 Task: Look for space in Burhaniye, Turkey from 12th August, 2023 to 16th August, 2023 for 8 adults in price range Rs.10000 to Rs.16000. Place can be private room with 8 bedrooms having 8 beds and 8 bathrooms. Property type can be house, flat, guest house, hotel. Amenities needed are: wifi, TV, free parkinig on premises, gym, breakfast. Booking option can be shelf check-in. Required host language is English.
Action: Mouse moved to (487, 131)
Screenshot: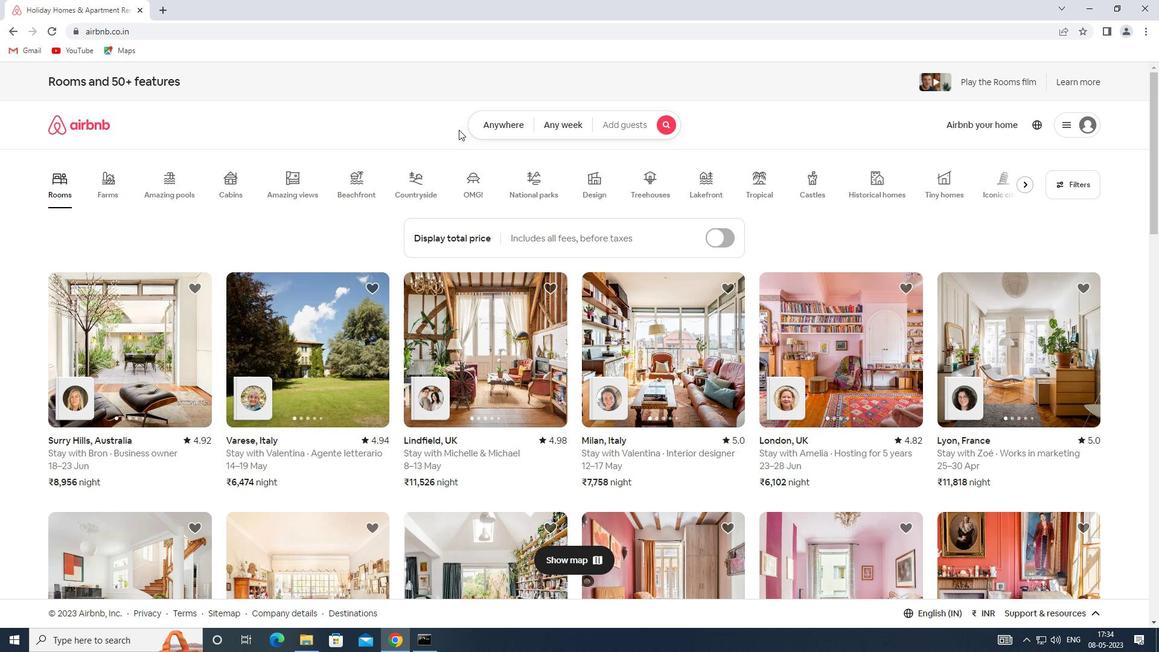 
Action: Mouse pressed left at (487, 131)
Screenshot: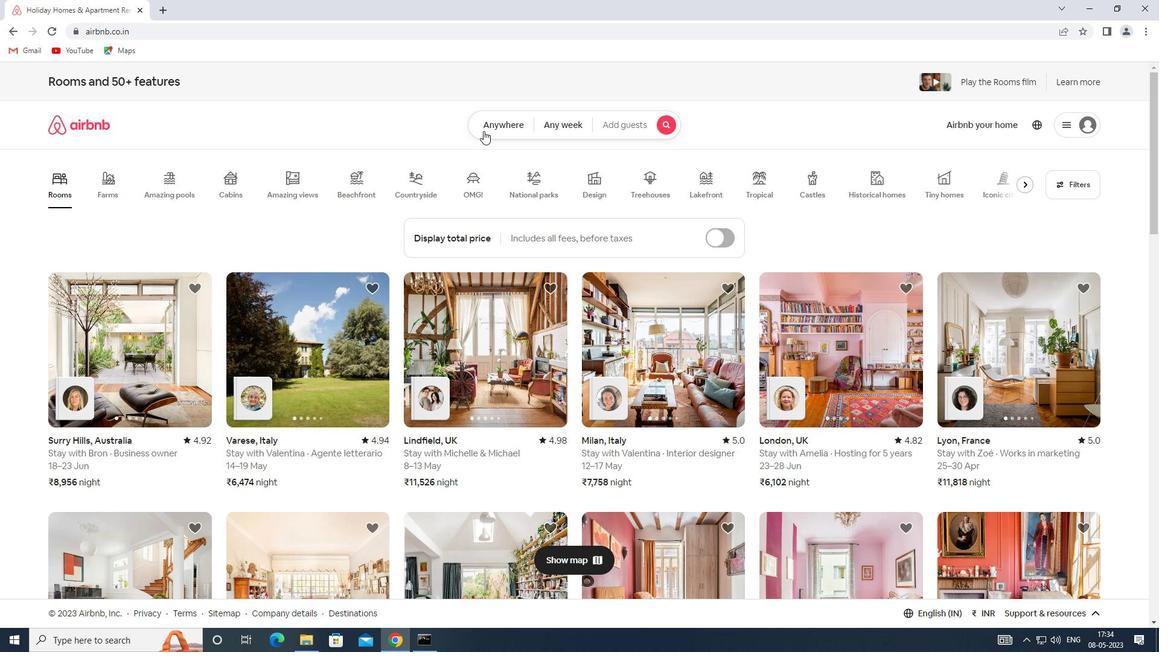 
Action: Mouse moved to (372, 170)
Screenshot: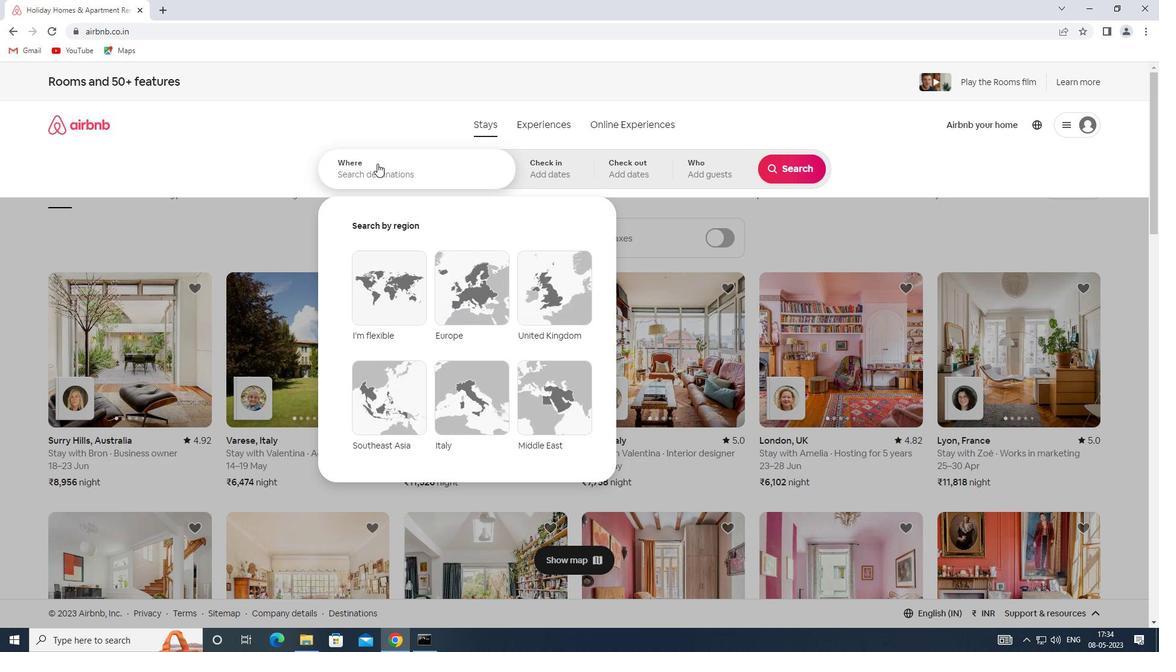 
Action: Mouse pressed left at (372, 170)
Screenshot: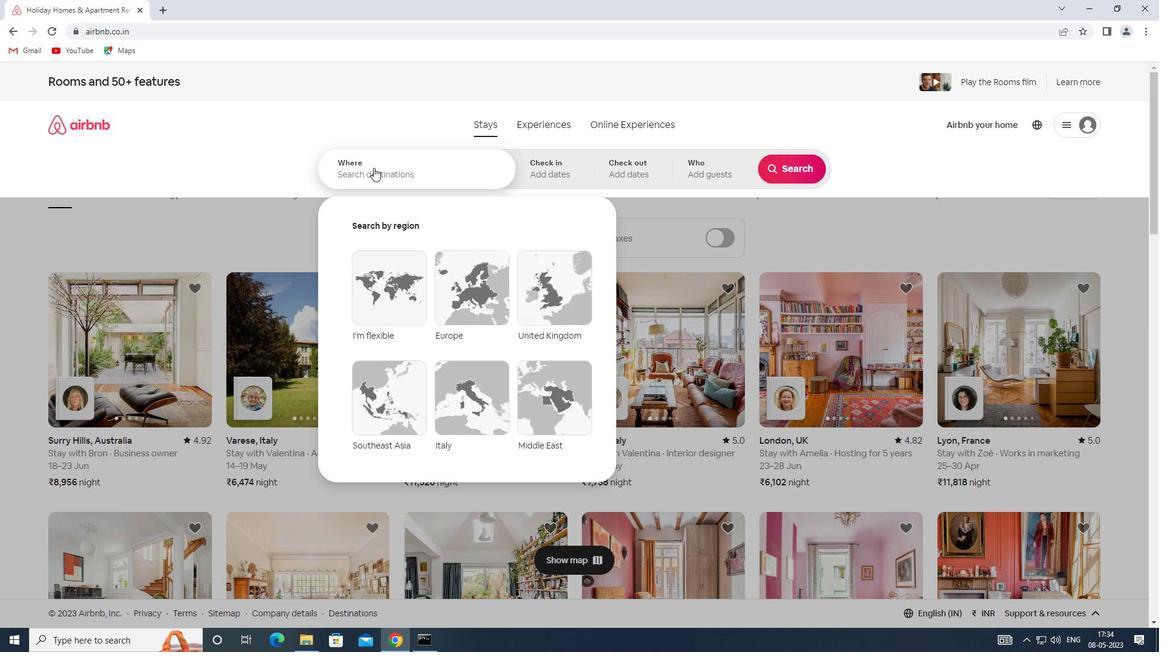 
Action: Key pressed <Key.shift><Key.shift><Key.shift><Key.shift><Key.shift><Key.shift><Key.shift><Key.shift><Key.shift><Key.shift><Key.shift><Key.shift>SPACE<Key.space>IN<Key.space><Key.shift>BURHANIYE,<Key.shift><Key.shift>TURKEY
Screenshot: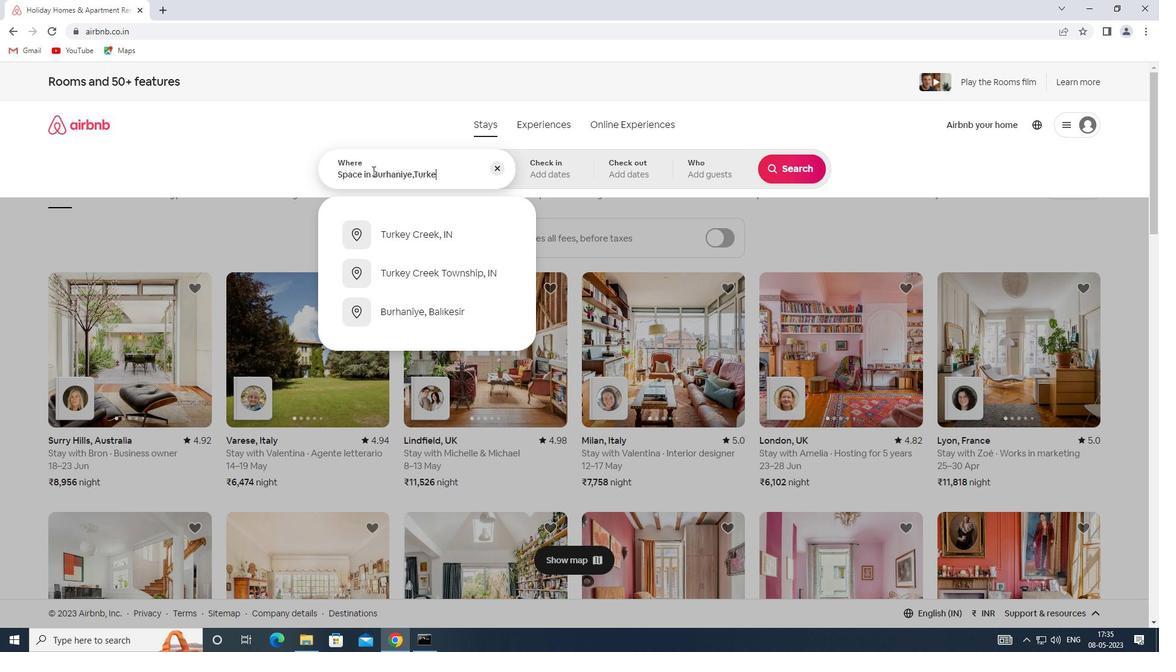 
Action: Mouse moved to (563, 175)
Screenshot: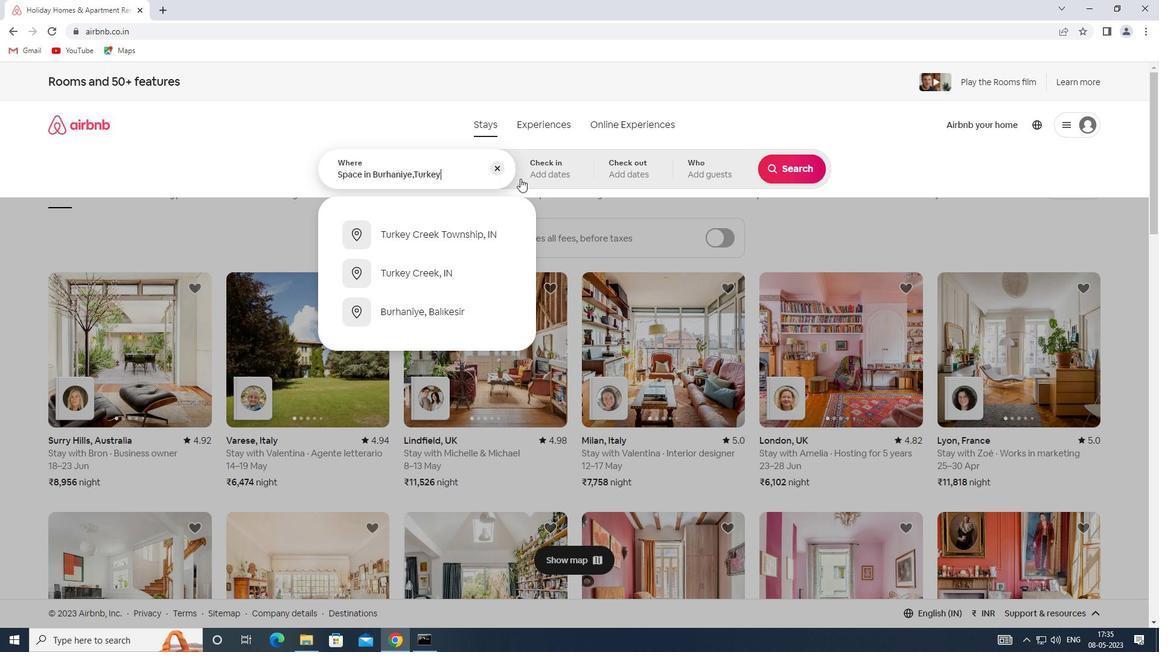 
Action: Mouse pressed left at (563, 175)
Screenshot: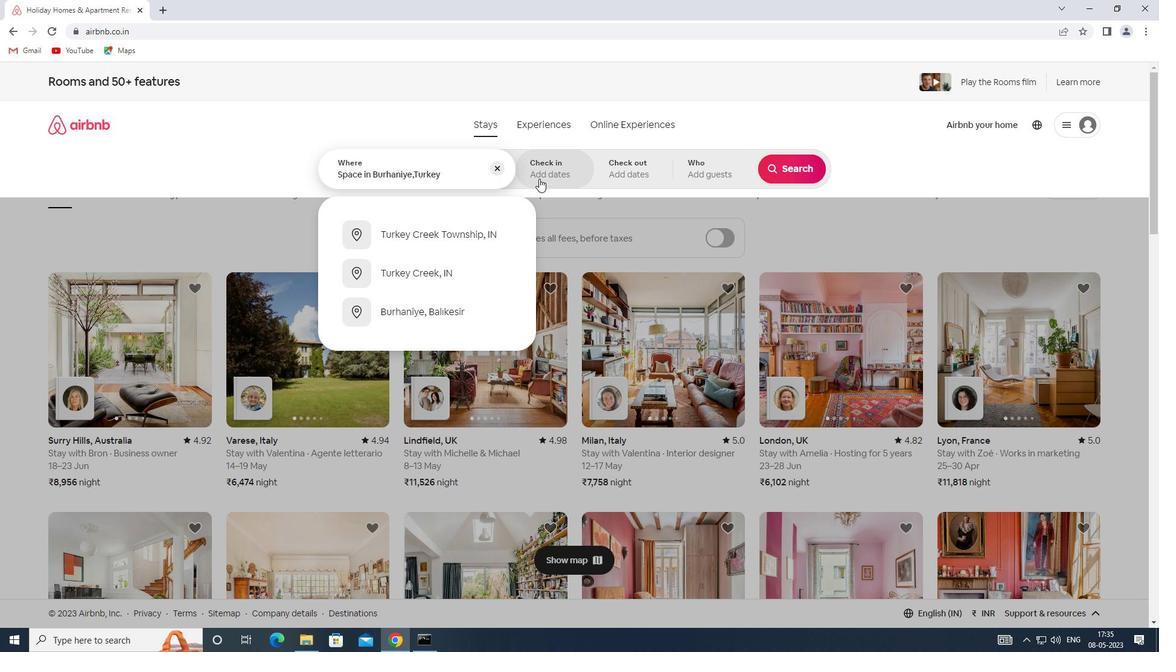 
Action: Mouse moved to (783, 262)
Screenshot: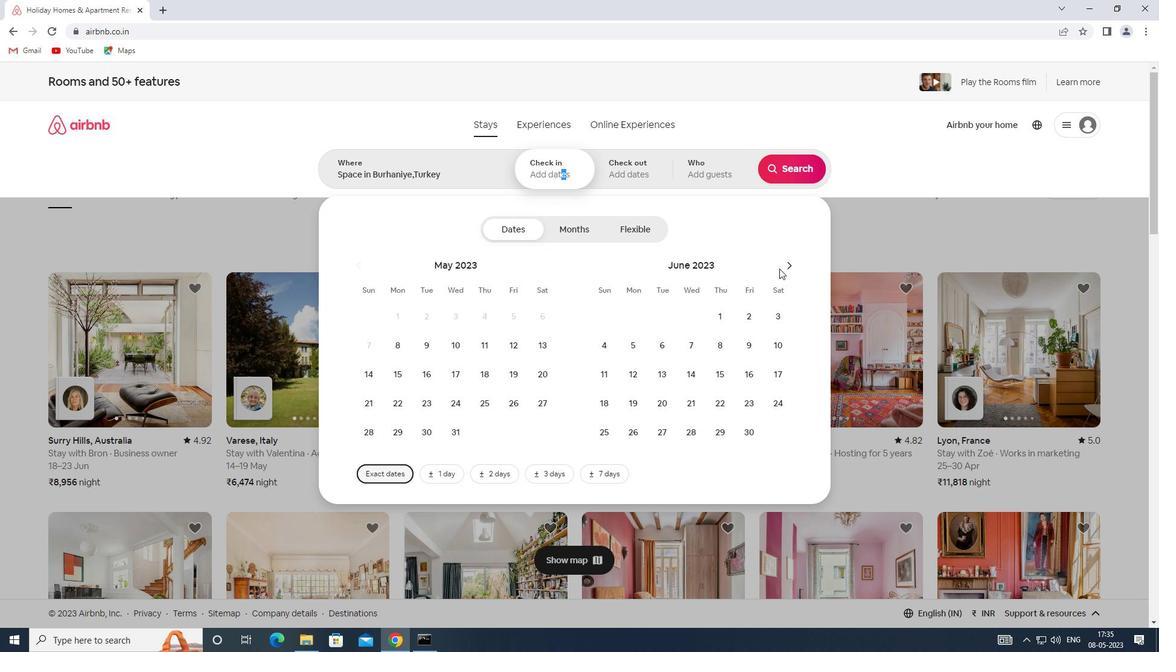 
Action: Mouse pressed left at (783, 262)
Screenshot: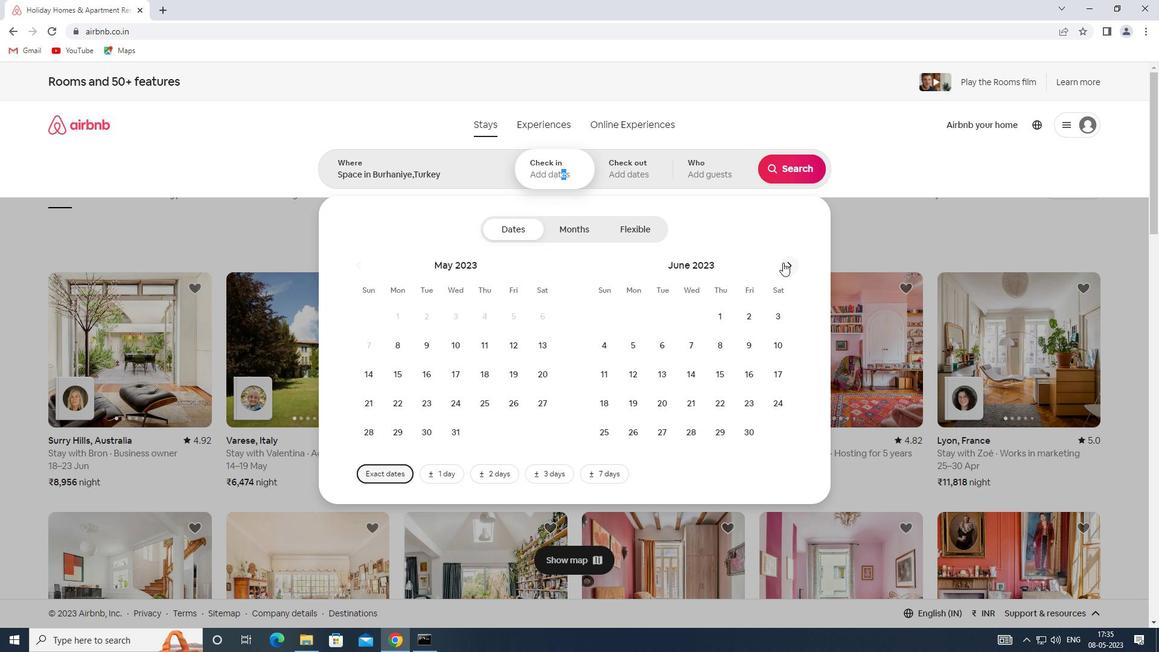 
Action: Mouse pressed left at (783, 262)
Screenshot: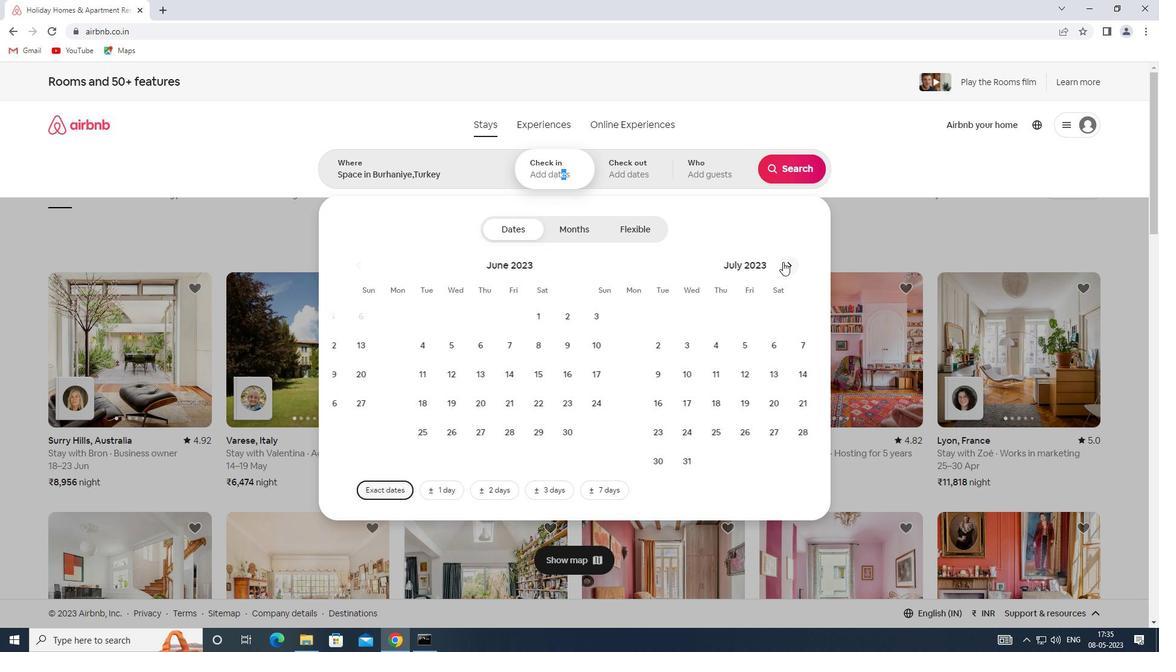 
Action: Mouse moved to (775, 339)
Screenshot: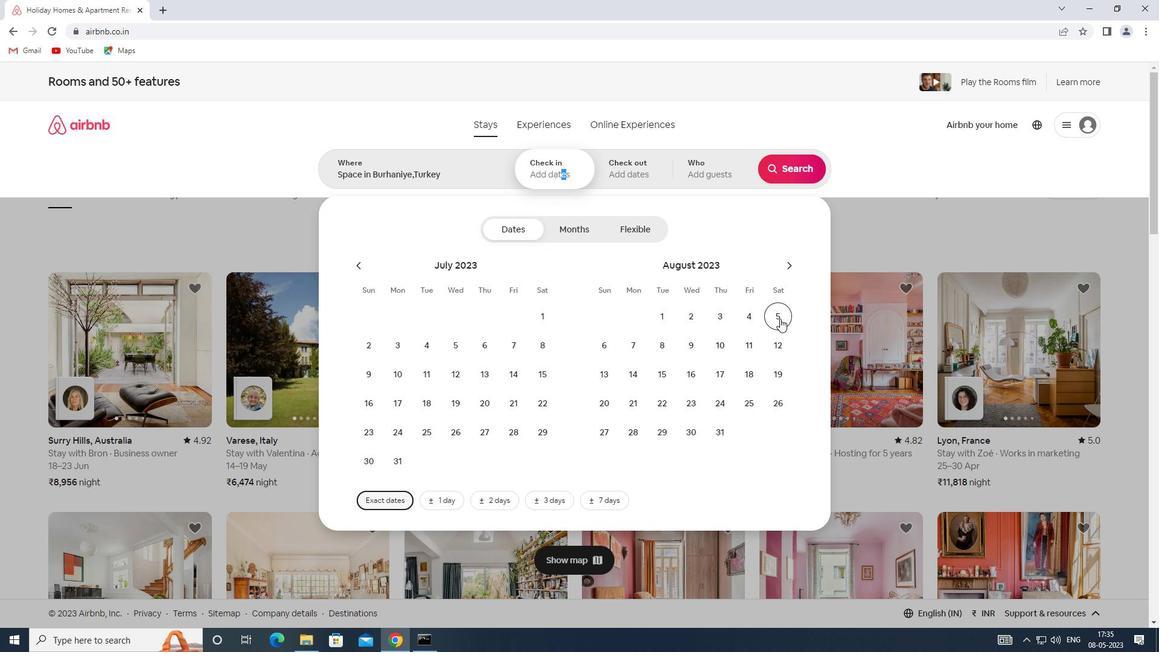
Action: Mouse pressed left at (775, 339)
Screenshot: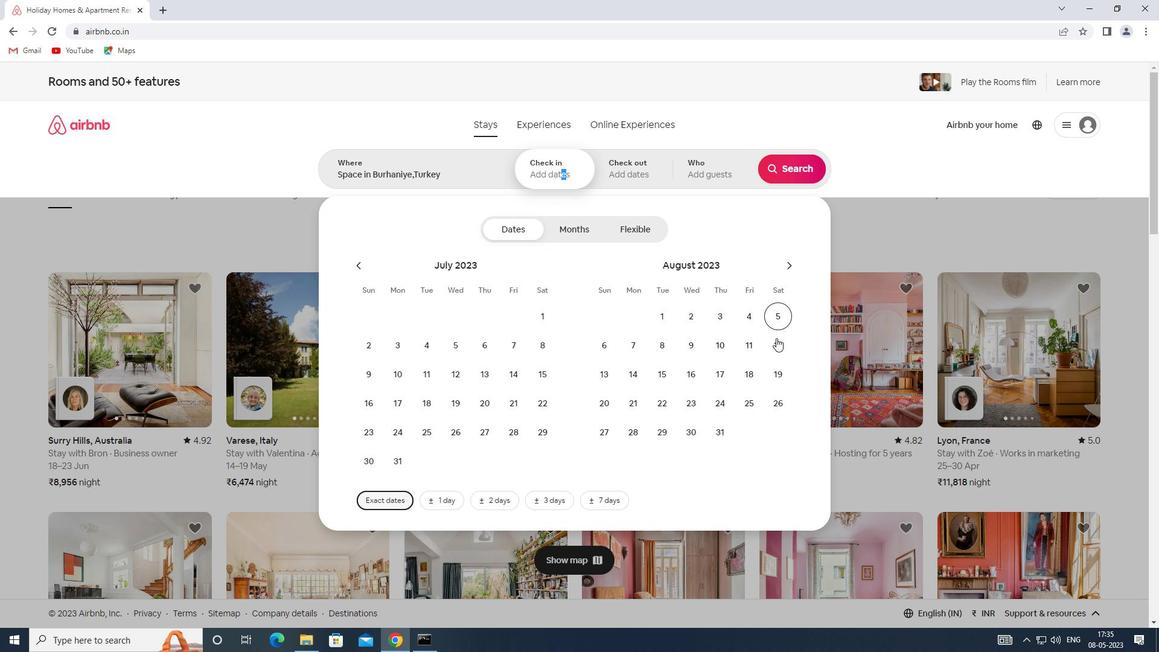
Action: Mouse moved to (693, 373)
Screenshot: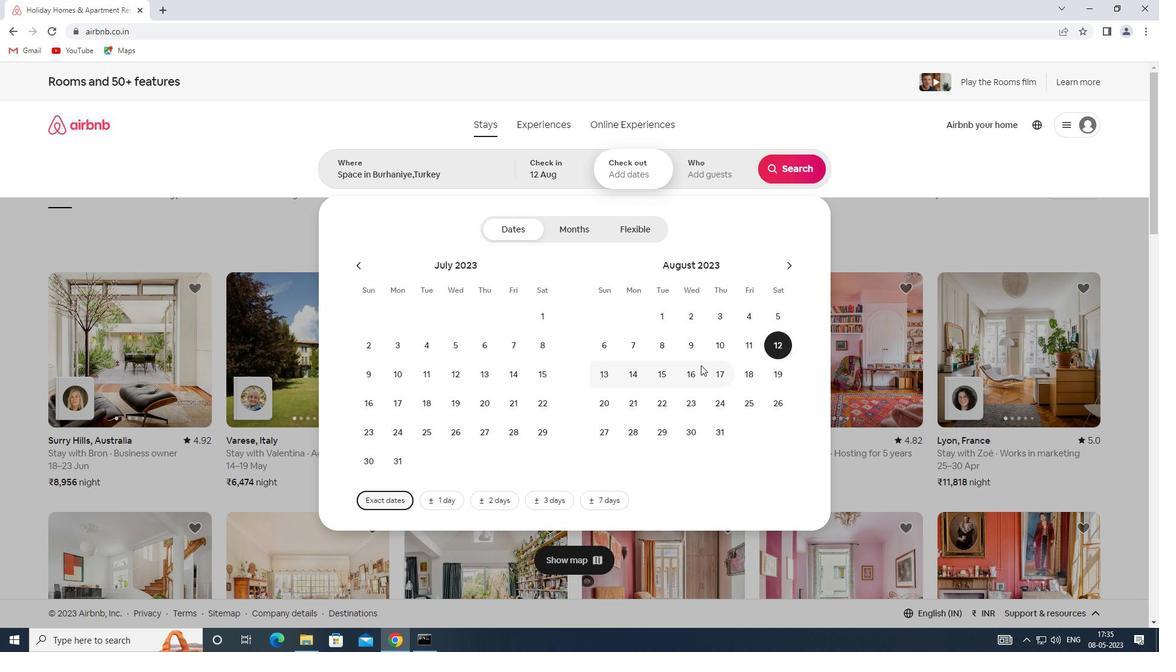 
Action: Mouse pressed left at (693, 373)
Screenshot: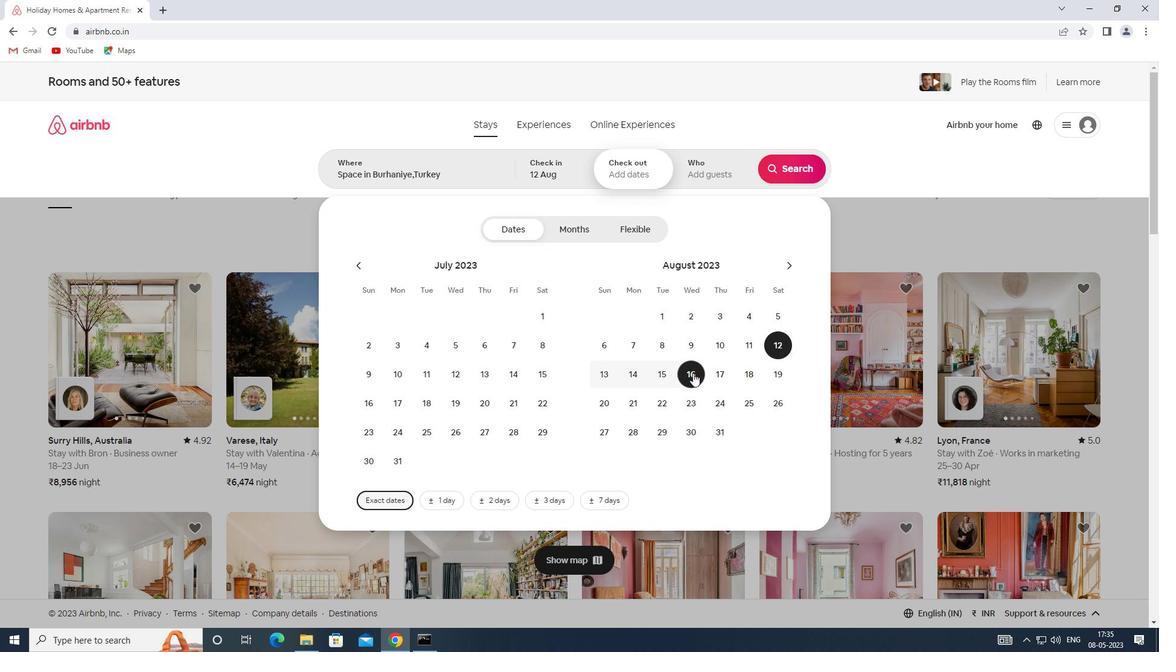 
Action: Mouse moved to (715, 173)
Screenshot: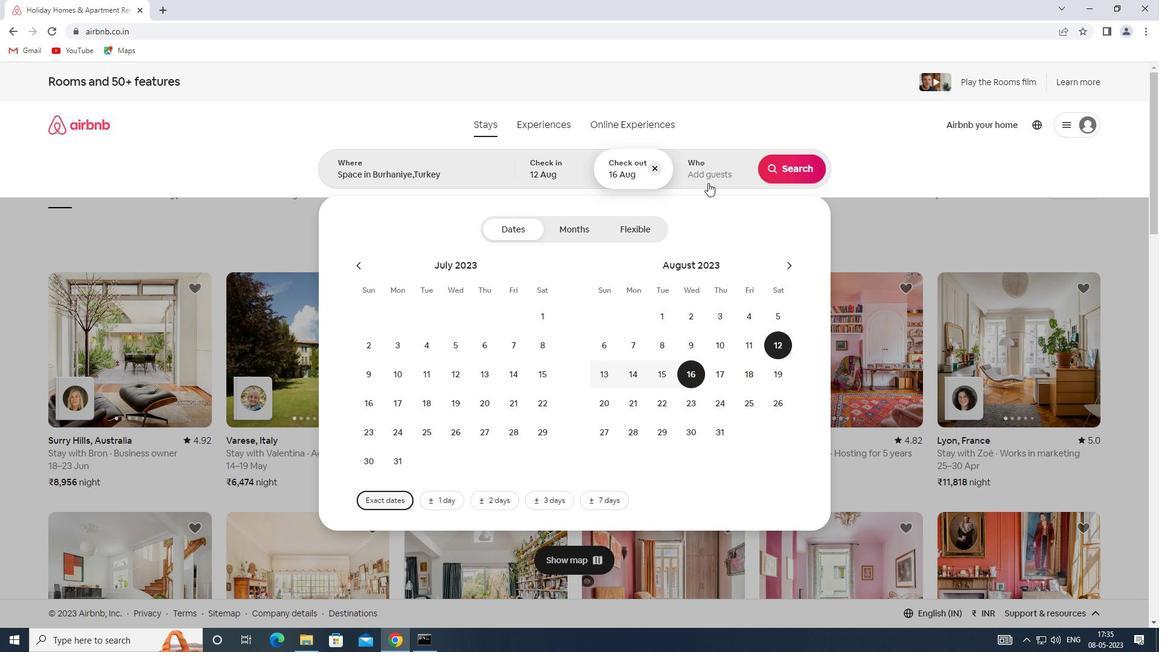 
Action: Mouse pressed left at (715, 173)
Screenshot: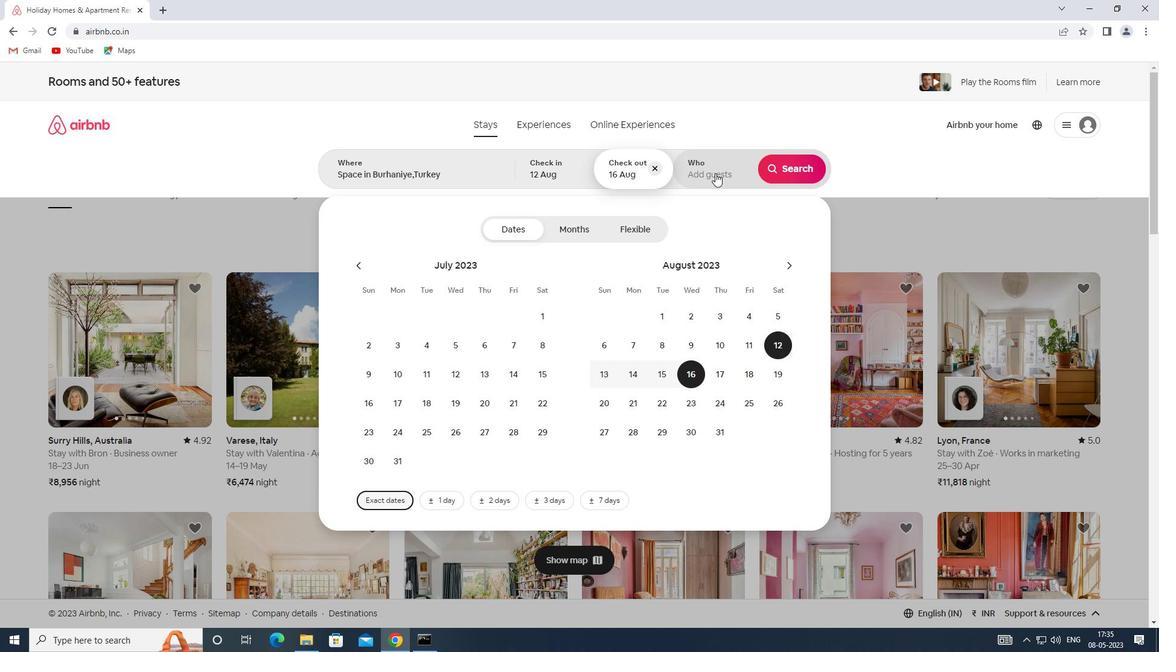 
Action: Mouse moved to (794, 234)
Screenshot: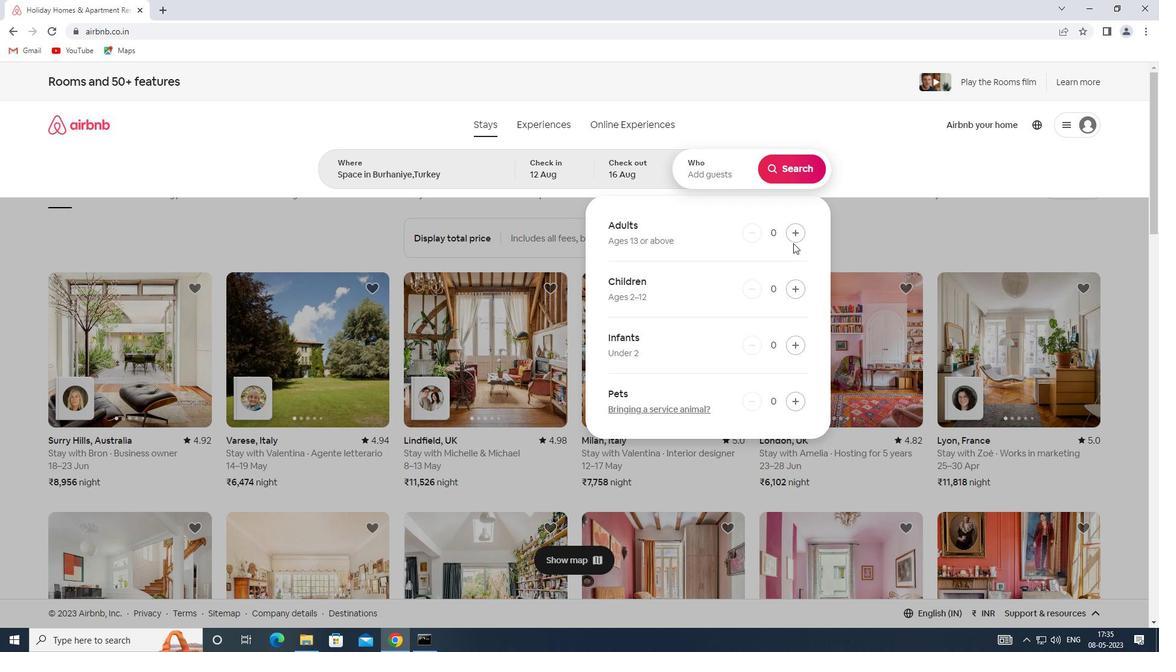 
Action: Mouse pressed left at (794, 234)
Screenshot: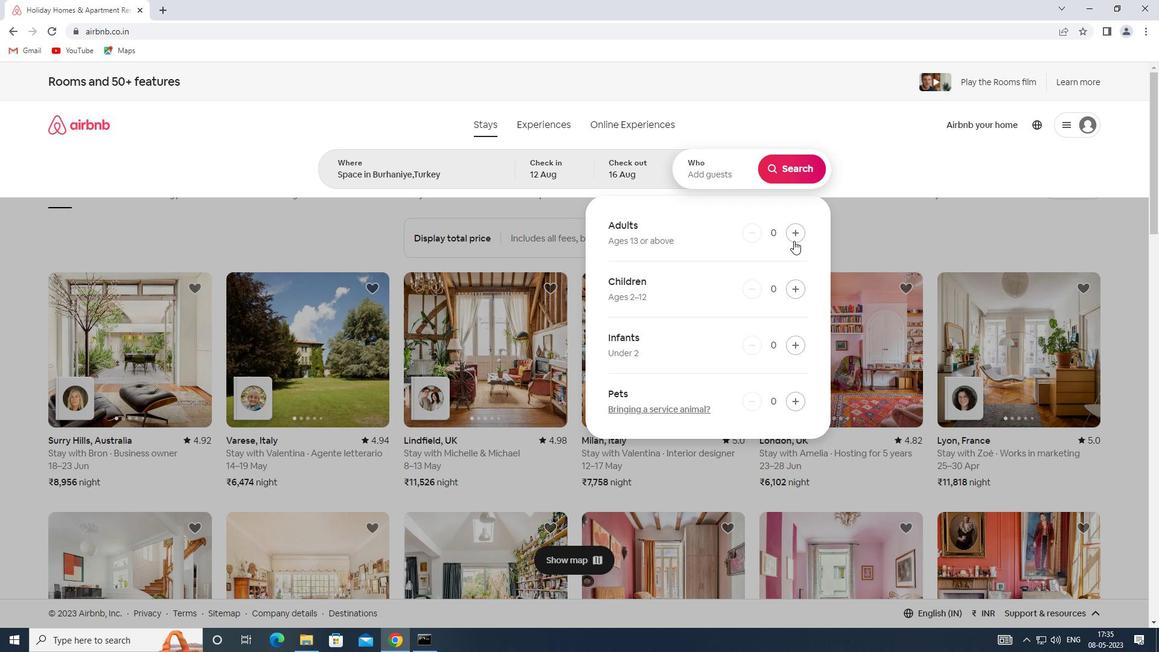
Action: Mouse pressed left at (794, 234)
Screenshot: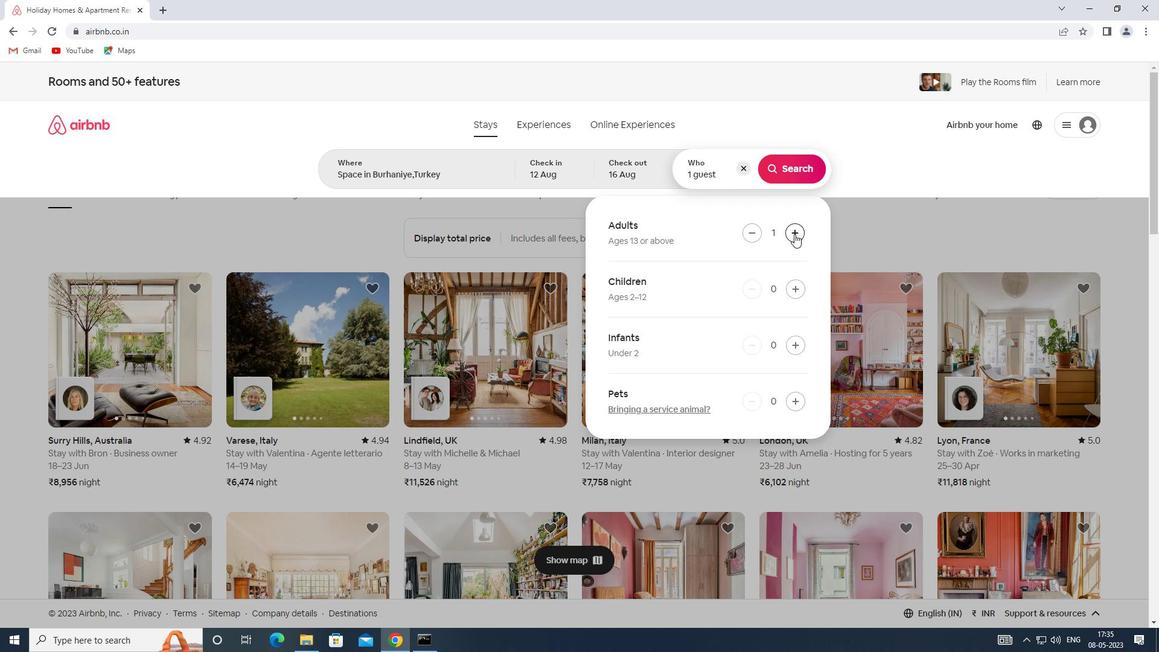 
Action: Mouse pressed left at (794, 234)
Screenshot: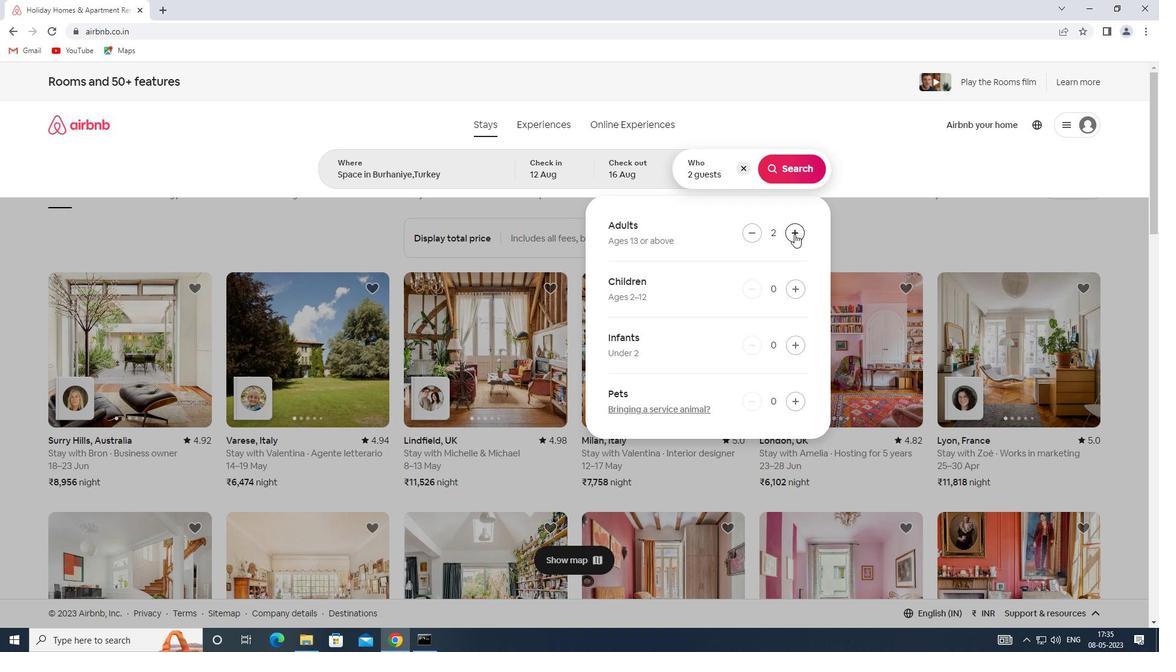 
Action: Mouse pressed left at (794, 234)
Screenshot: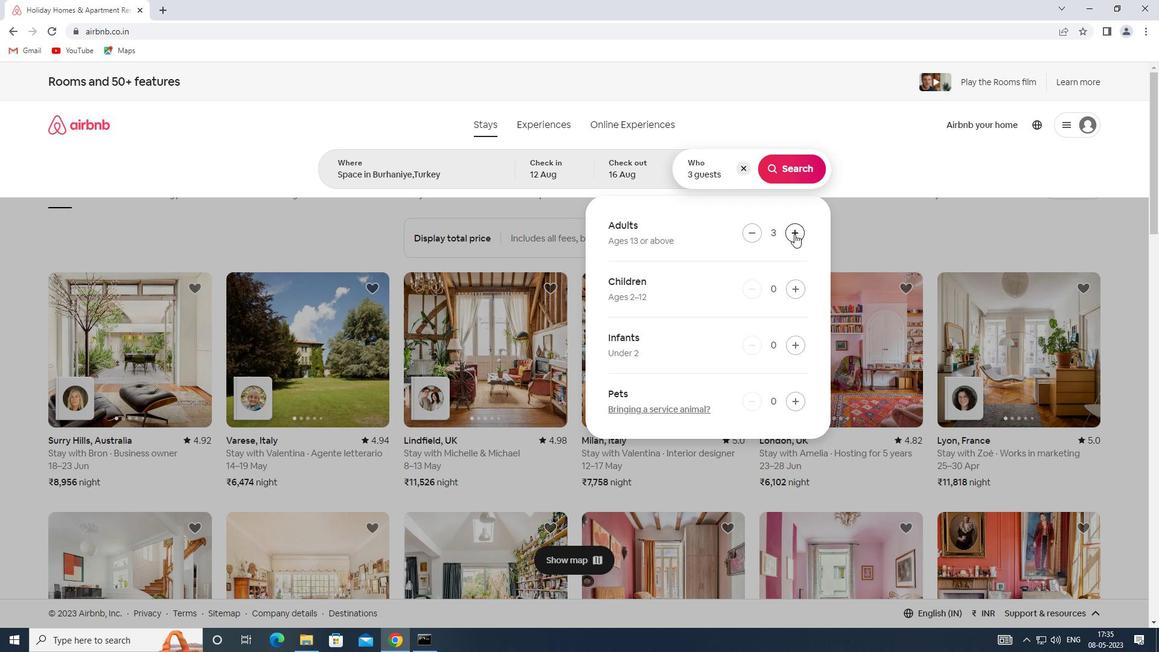 
Action: Mouse pressed left at (794, 234)
Screenshot: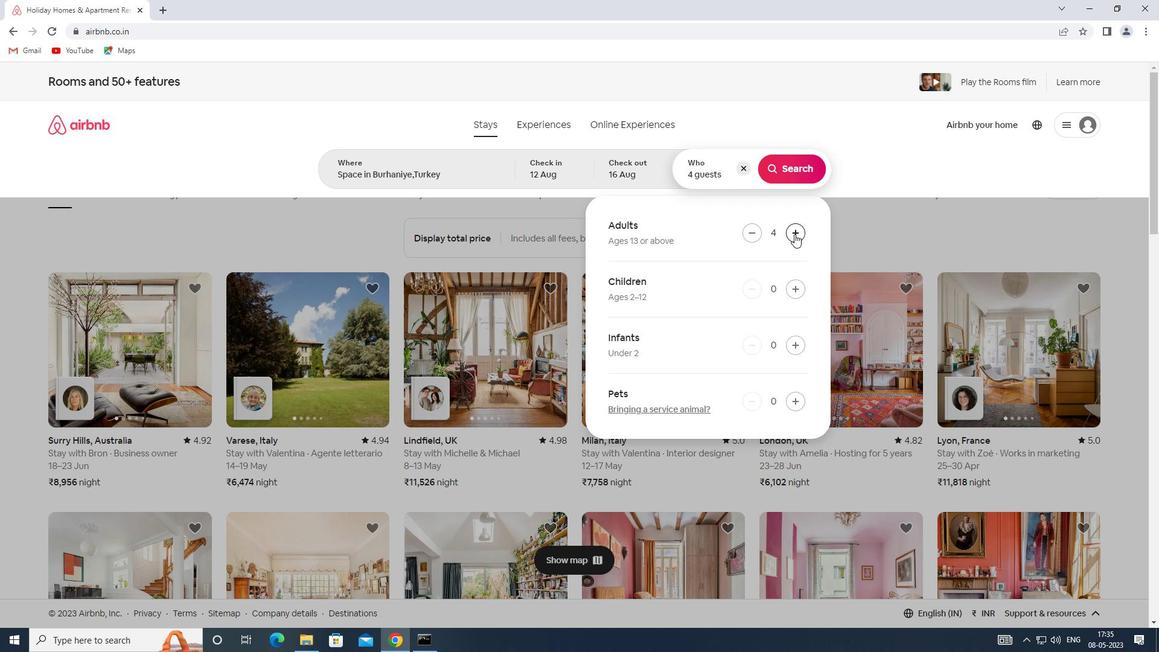 
Action: Mouse pressed left at (794, 234)
Screenshot: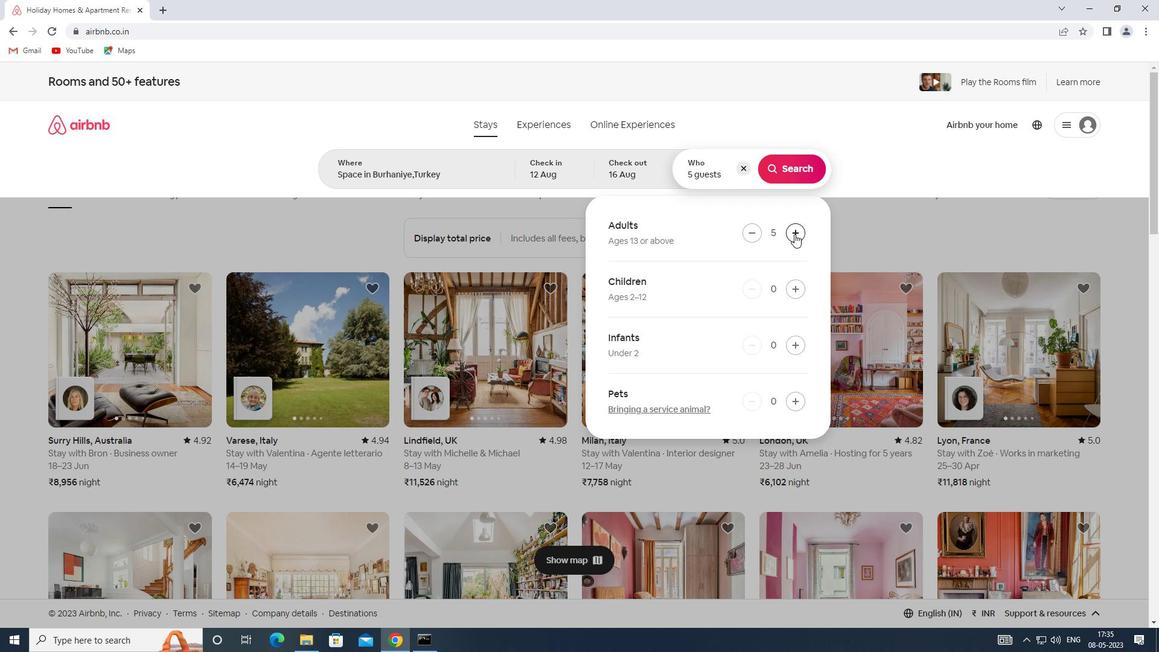 
Action: Mouse pressed left at (794, 234)
Screenshot: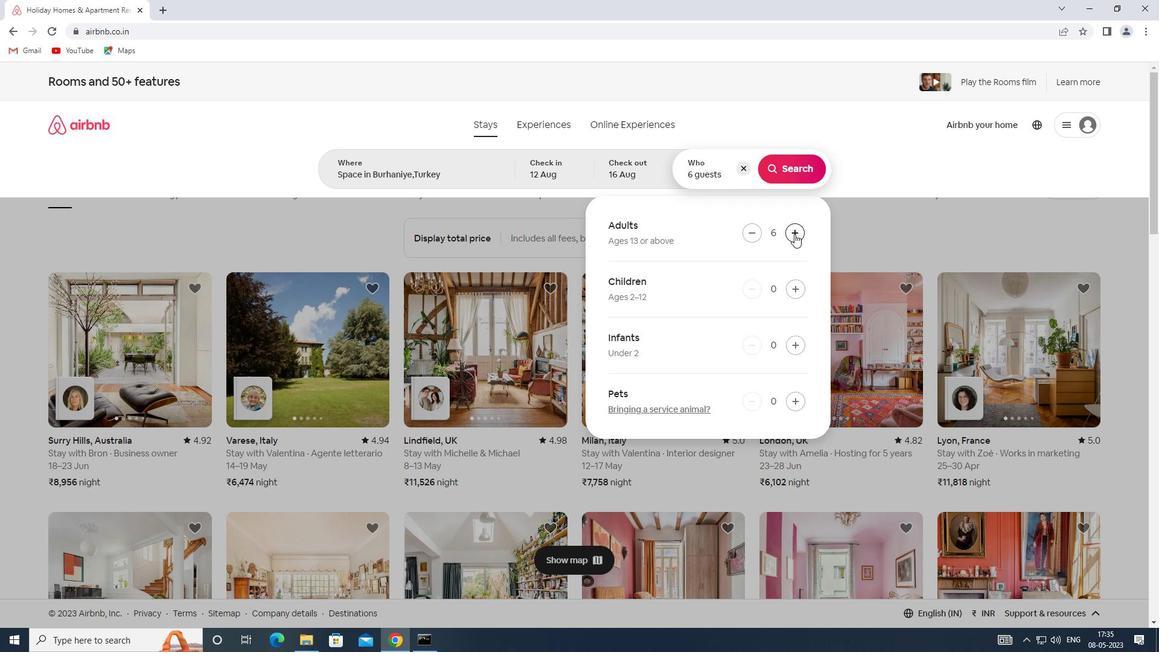 
Action: Mouse pressed left at (794, 234)
Screenshot: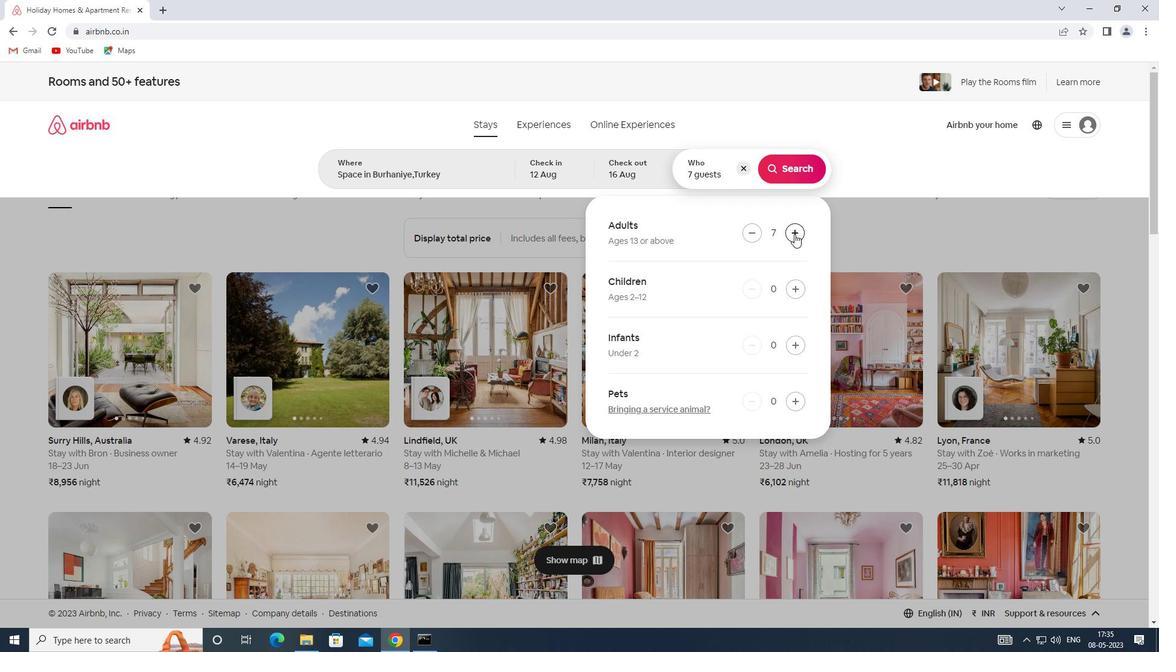 
Action: Mouse moved to (778, 165)
Screenshot: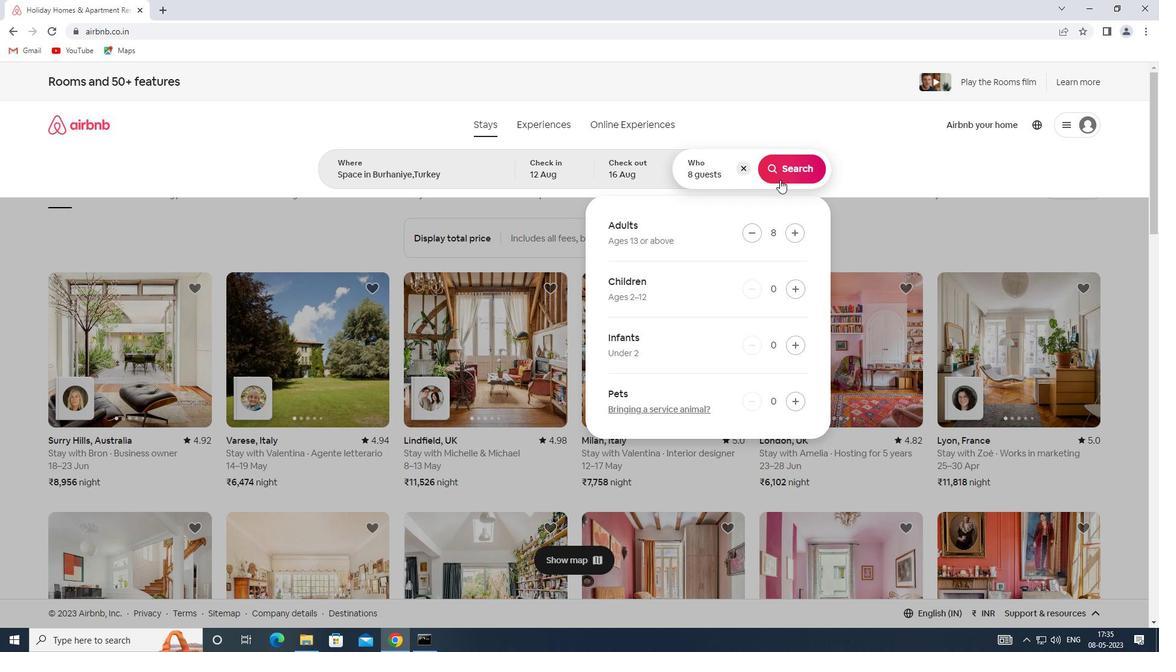 
Action: Mouse pressed left at (778, 165)
Screenshot: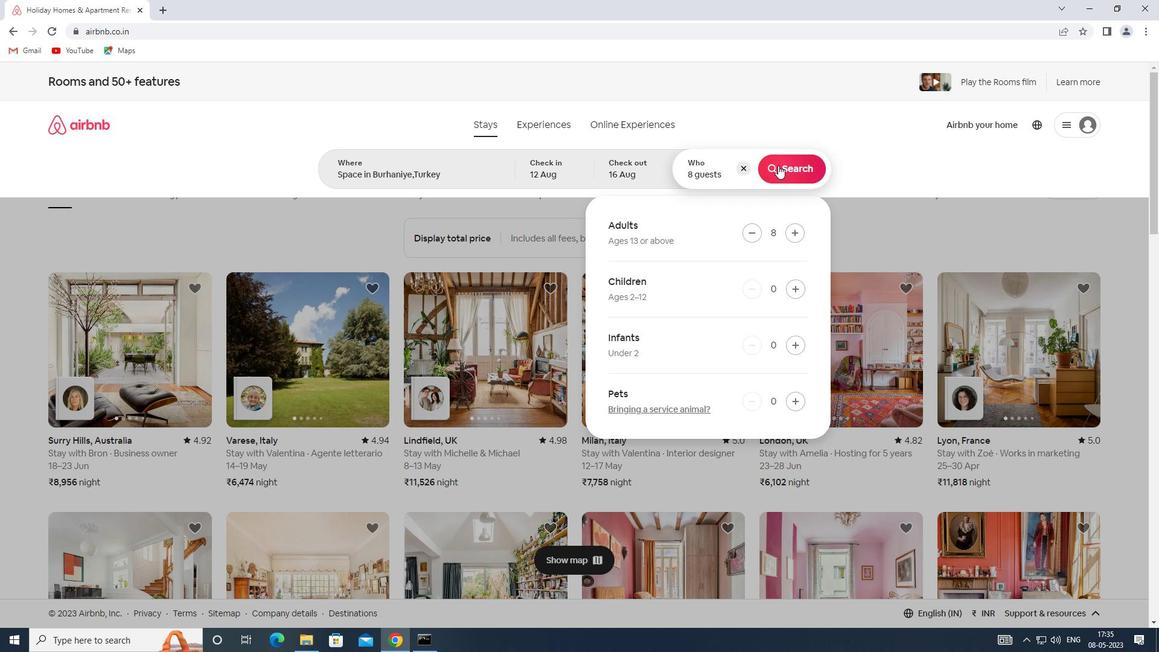 
Action: Mouse moved to (1092, 132)
Screenshot: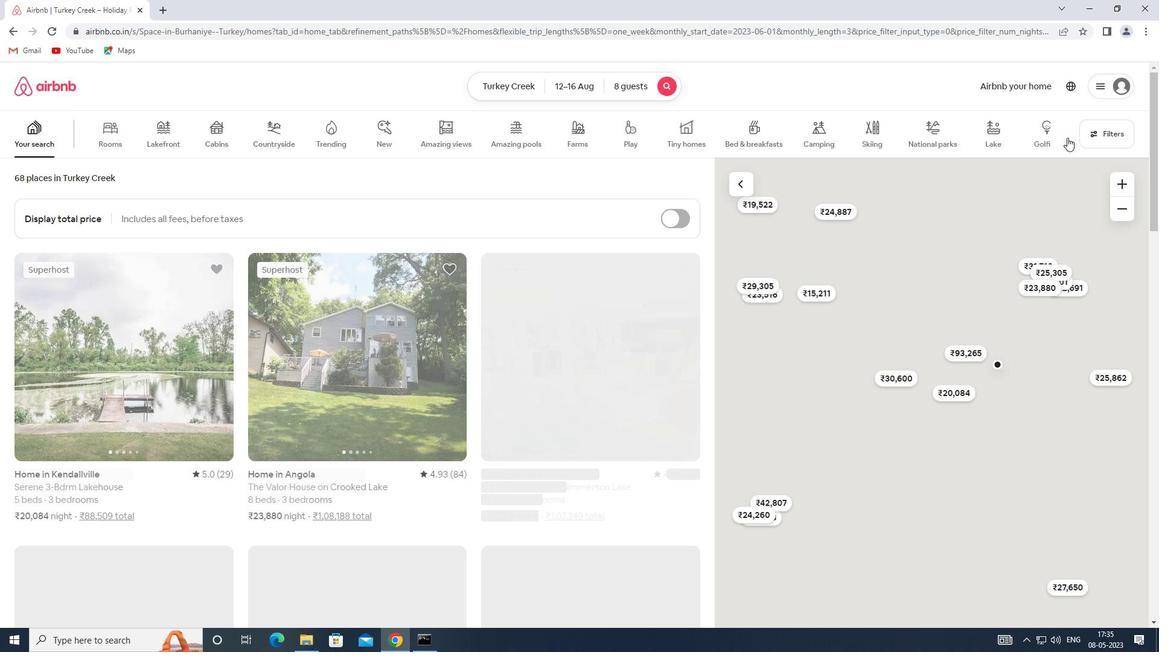 
Action: Mouse pressed left at (1092, 132)
Screenshot: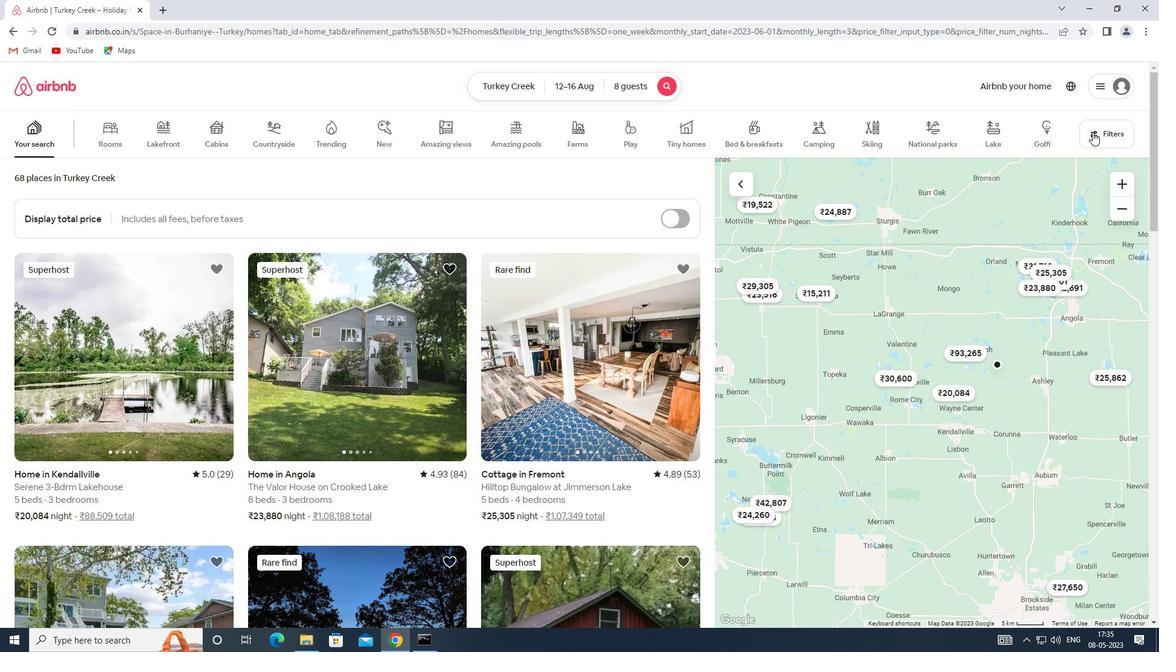 
Action: Mouse moved to (419, 434)
Screenshot: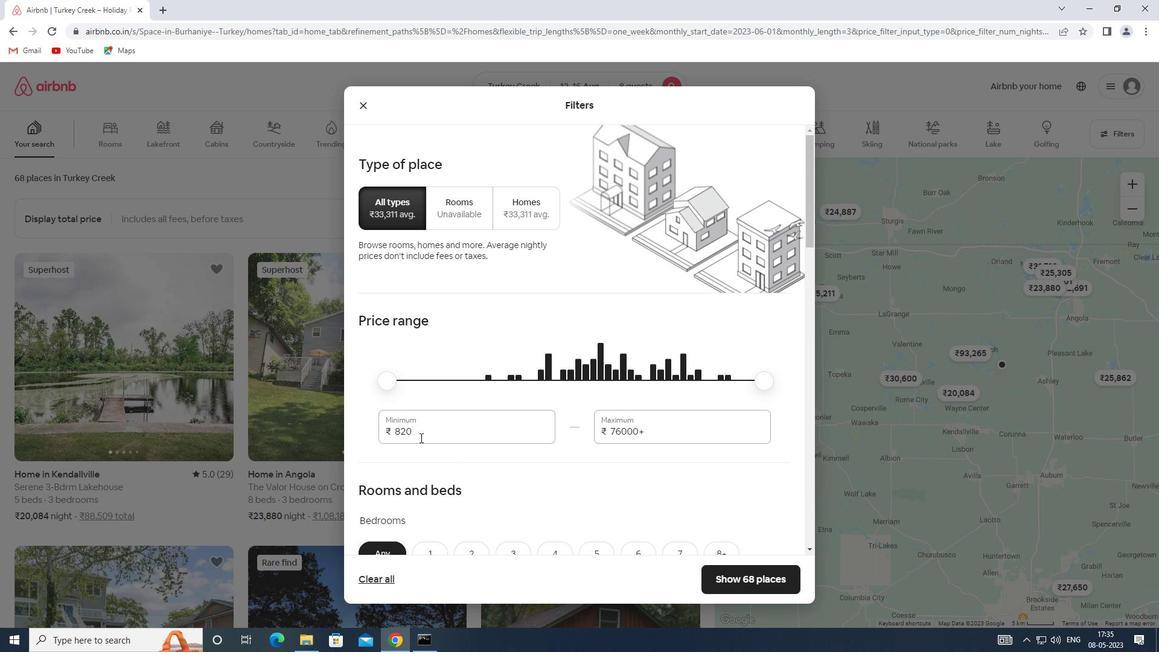 
Action: Mouse pressed left at (419, 434)
Screenshot: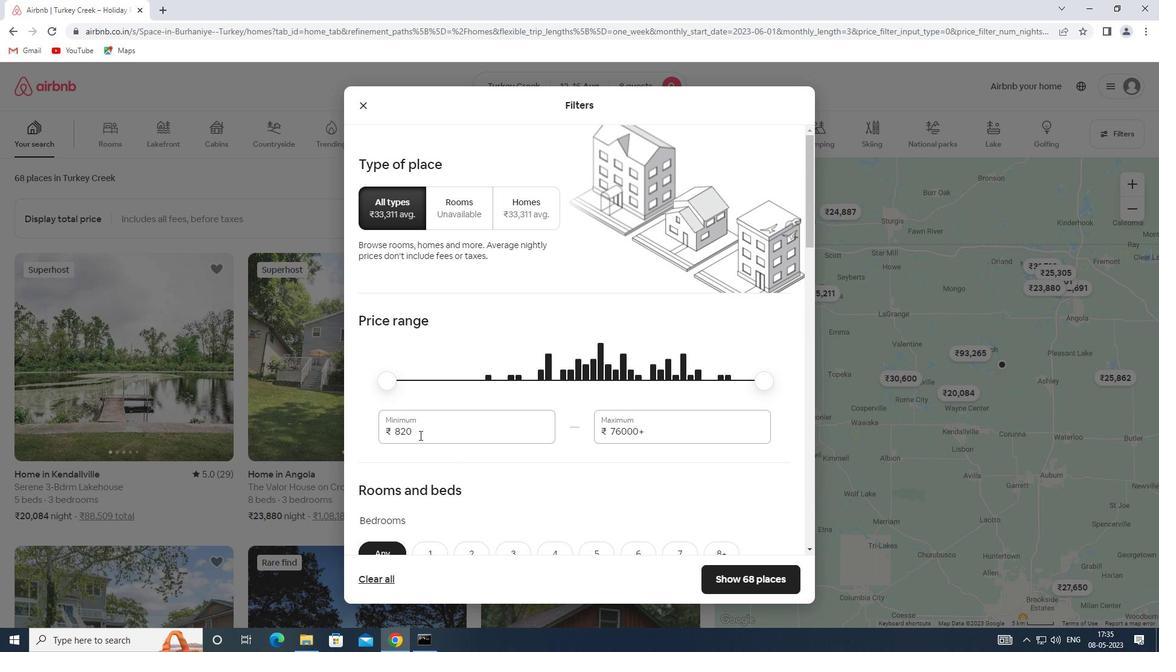 
Action: Mouse moved to (371, 433)
Screenshot: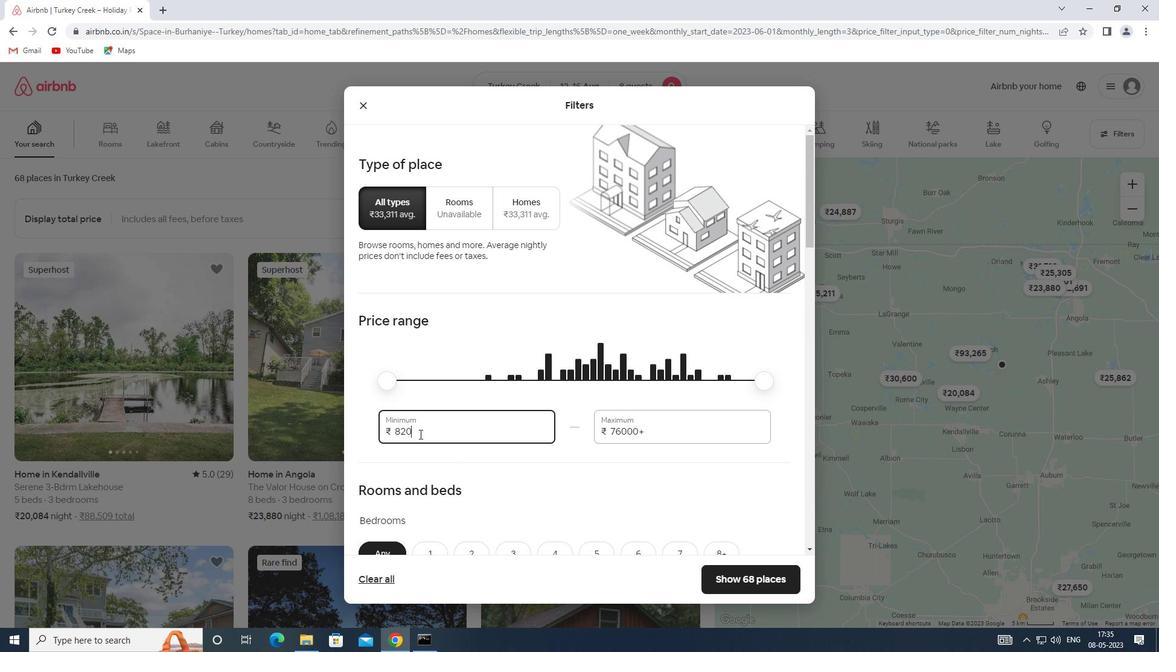 
Action: Key pressed 10000
Screenshot: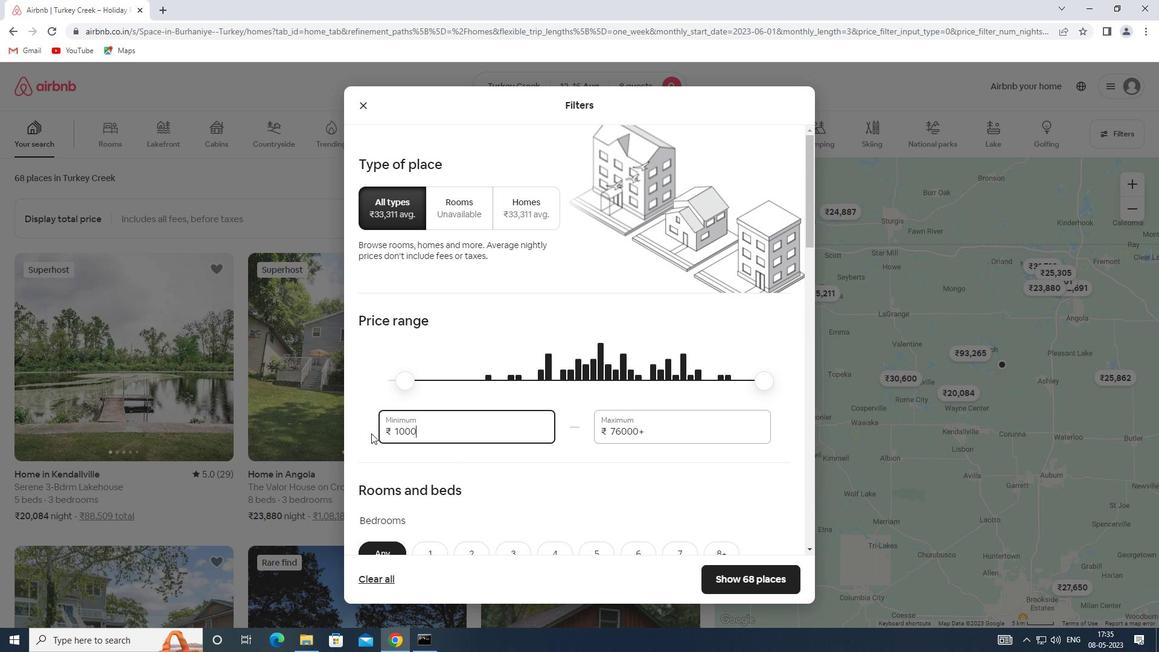 
Action: Mouse moved to (652, 437)
Screenshot: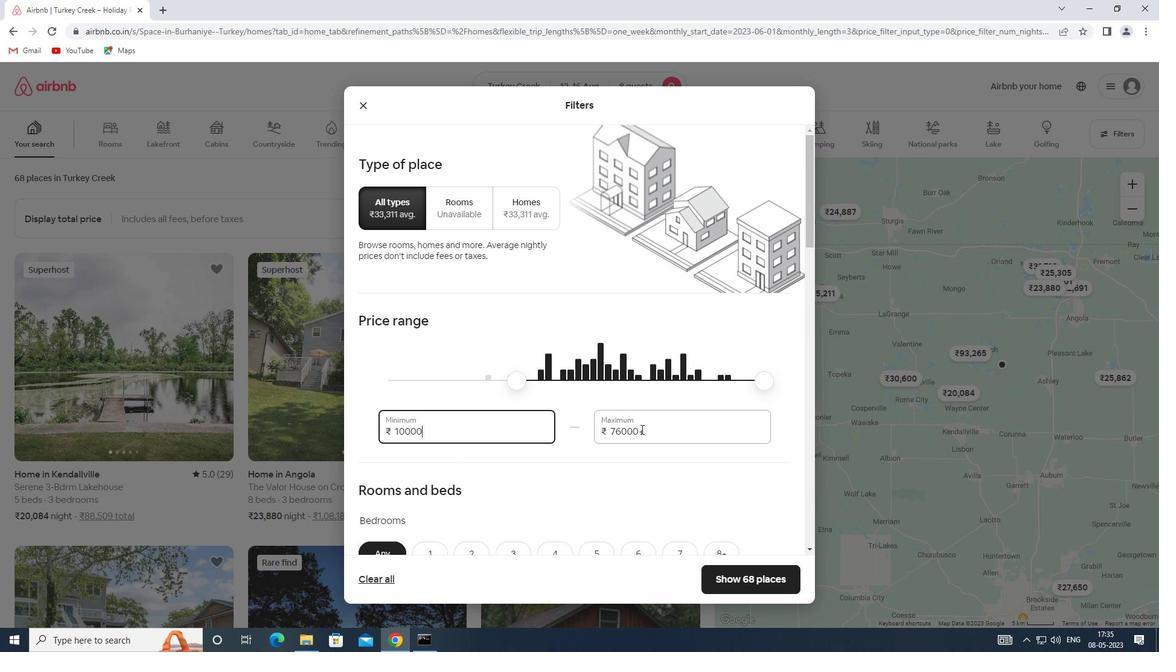 
Action: Mouse pressed left at (652, 437)
Screenshot: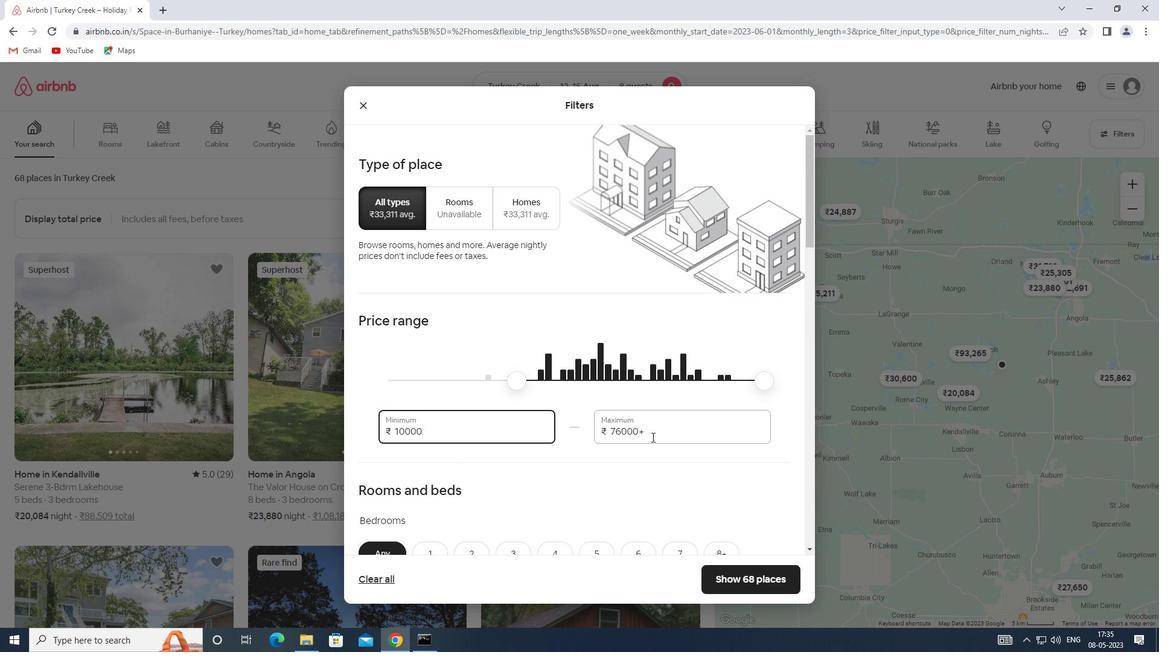 
Action: Mouse moved to (584, 437)
Screenshot: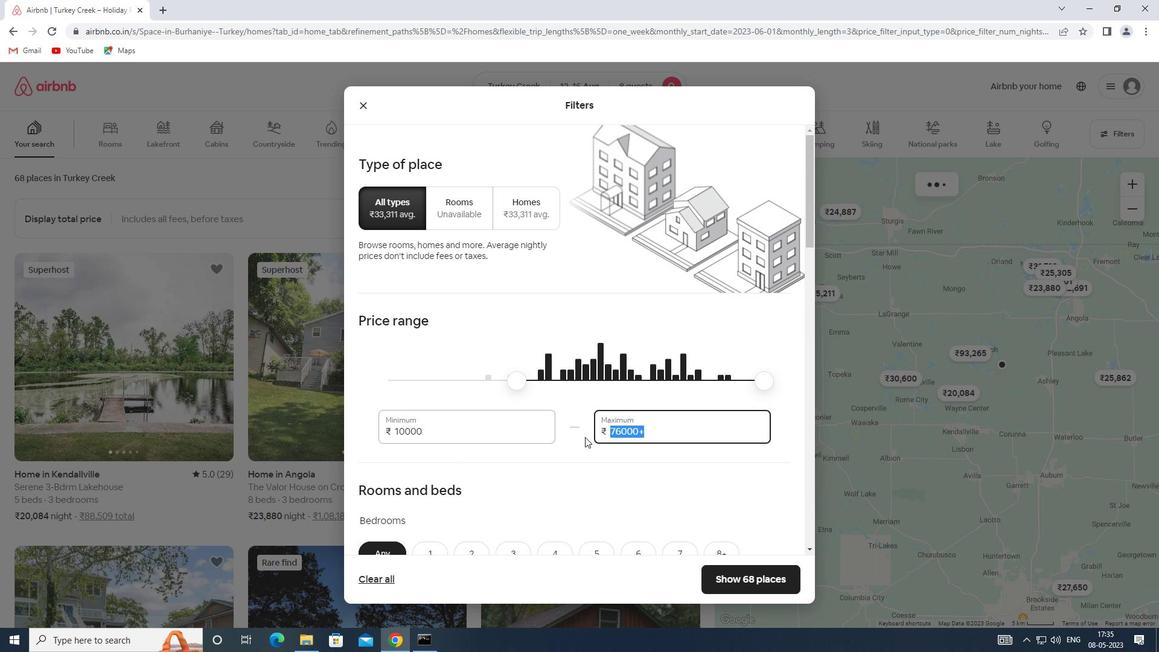 
Action: Key pressed 16000
Screenshot: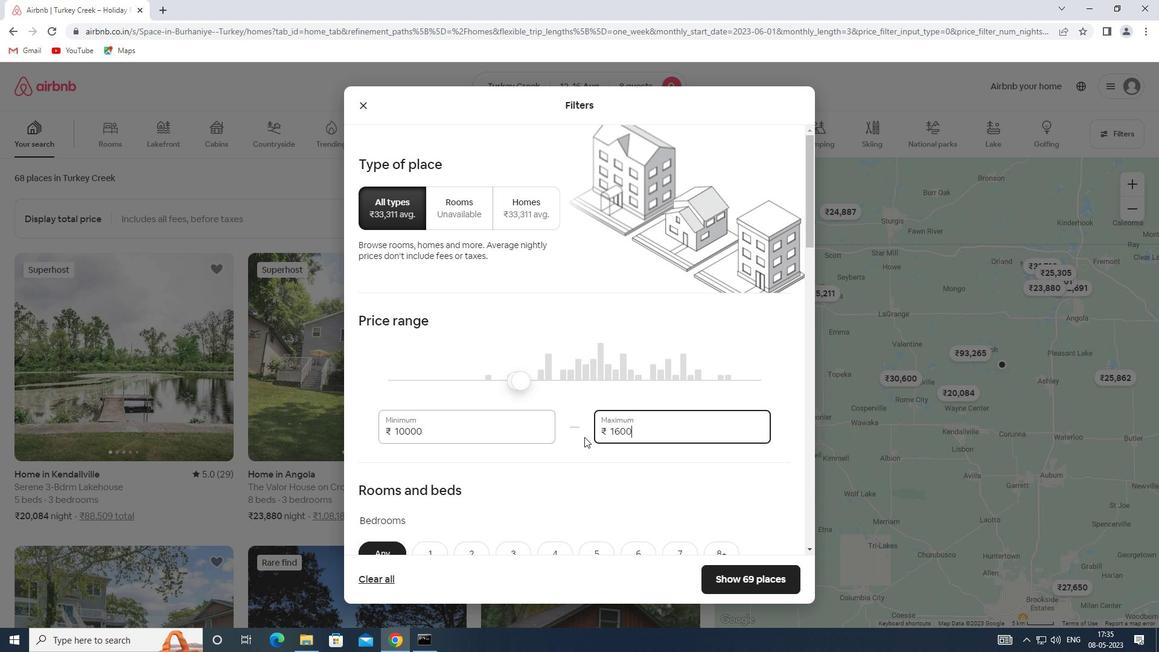
Action: Mouse scrolled (584, 436) with delta (0, 0)
Screenshot: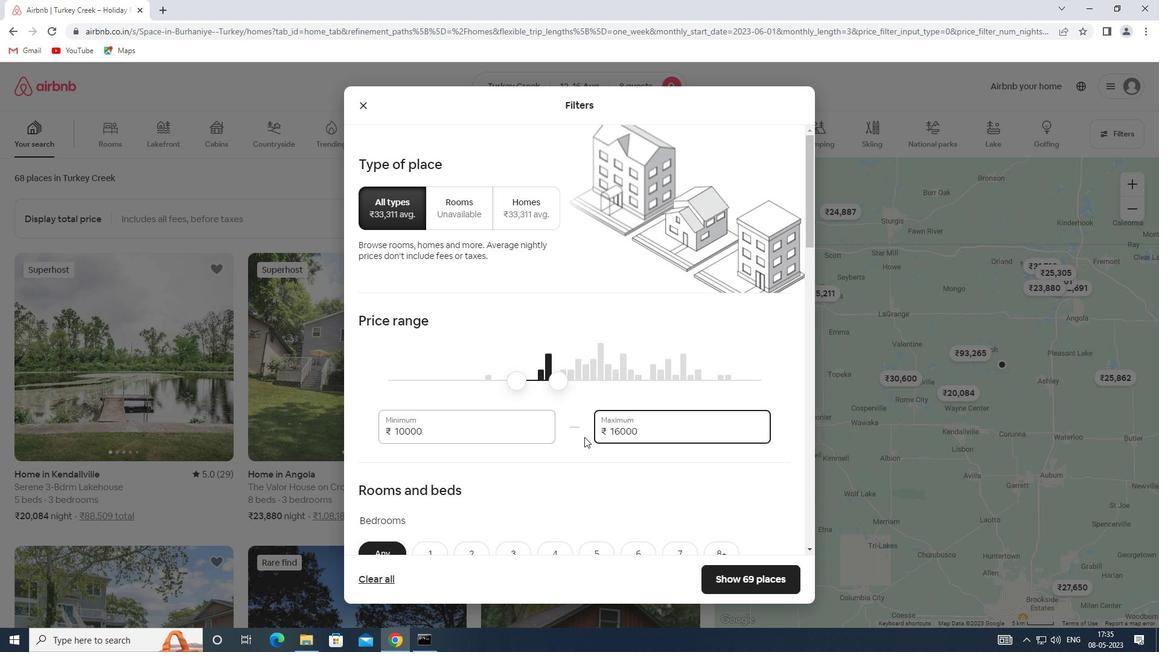 
Action: Mouse scrolled (584, 436) with delta (0, 0)
Screenshot: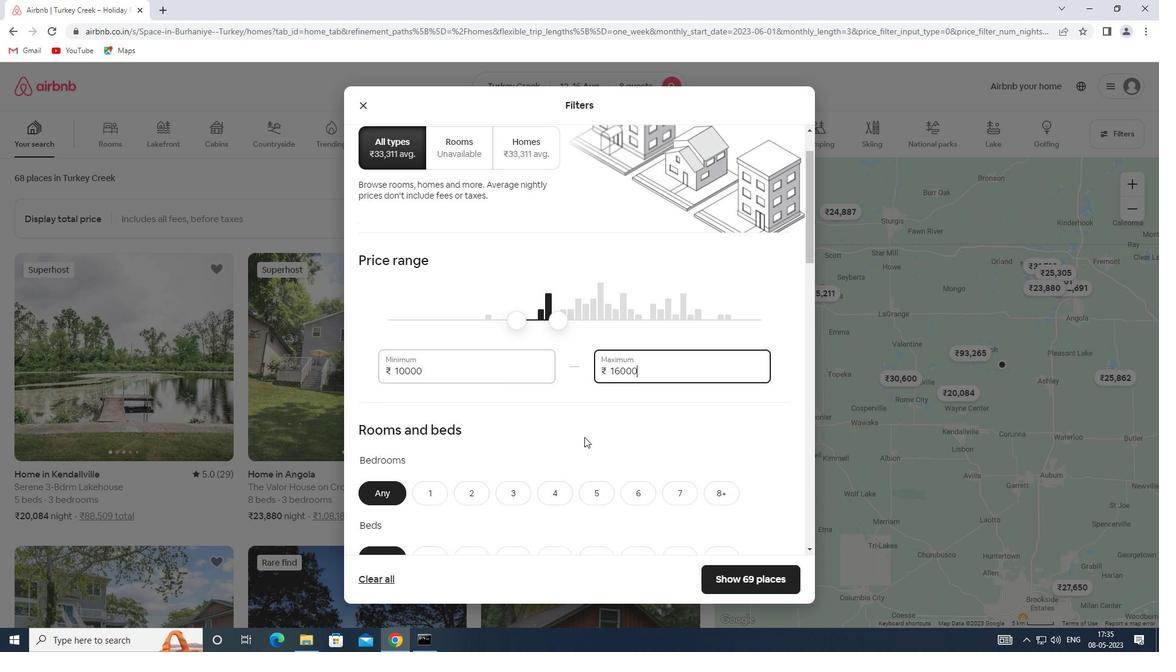 
Action: Mouse scrolled (584, 436) with delta (0, 0)
Screenshot: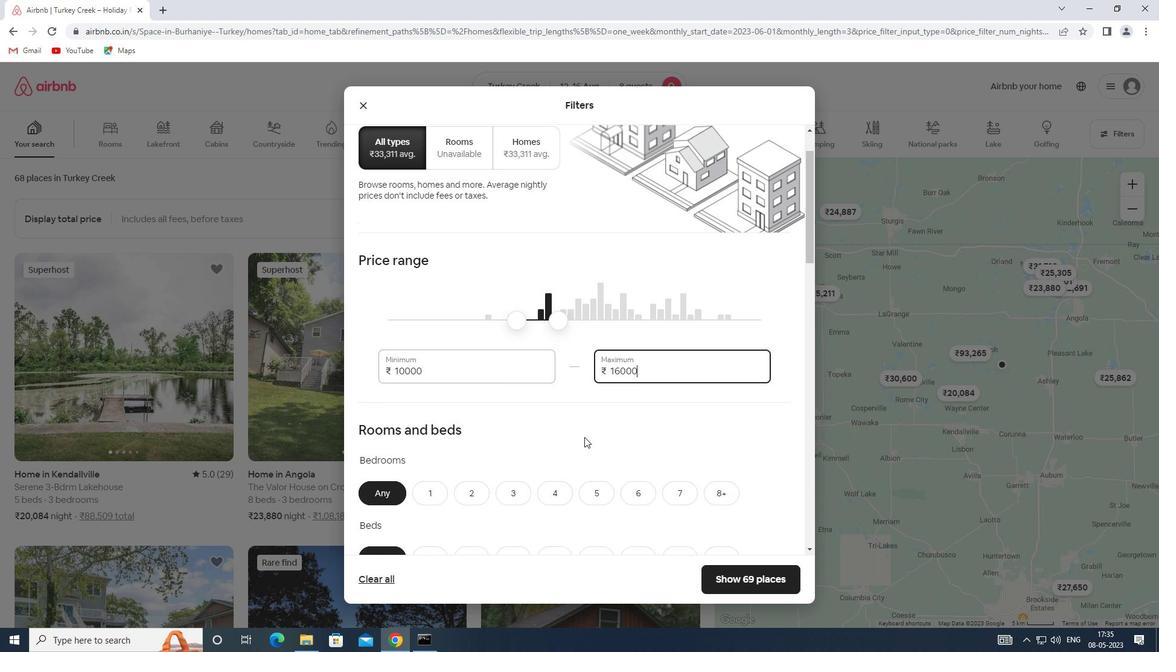 
Action: Mouse moved to (705, 379)
Screenshot: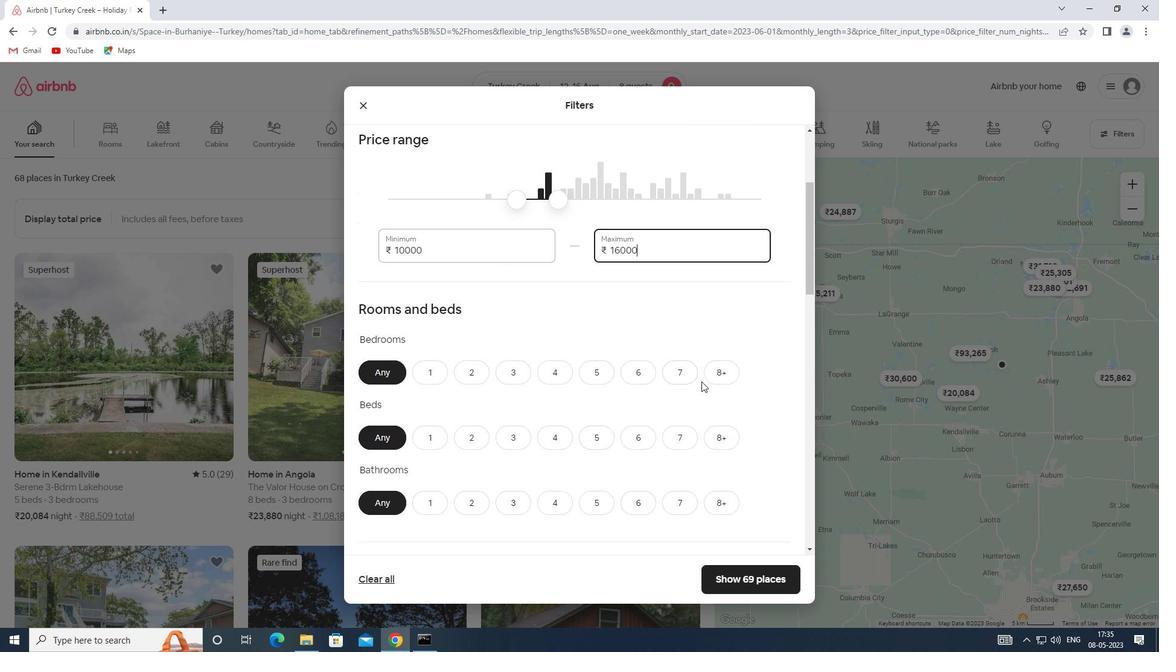 
Action: Mouse pressed left at (705, 379)
Screenshot: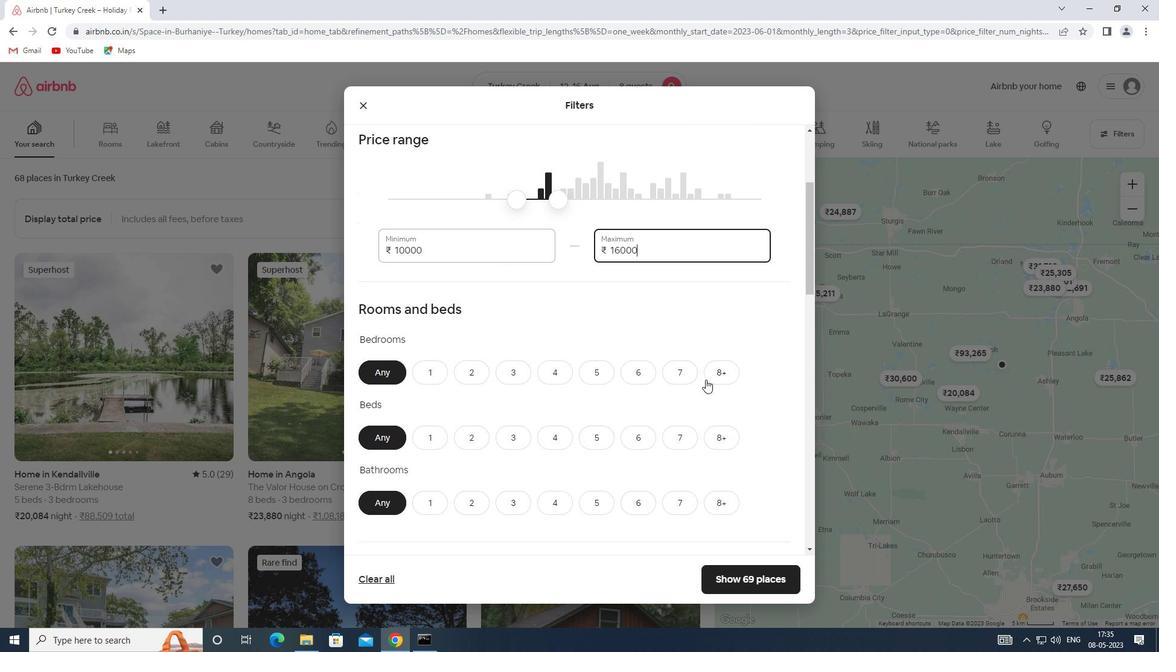 
Action: Mouse moved to (719, 429)
Screenshot: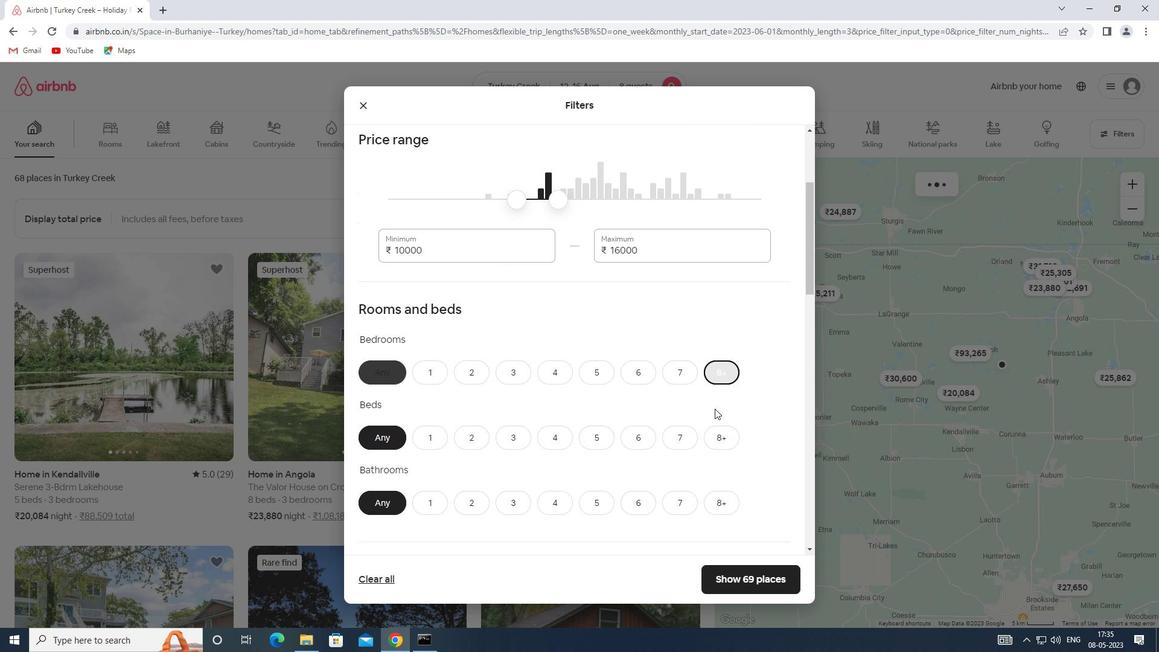 
Action: Mouse pressed left at (719, 429)
Screenshot: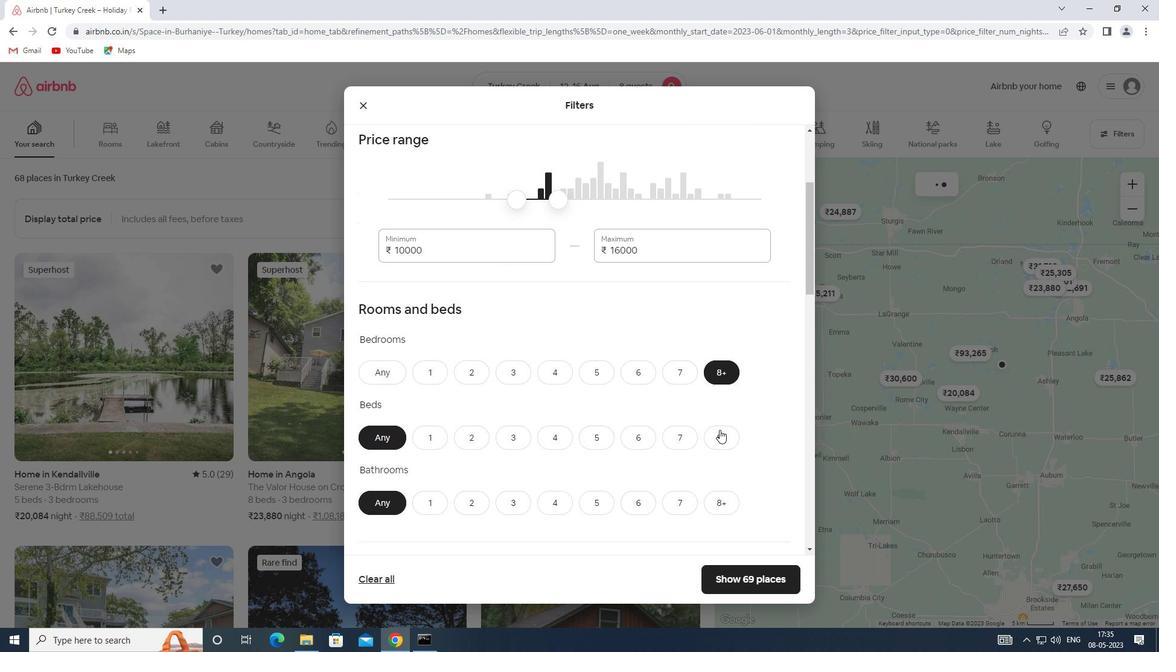 
Action: Mouse moved to (719, 497)
Screenshot: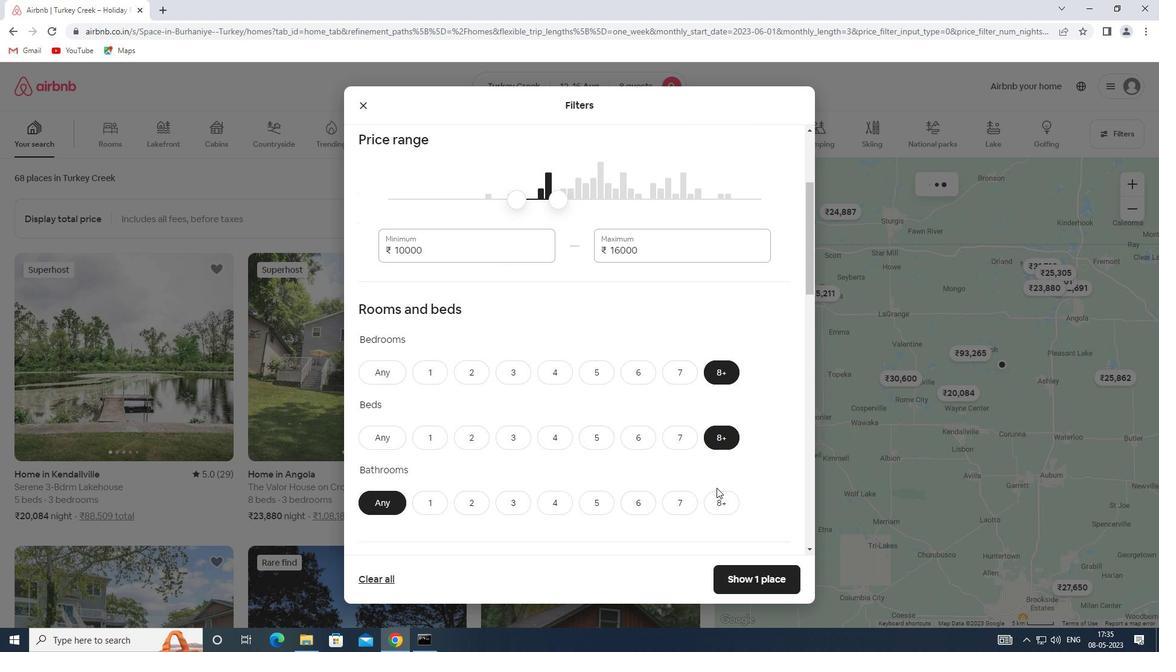 
Action: Mouse pressed left at (719, 497)
Screenshot: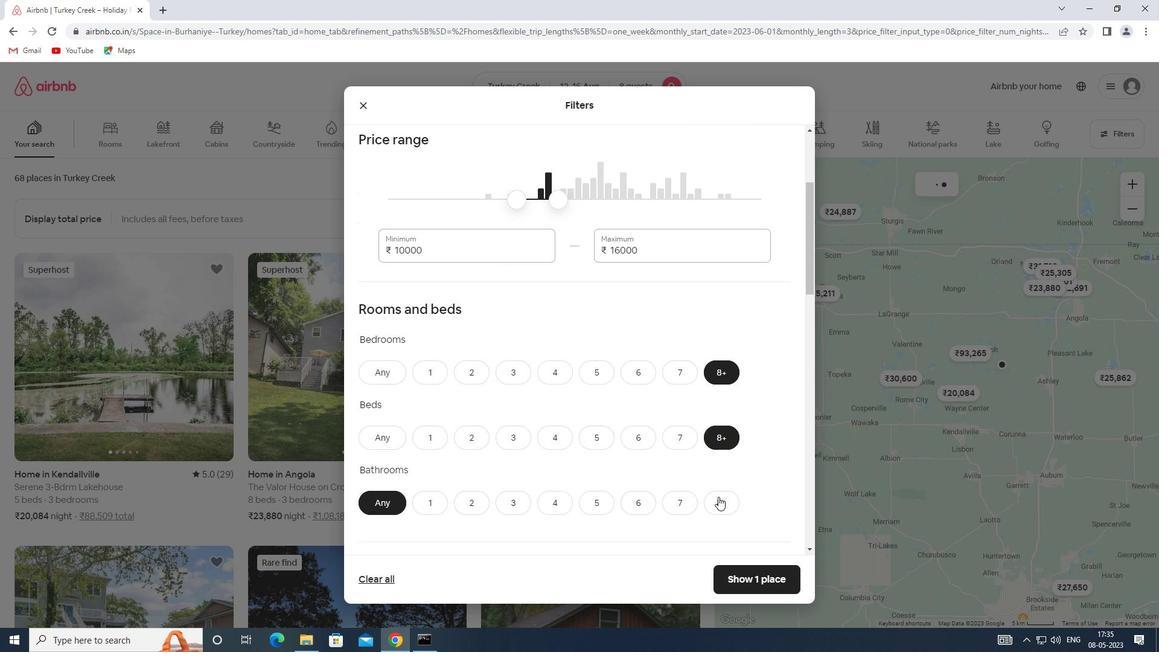 
Action: Mouse moved to (673, 495)
Screenshot: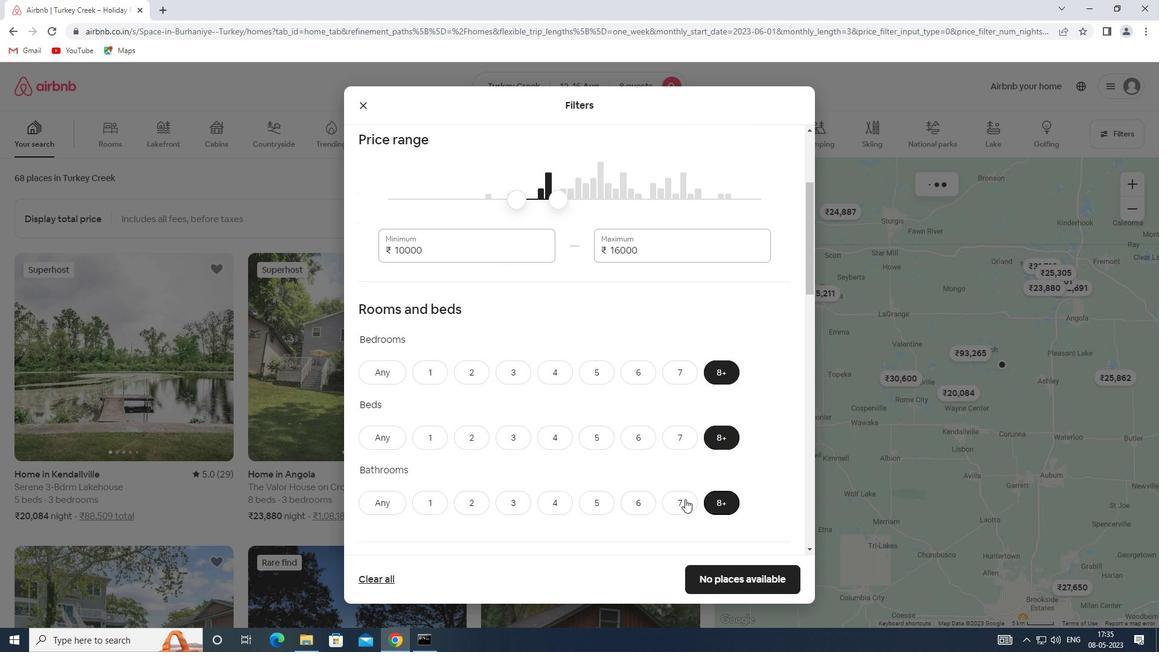 
Action: Mouse scrolled (673, 494) with delta (0, 0)
Screenshot: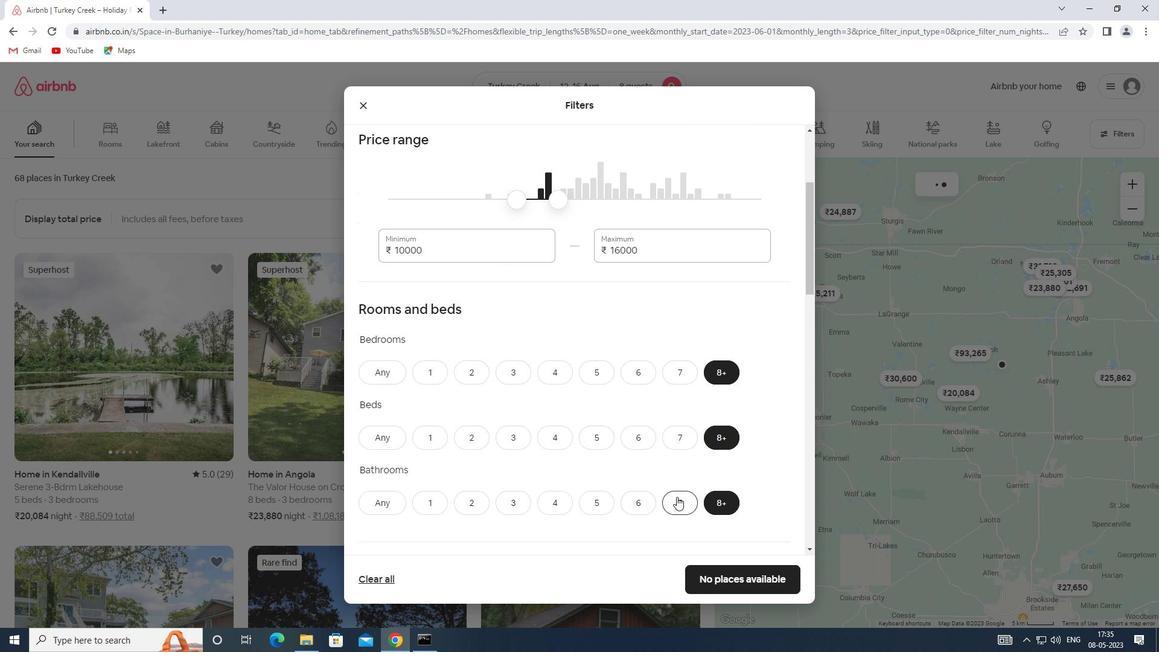 
Action: Mouse scrolled (673, 494) with delta (0, 0)
Screenshot: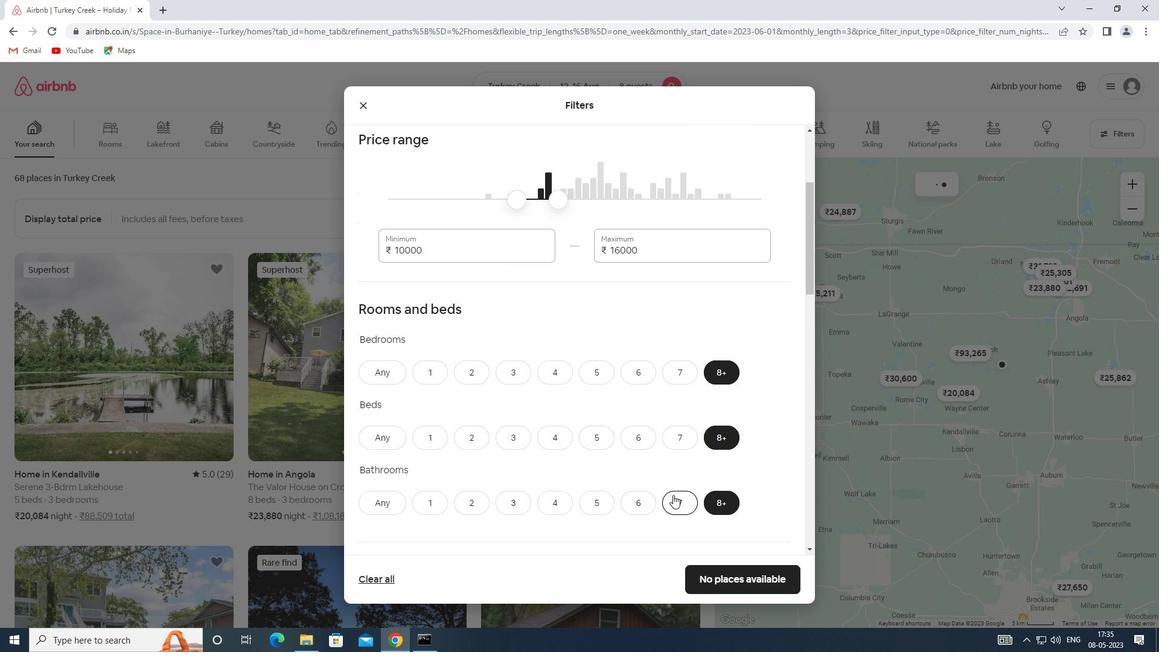 
Action: Mouse moved to (647, 482)
Screenshot: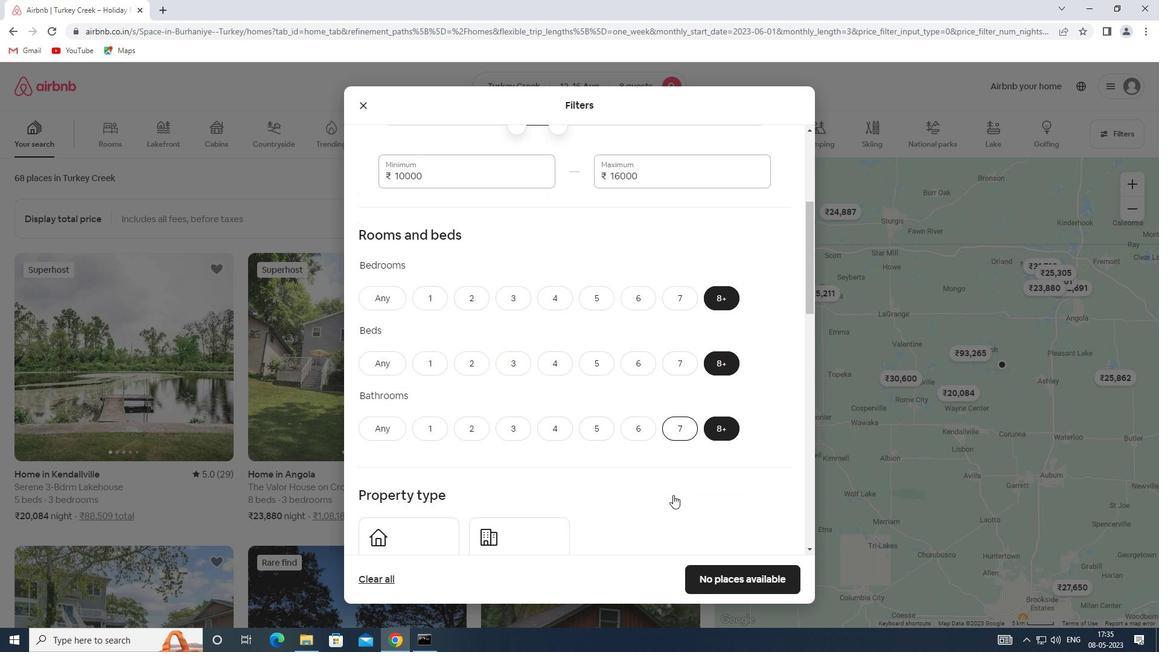 
Action: Mouse scrolled (647, 481) with delta (0, 0)
Screenshot: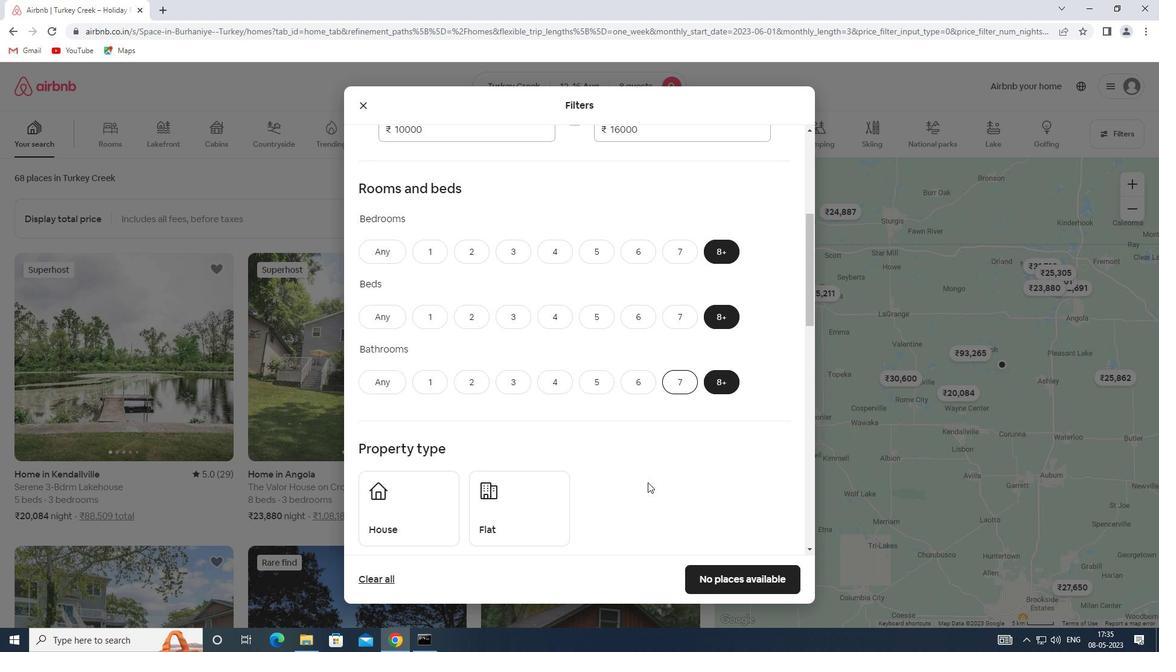 
Action: Mouse scrolled (647, 481) with delta (0, 0)
Screenshot: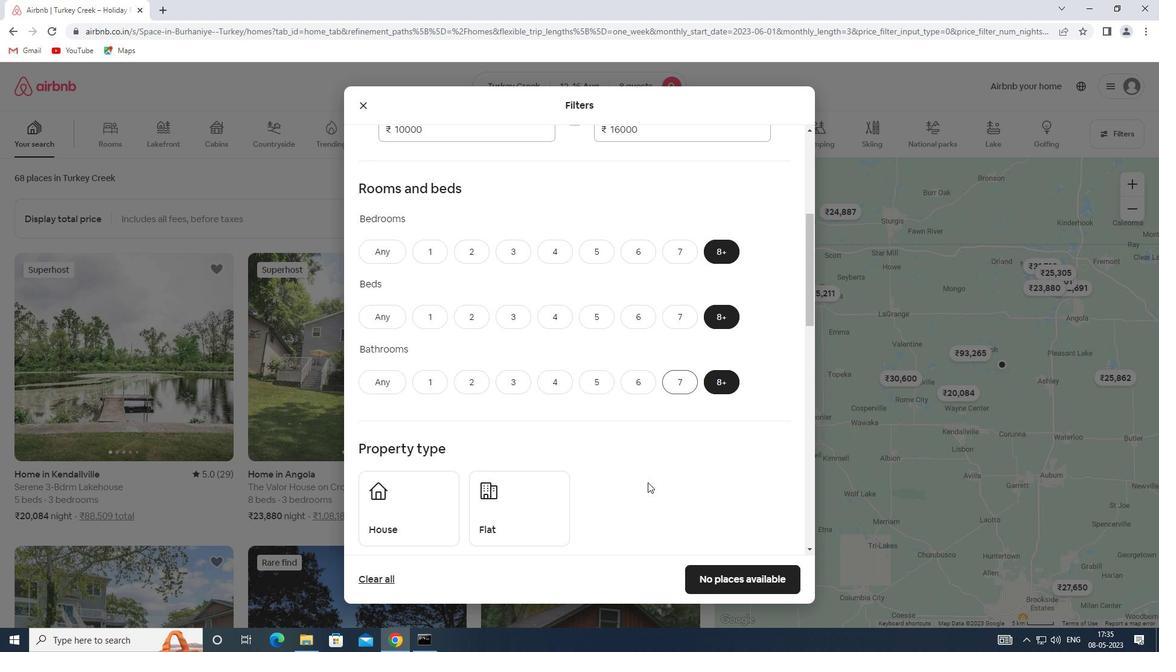 
Action: Mouse scrolled (647, 481) with delta (0, 0)
Screenshot: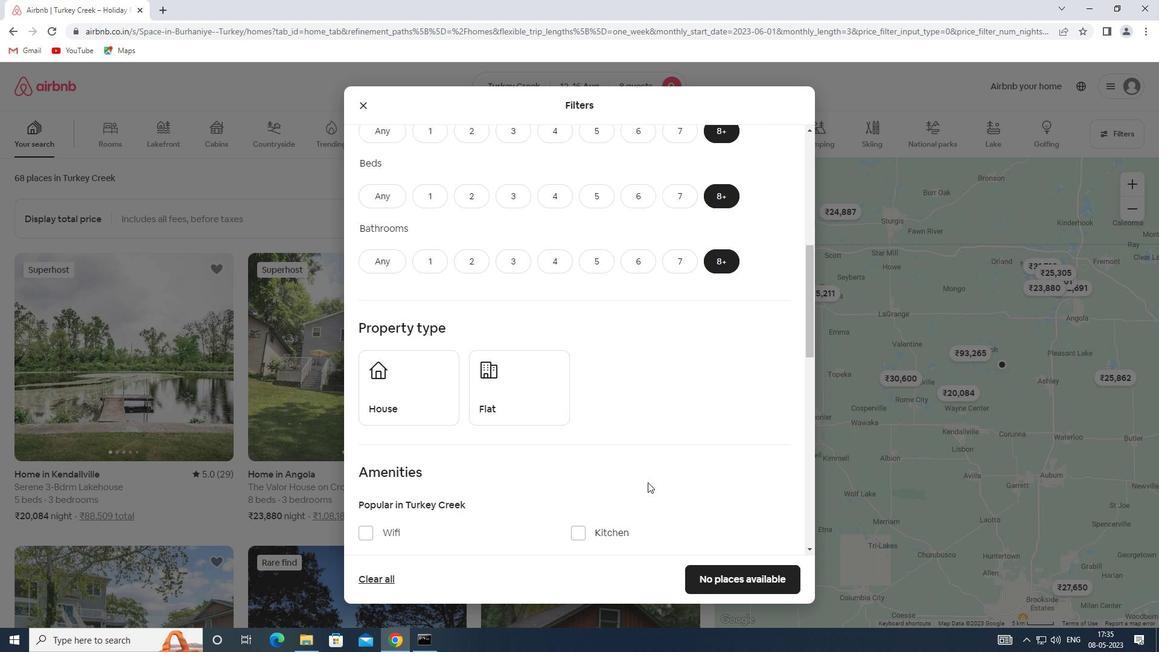 
Action: Mouse moved to (421, 350)
Screenshot: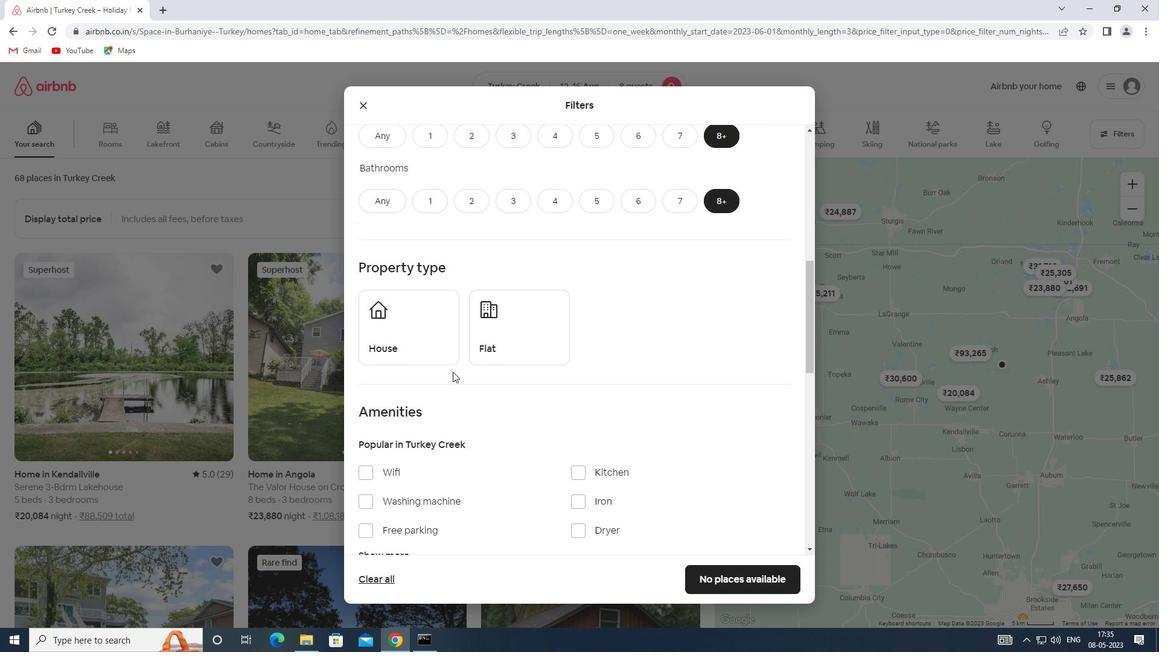 
Action: Mouse pressed left at (421, 350)
Screenshot: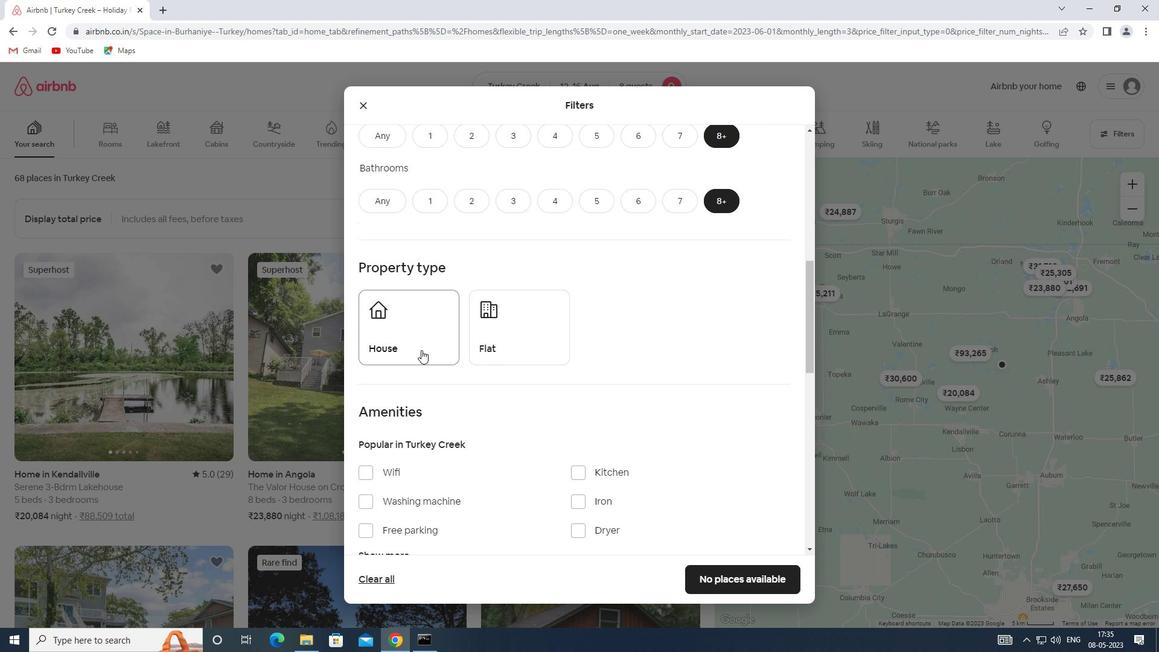 
Action: Mouse moved to (499, 349)
Screenshot: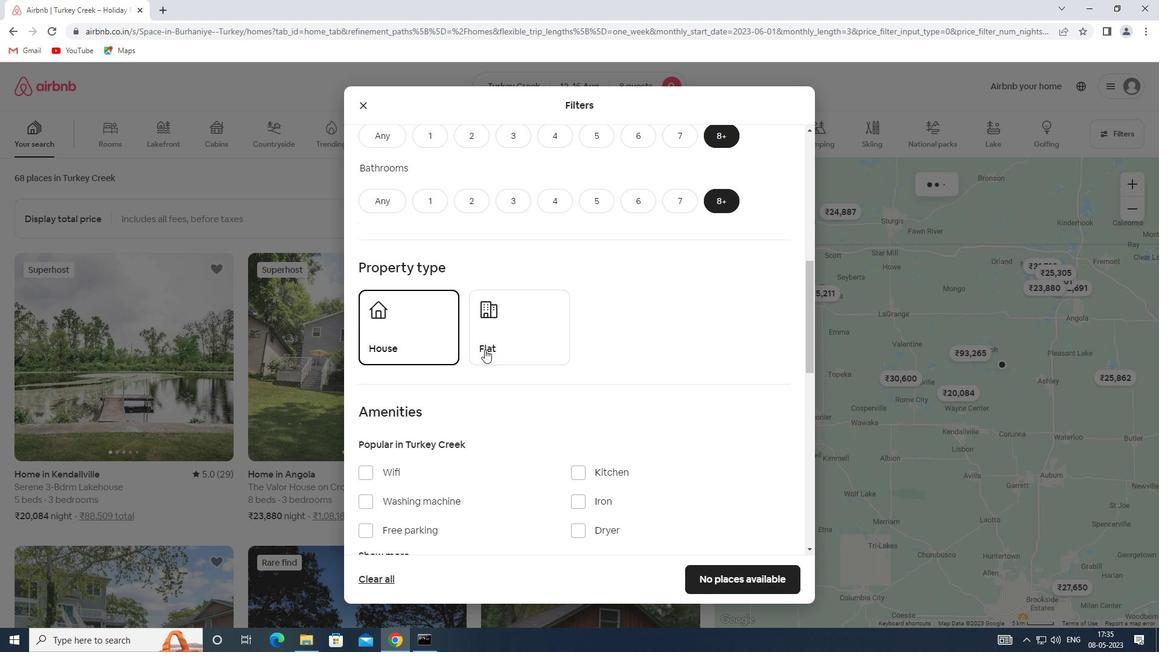 
Action: Mouse pressed left at (499, 349)
Screenshot: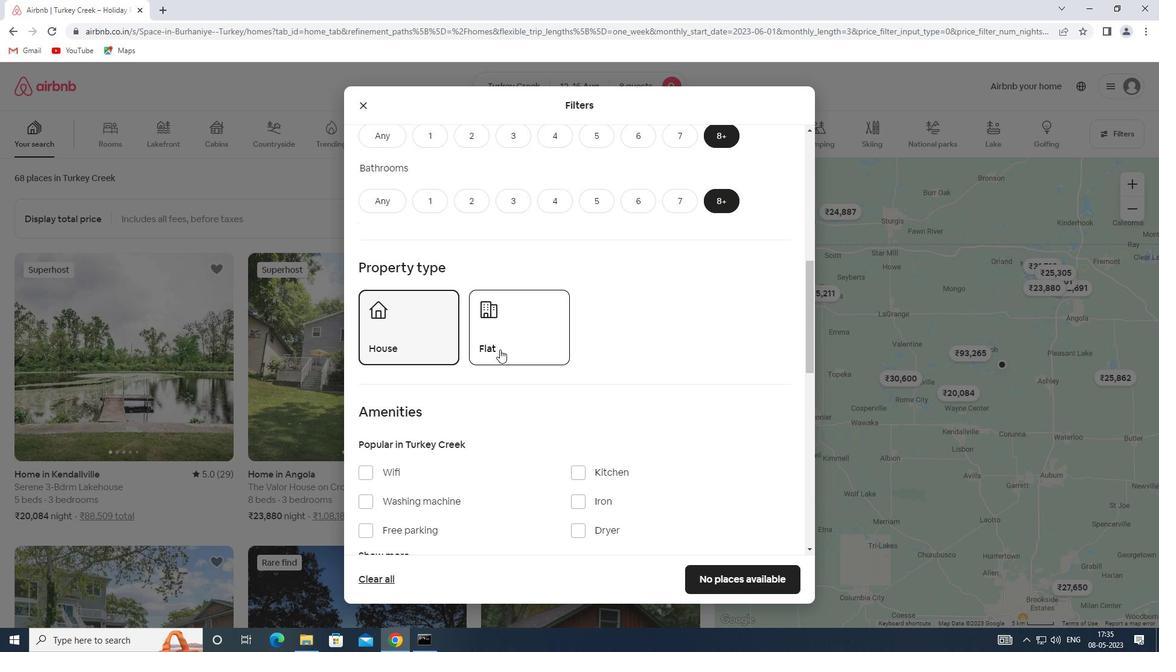 
Action: Mouse moved to (502, 348)
Screenshot: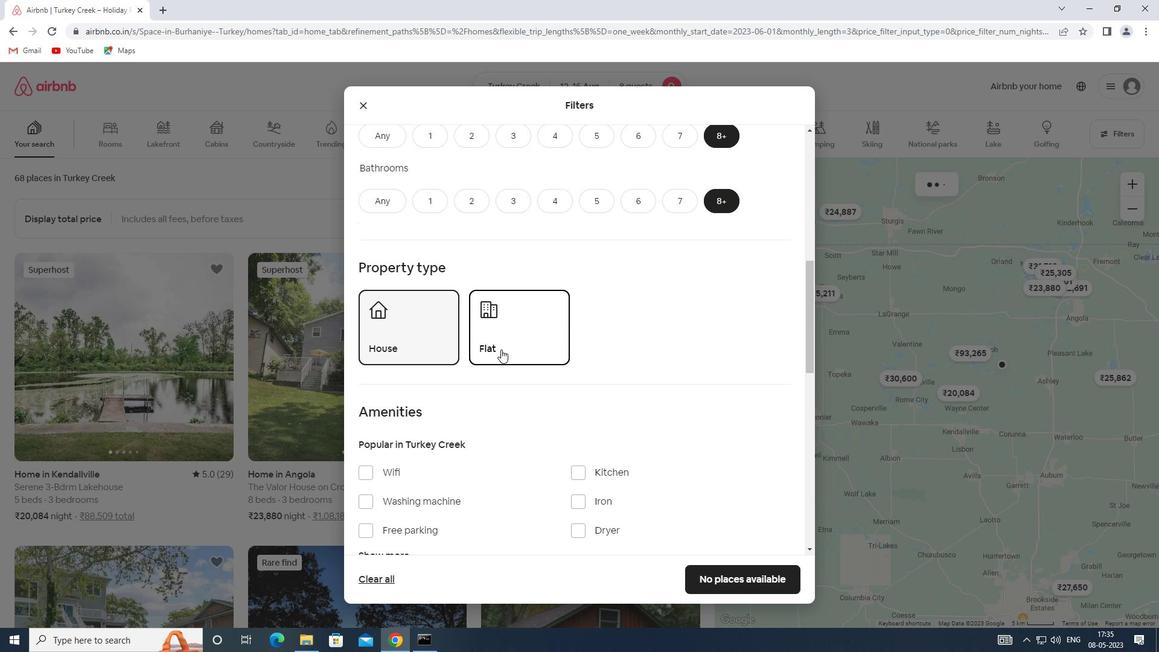 
Action: Mouse scrolled (502, 348) with delta (0, 0)
Screenshot: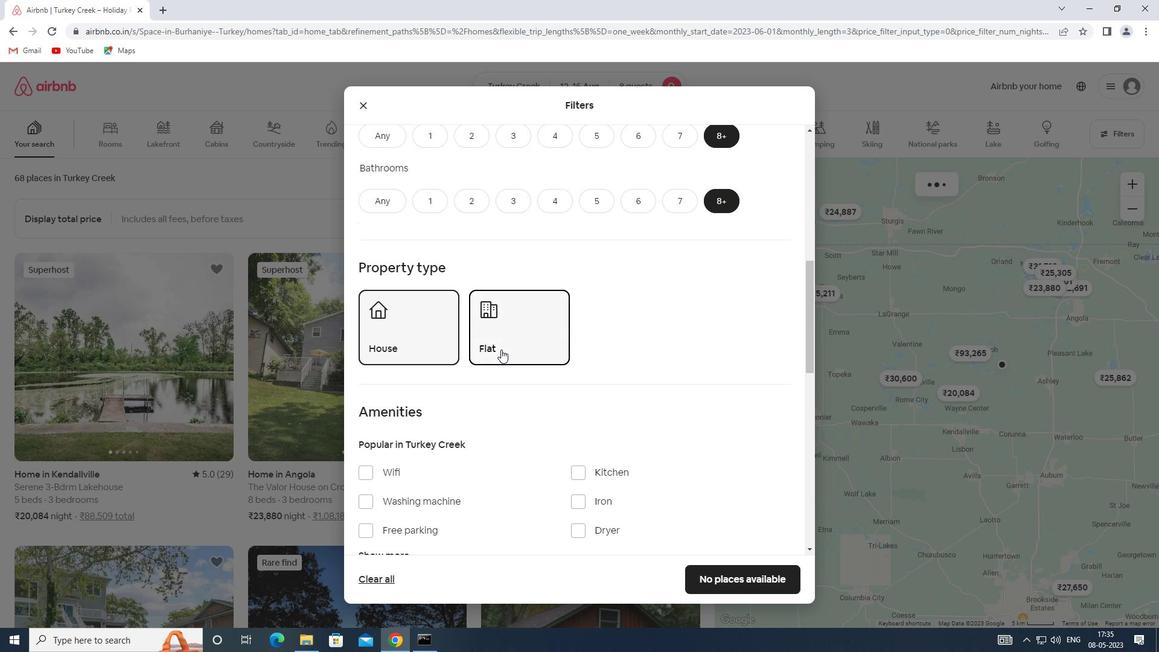 
Action: Mouse scrolled (502, 348) with delta (0, 0)
Screenshot: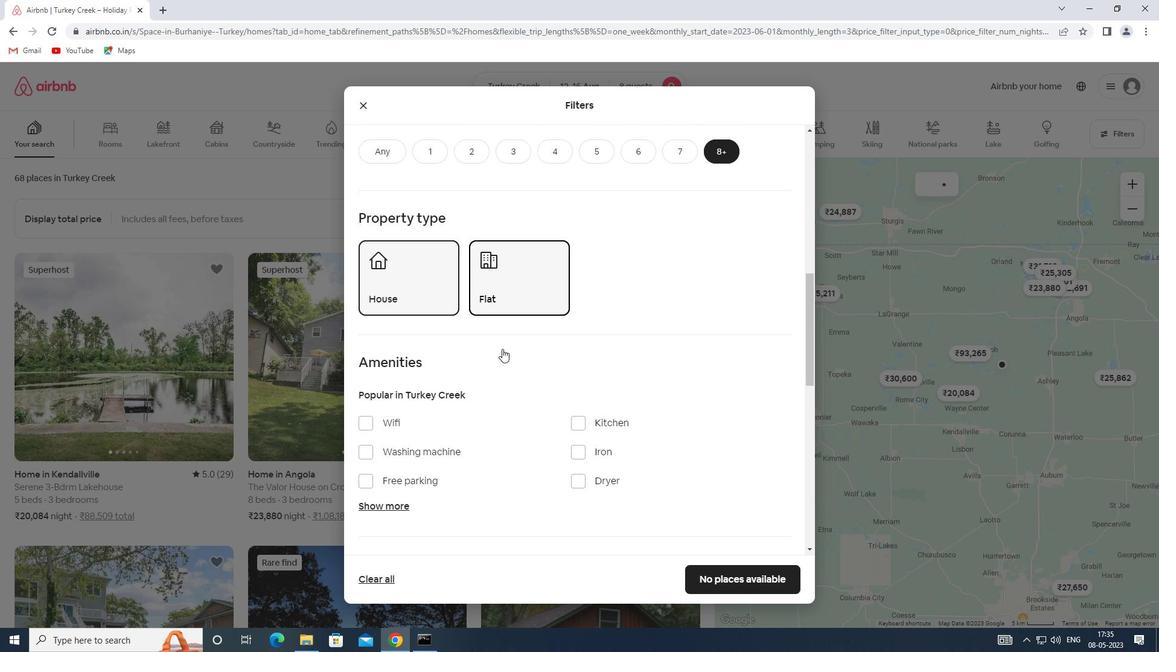 
Action: Mouse moved to (502, 348)
Screenshot: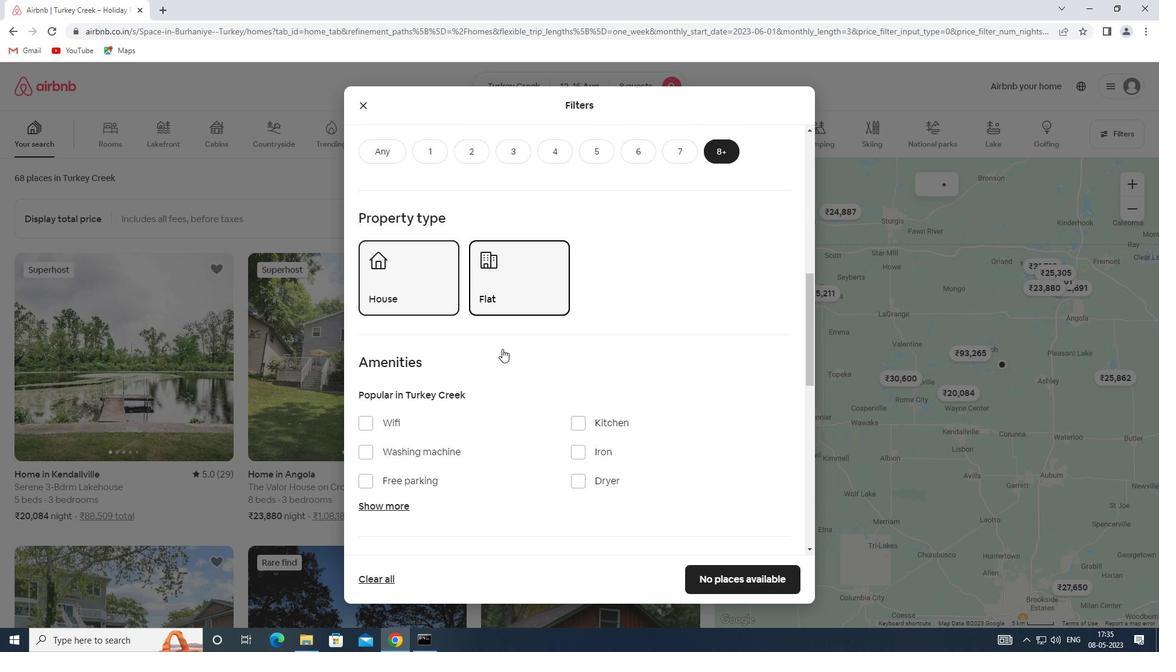 
Action: Mouse scrolled (502, 348) with delta (0, 0)
Screenshot: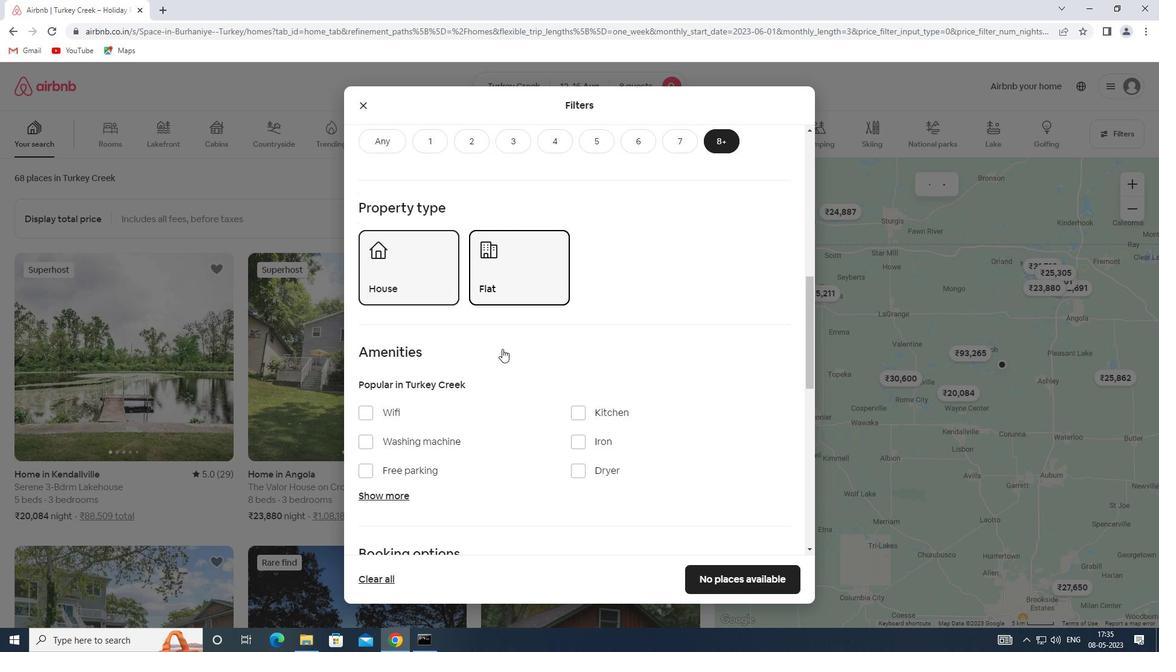 
Action: Mouse moved to (393, 377)
Screenshot: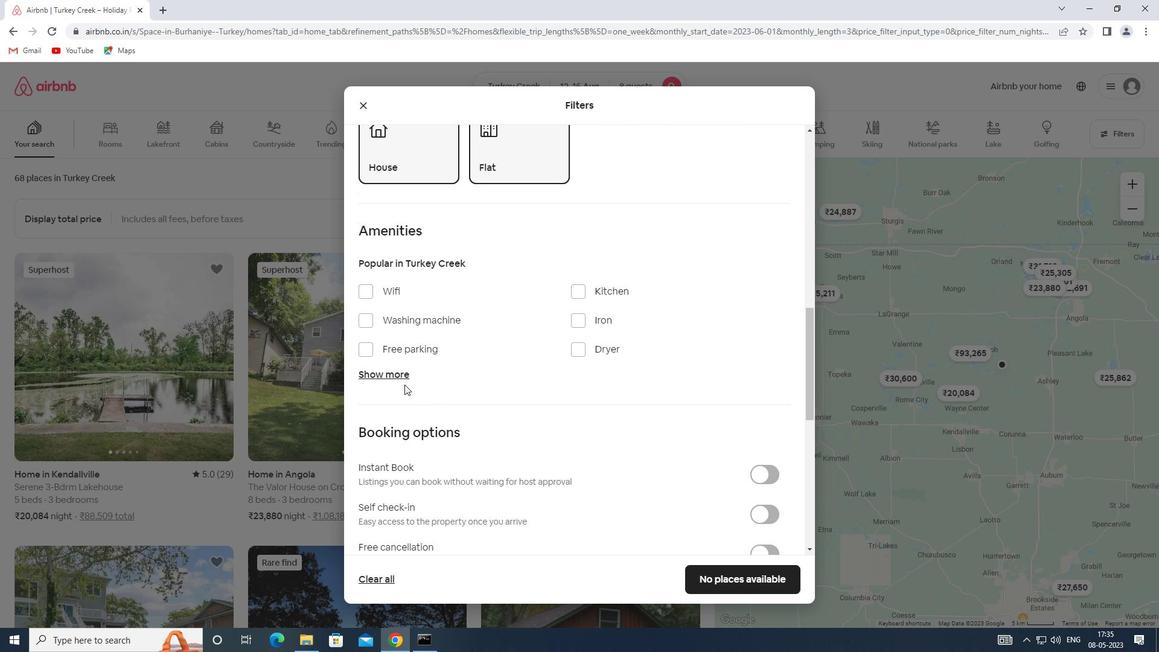 
Action: Mouse pressed left at (393, 377)
Screenshot: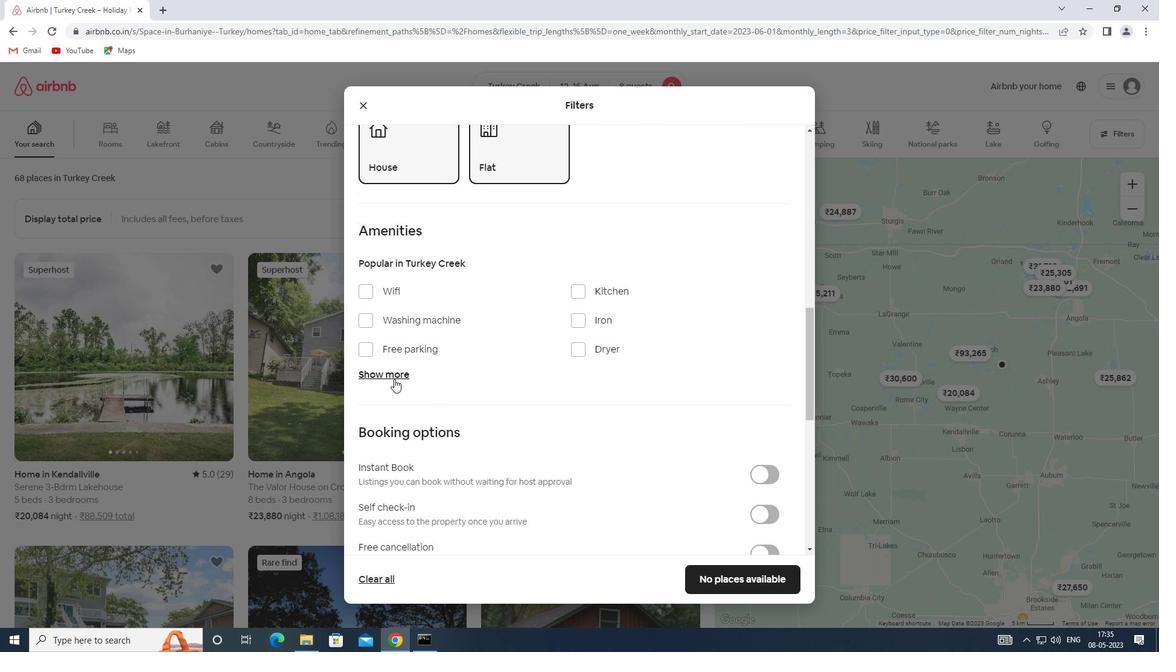 
Action: Mouse moved to (369, 292)
Screenshot: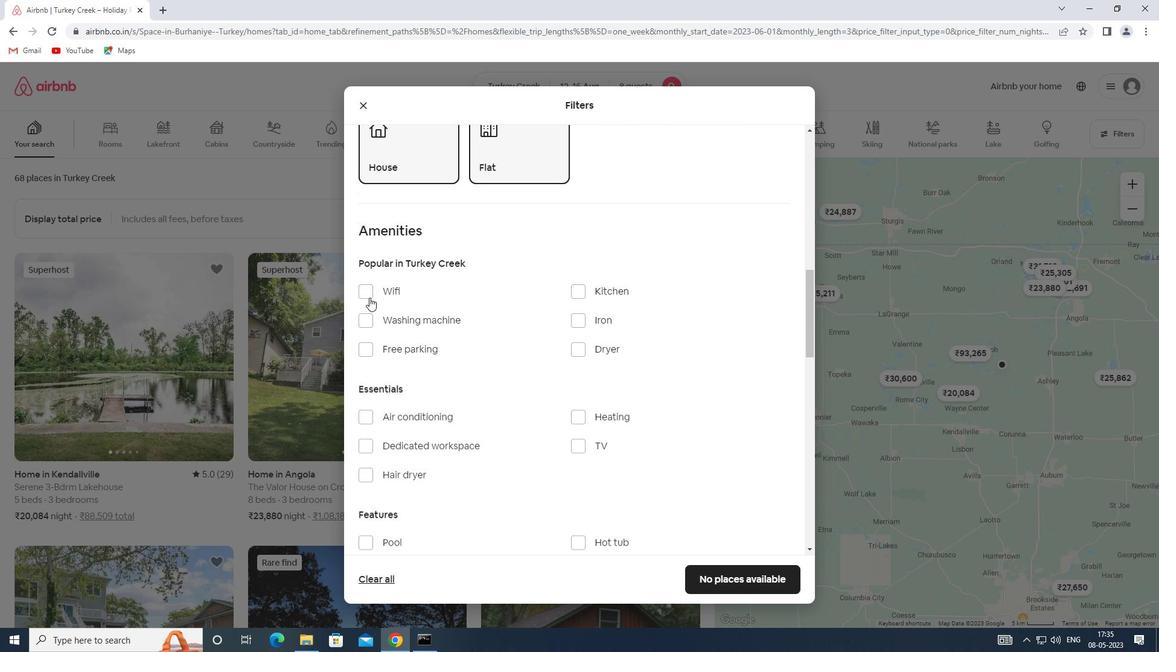
Action: Mouse pressed left at (369, 292)
Screenshot: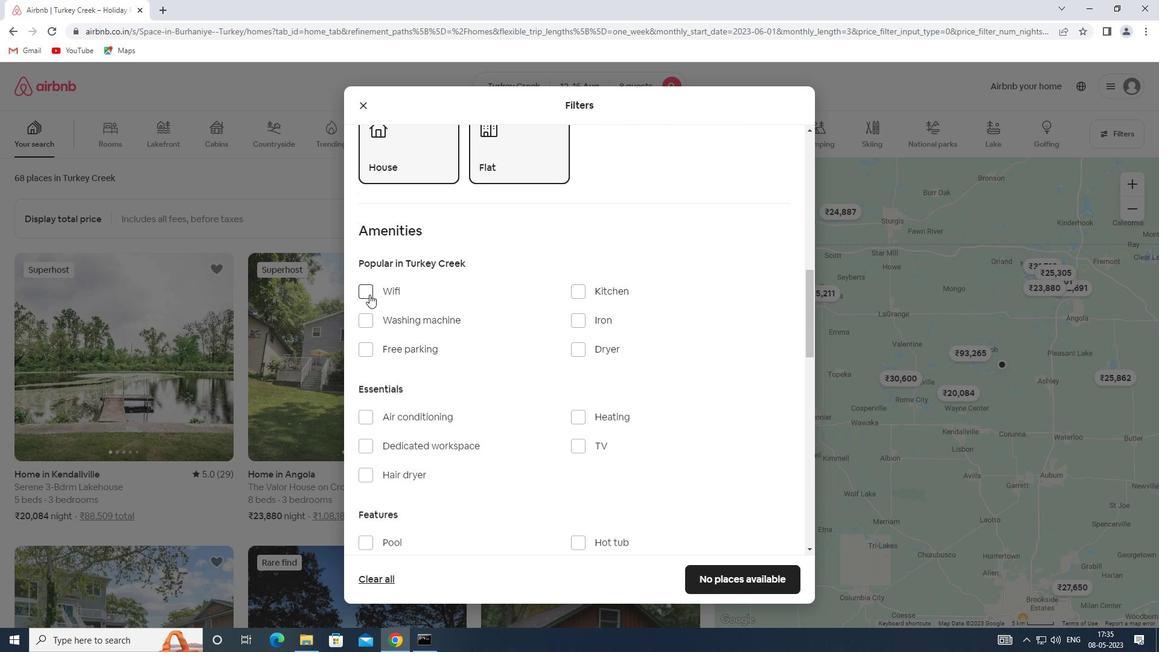 
Action: Mouse moved to (580, 448)
Screenshot: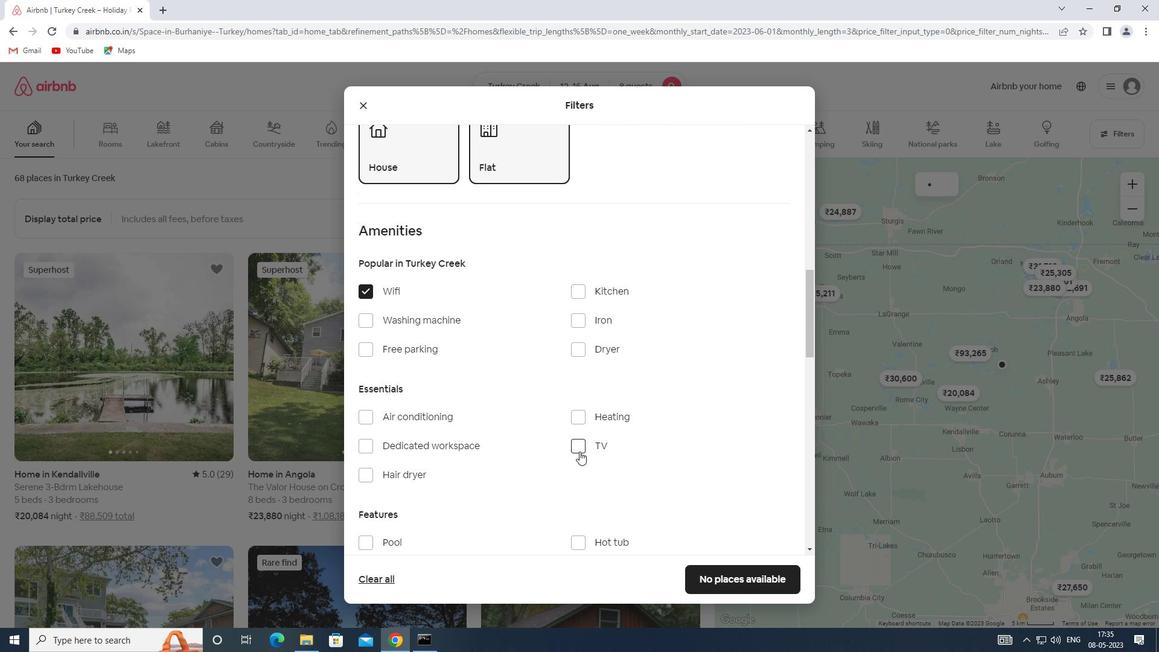 
Action: Mouse pressed left at (580, 448)
Screenshot: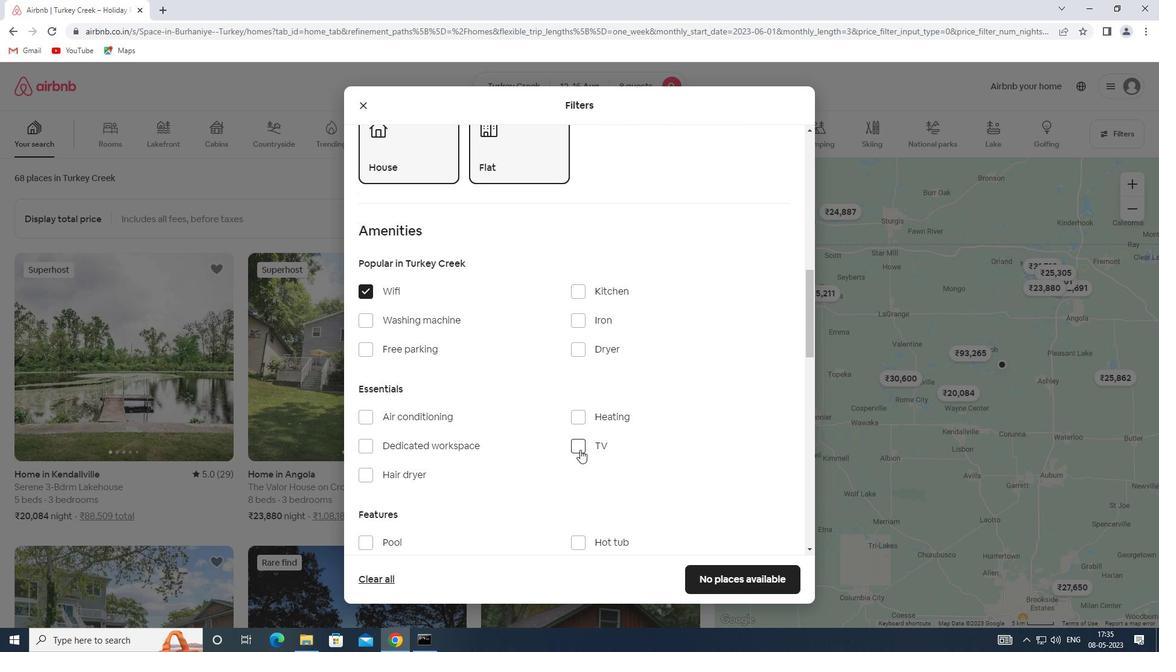 
Action: Mouse moved to (399, 345)
Screenshot: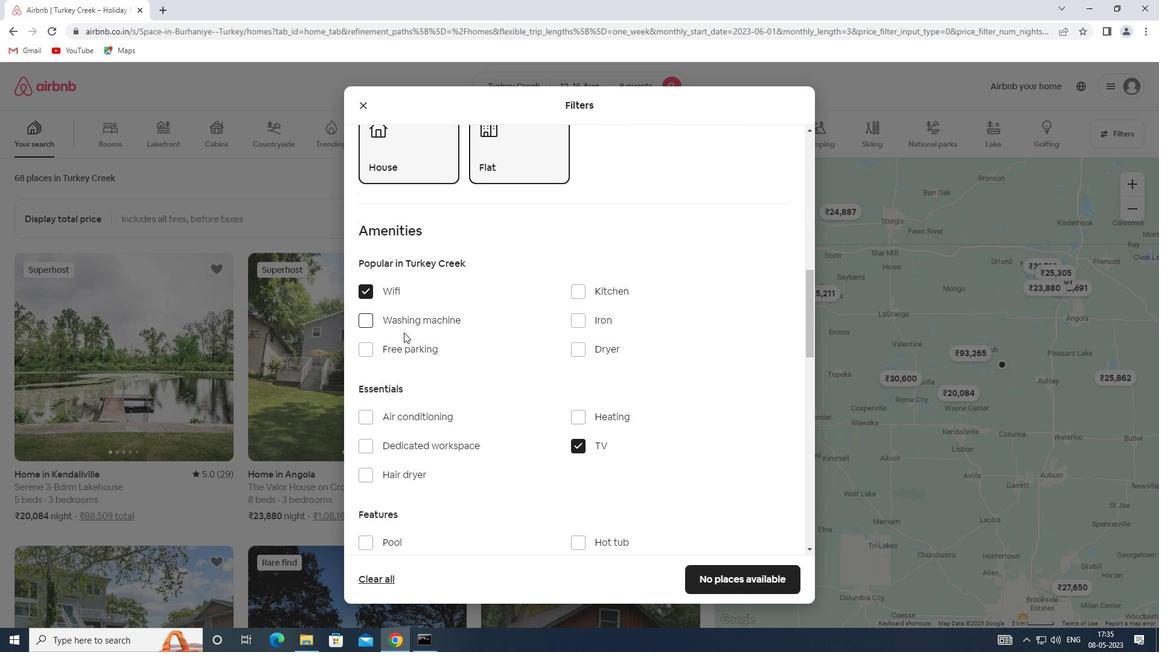 
Action: Mouse pressed left at (399, 345)
Screenshot: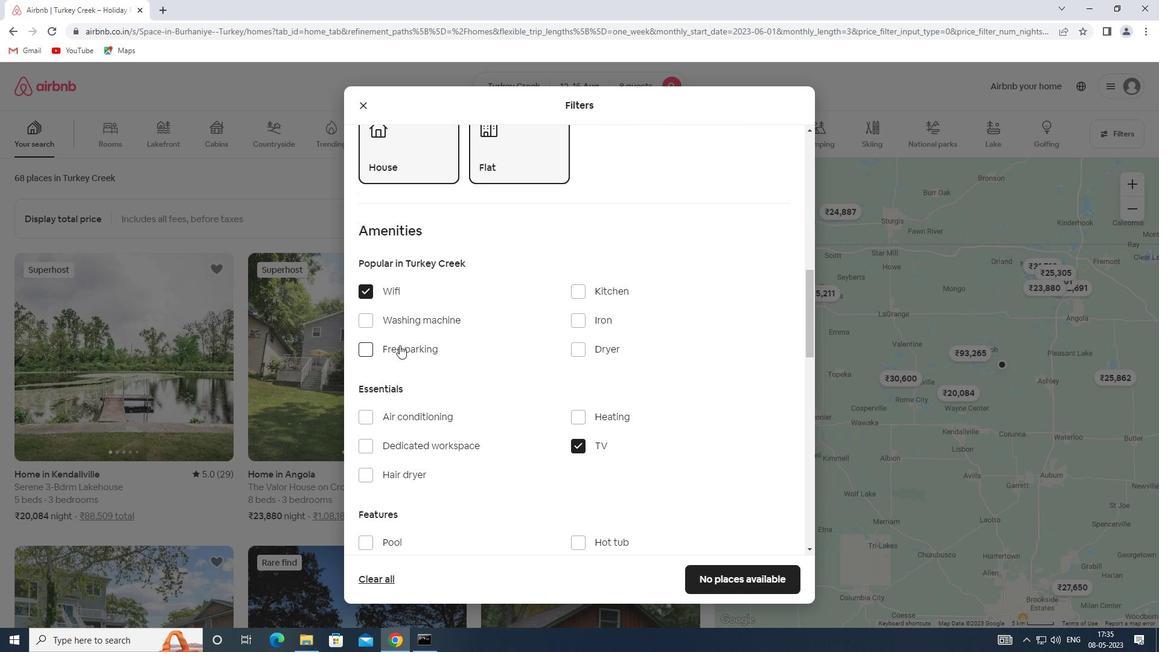 
Action: Mouse moved to (431, 391)
Screenshot: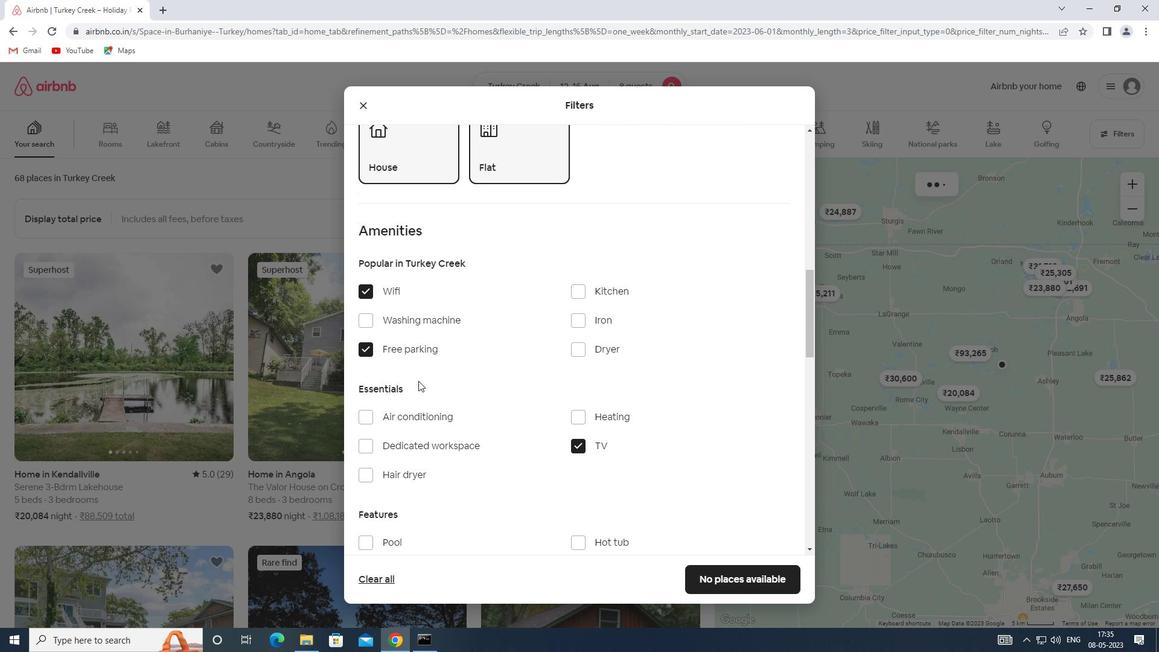 
Action: Mouse scrolled (431, 390) with delta (0, 0)
Screenshot: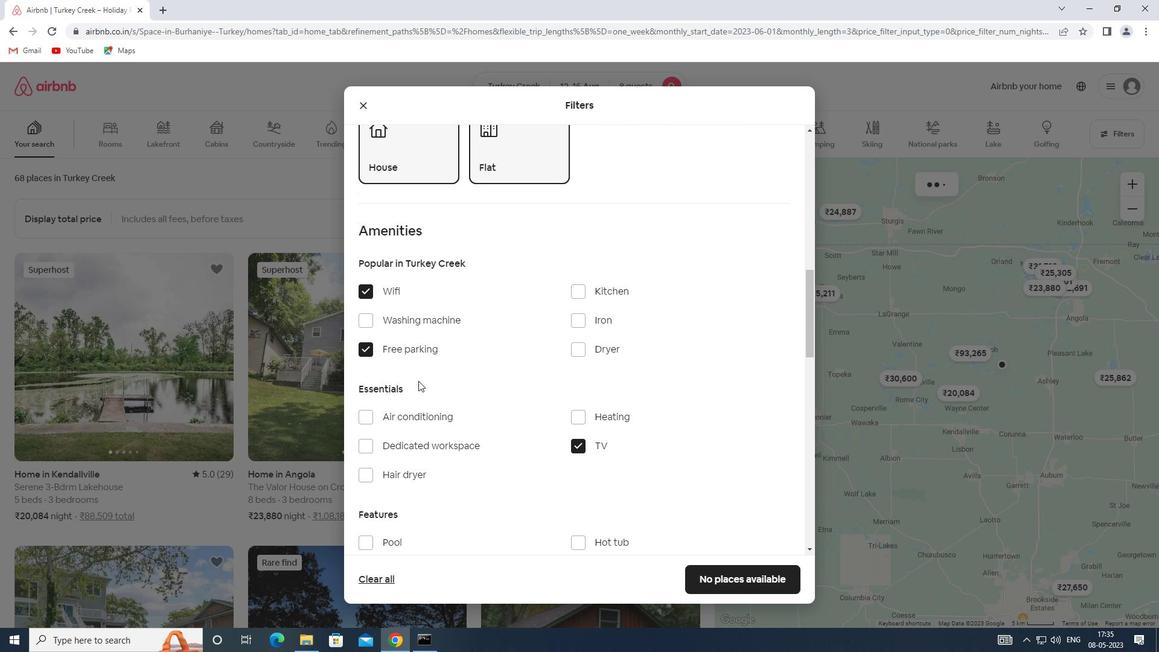 
Action: Mouse moved to (432, 394)
Screenshot: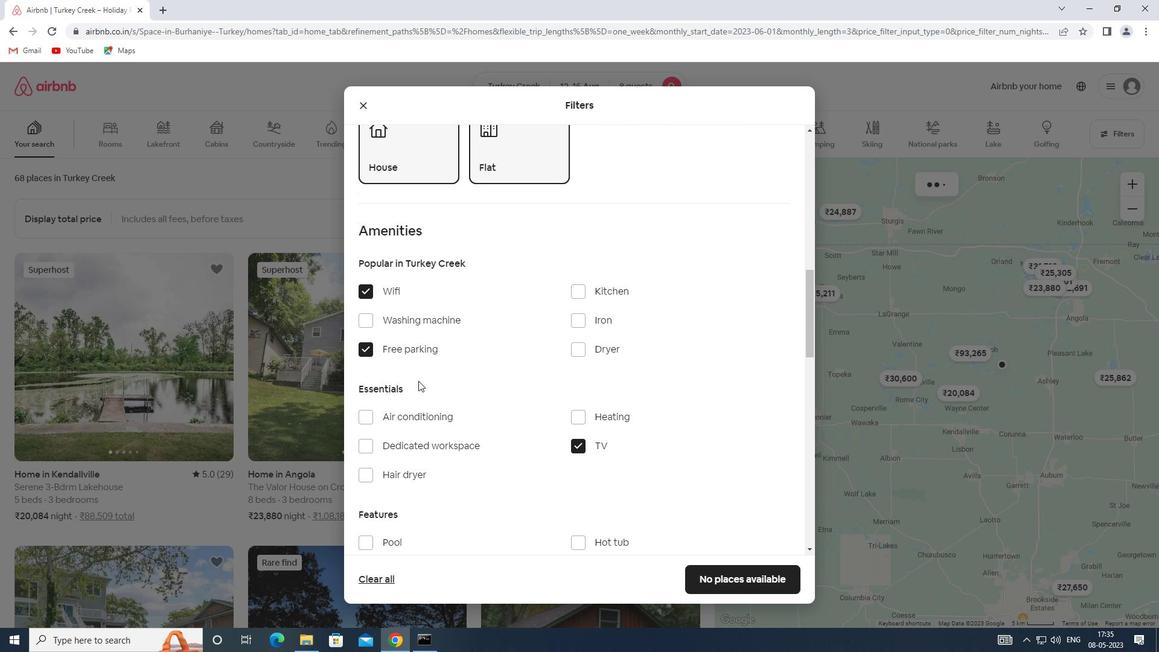 
Action: Mouse scrolled (432, 393) with delta (0, 0)
Screenshot: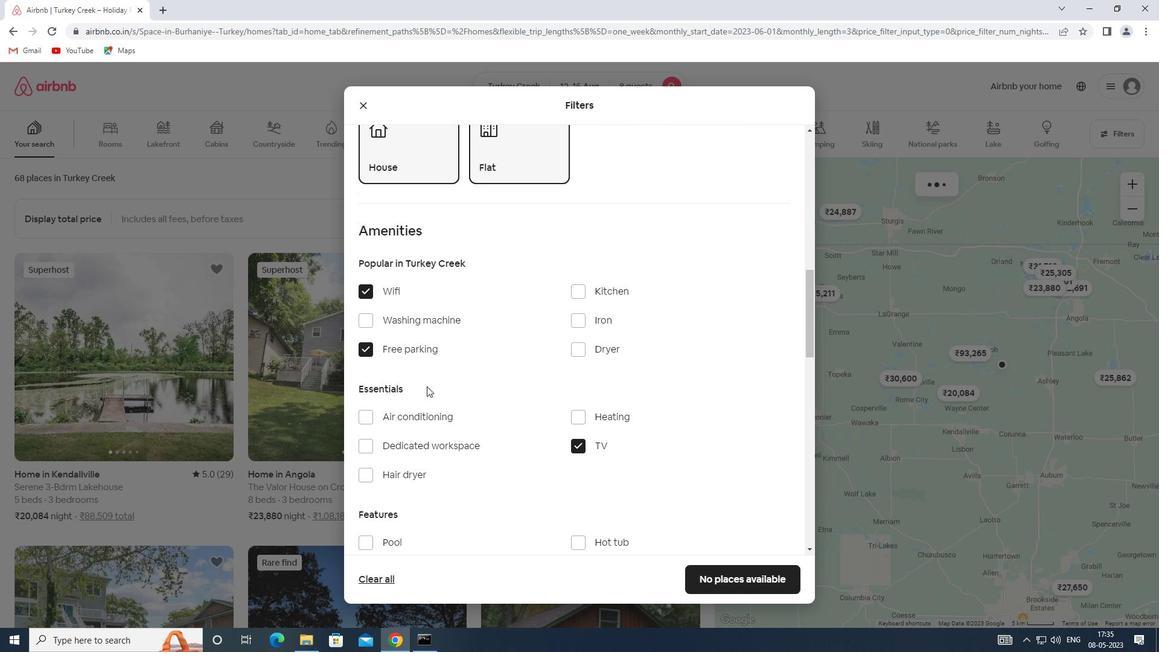 
Action: Mouse moved to (434, 397)
Screenshot: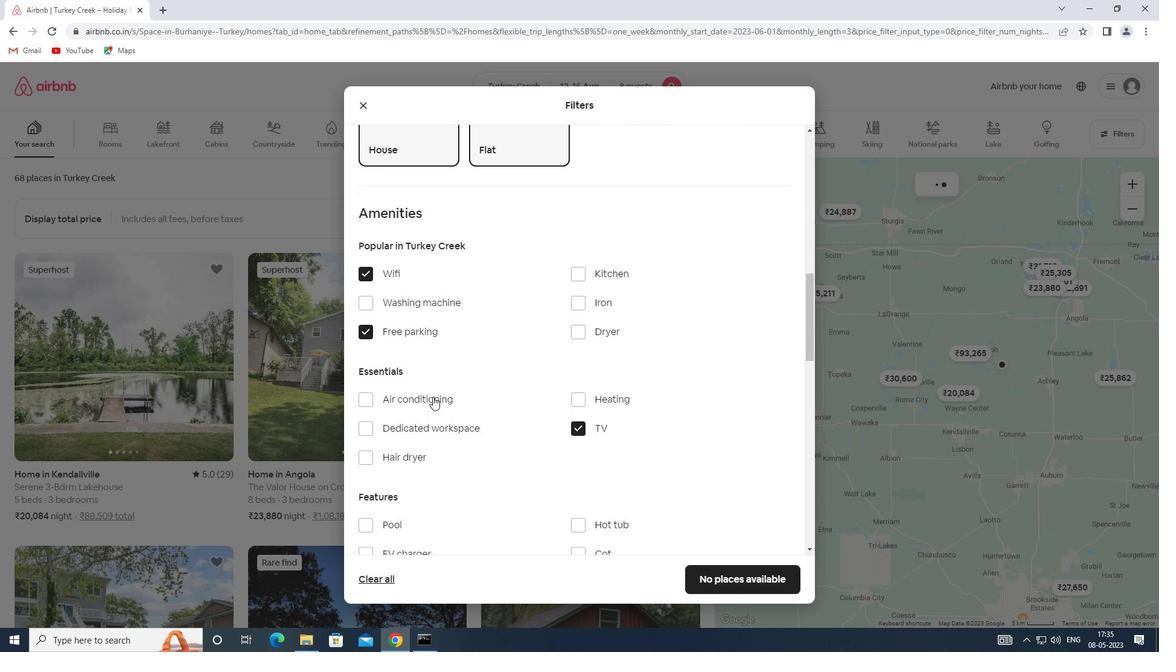 
Action: Mouse scrolled (434, 396) with delta (0, 0)
Screenshot: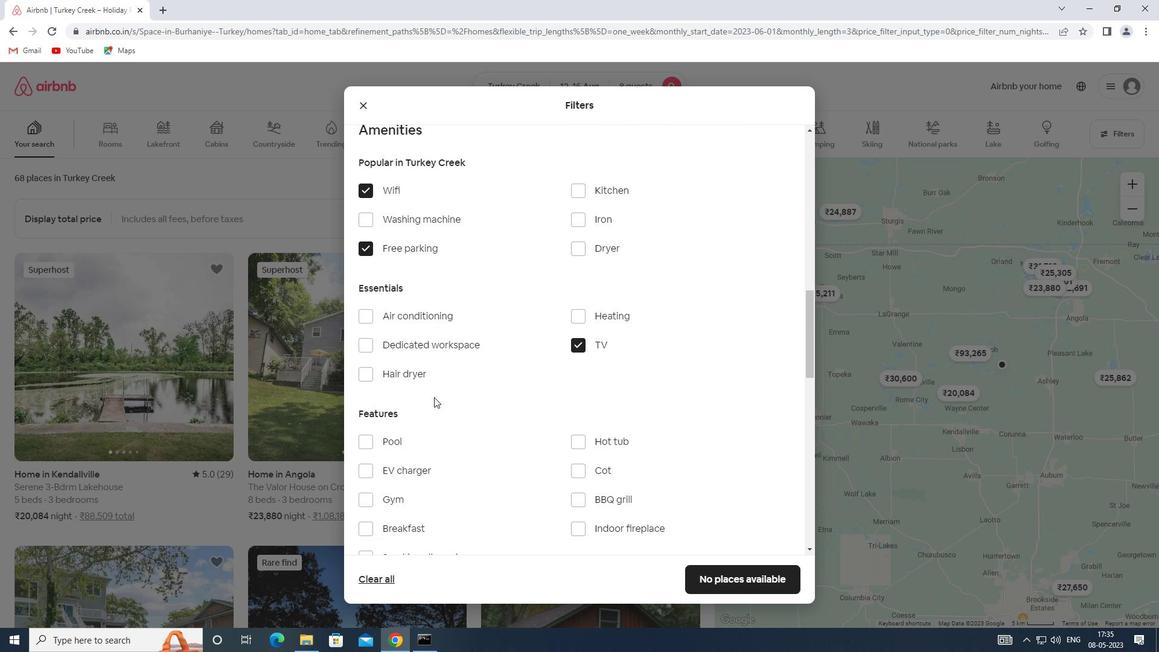 
Action: Mouse scrolled (434, 396) with delta (0, 0)
Screenshot: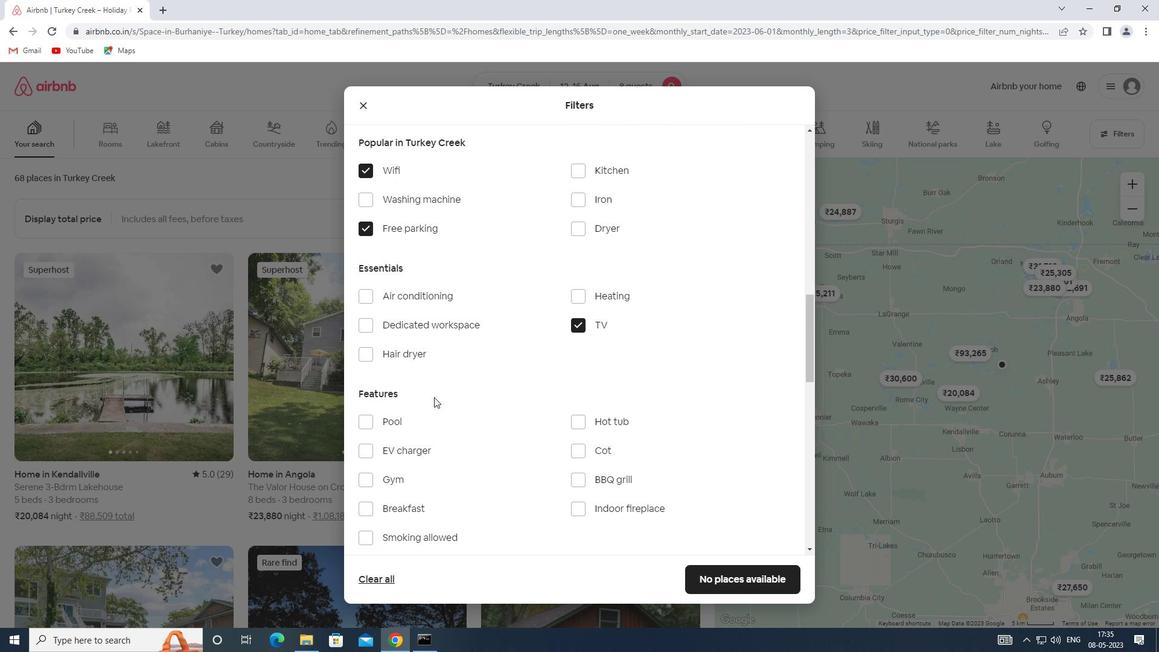 
Action: Mouse moved to (387, 361)
Screenshot: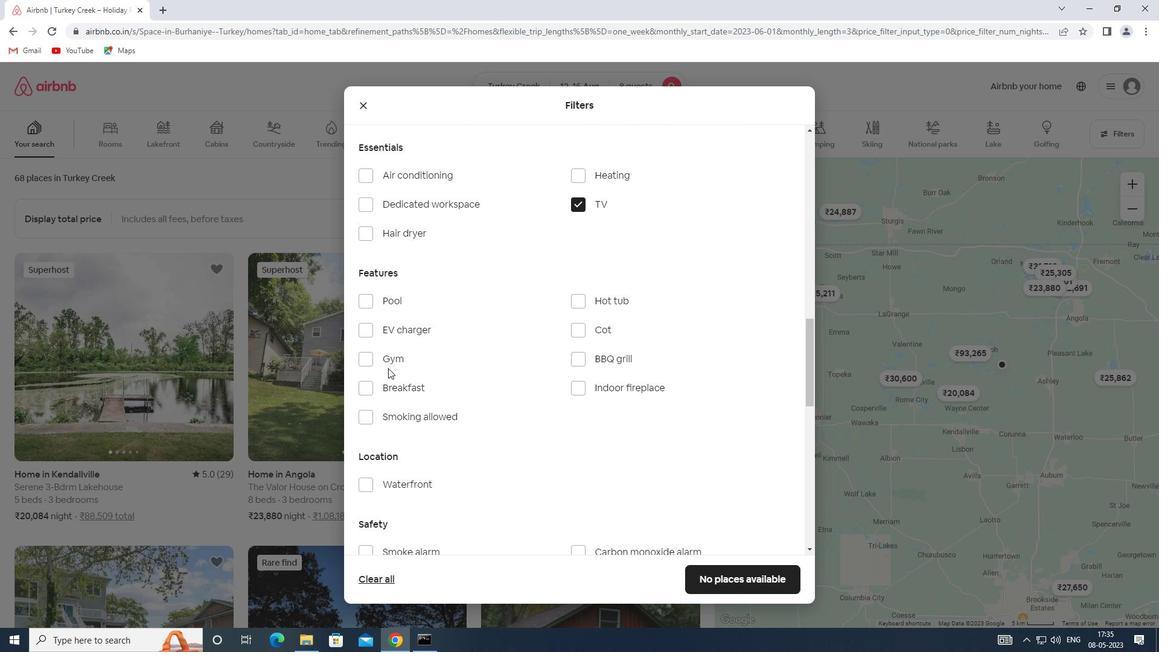 
Action: Mouse pressed left at (387, 361)
Screenshot: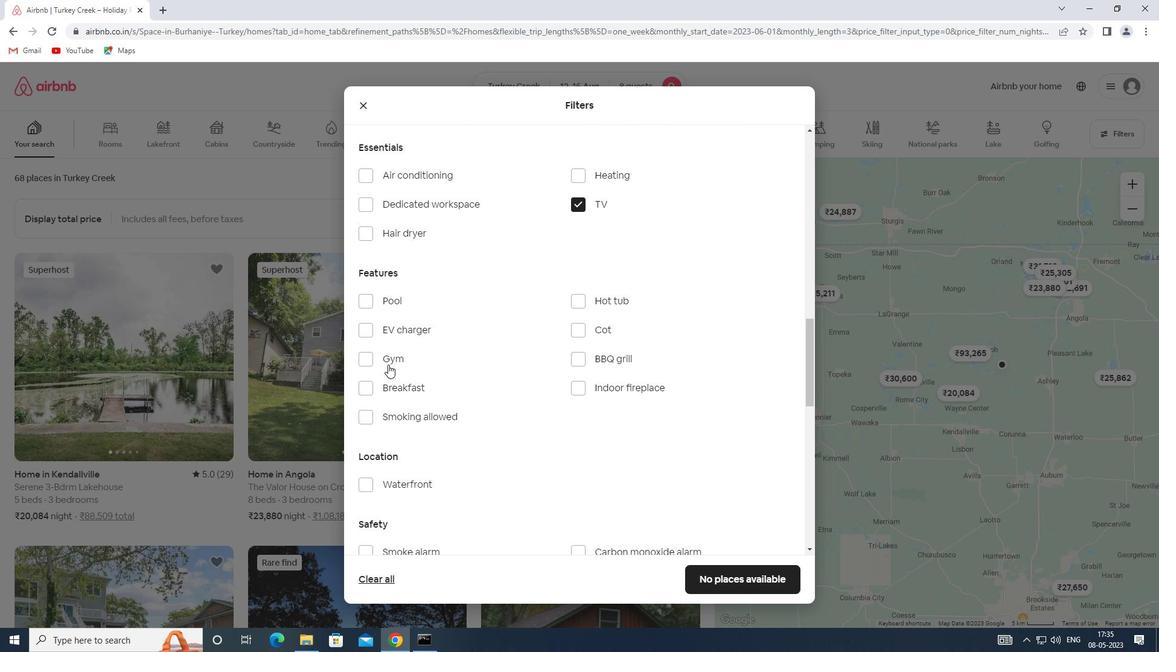 
Action: Mouse moved to (393, 386)
Screenshot: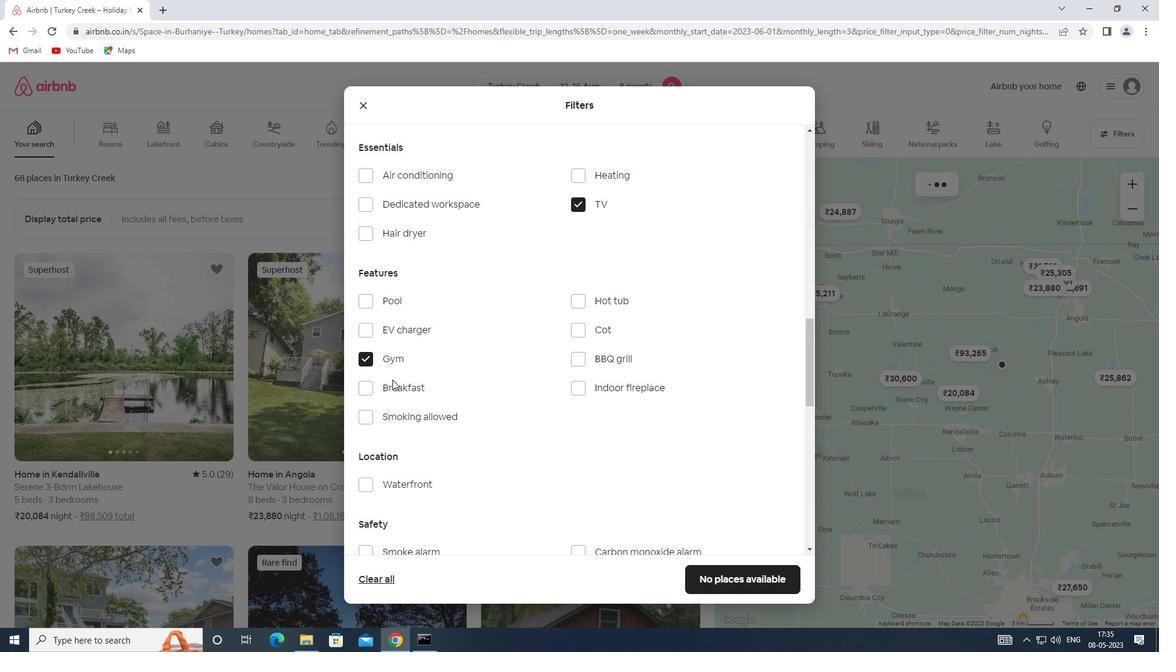 
Action: Mouse pressed left at (393, 386)
Screenshot: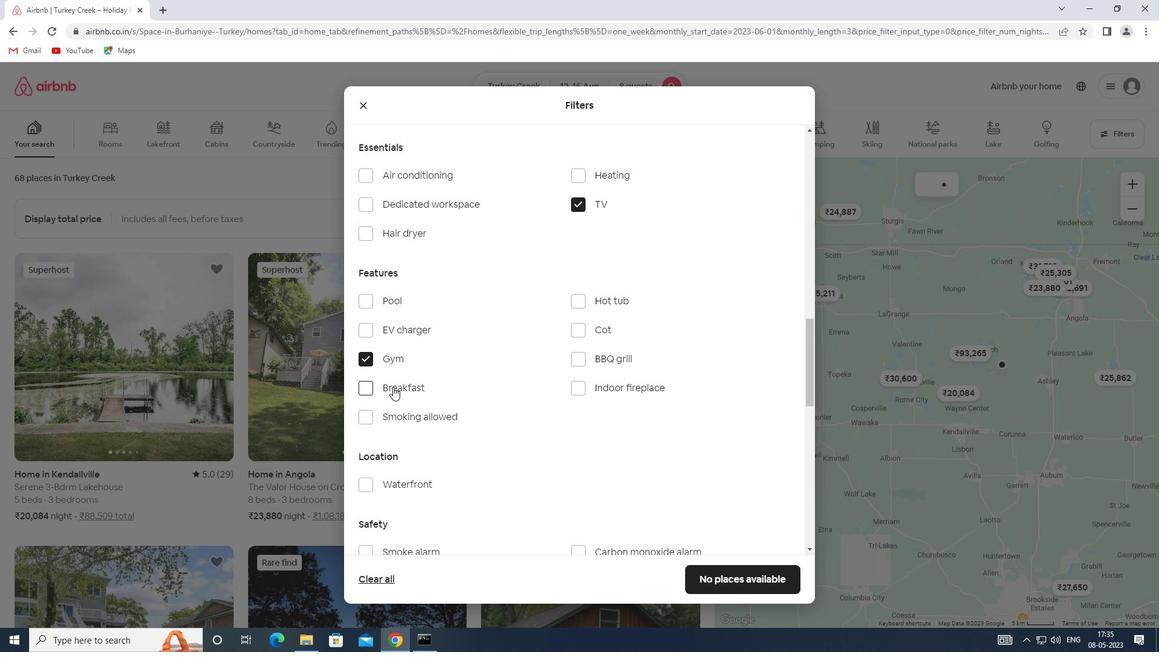 
Action: Mouse moved to (569, 400)
Screenshot: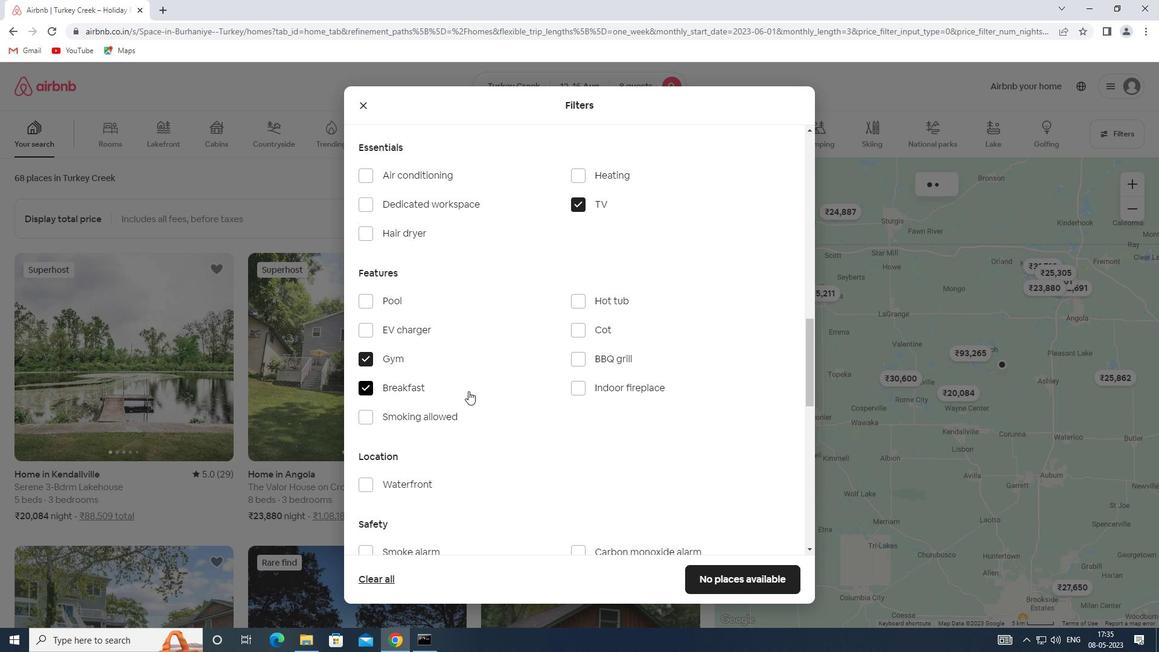 
Action: Mouse scrolled (569, 400) with delta (0, 0)
Screenshot: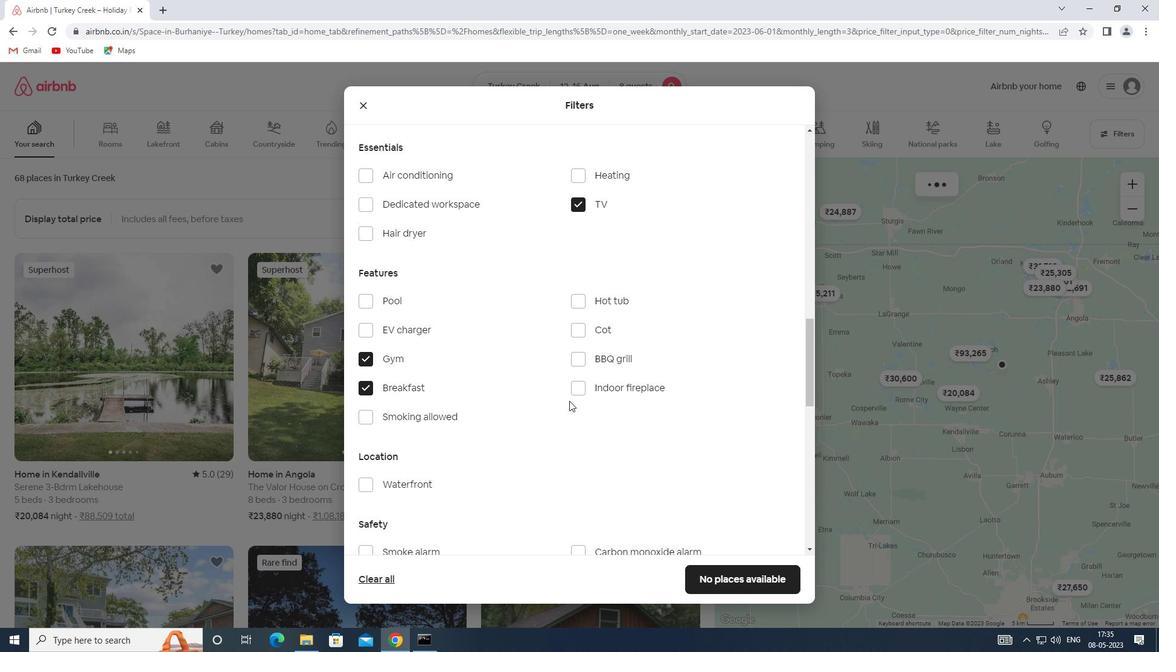 
Action: Mouse scrolled (569, 400) with delta (0, 0)
Screenshot: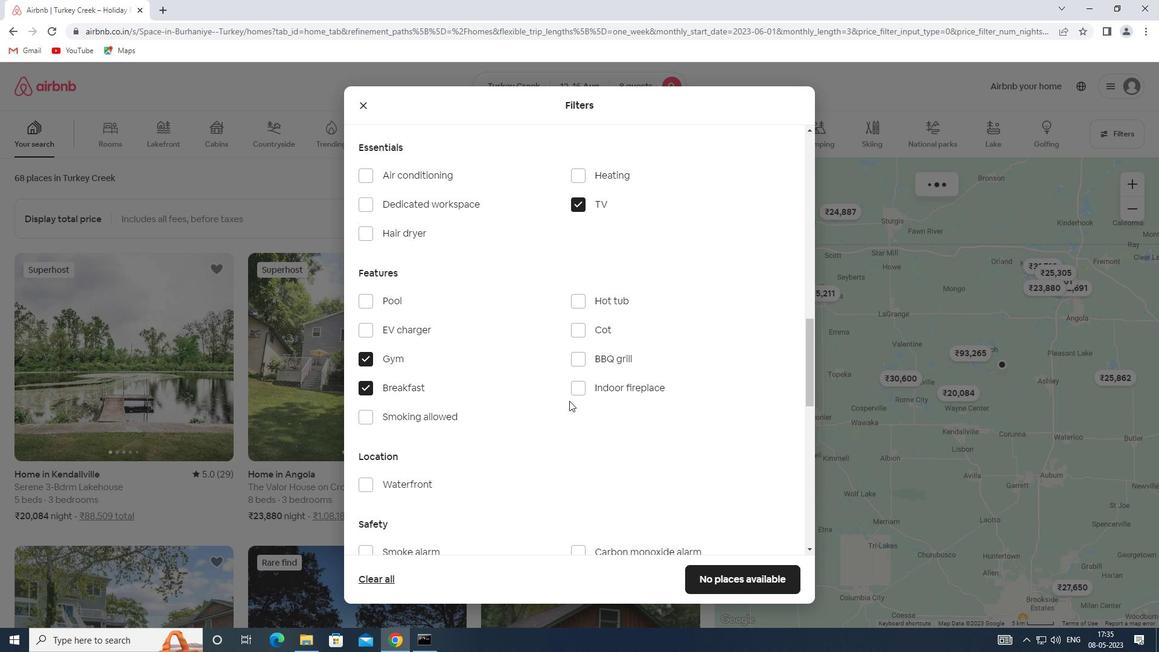 
Action: Mouse moved to (570, 400)
Screenshot: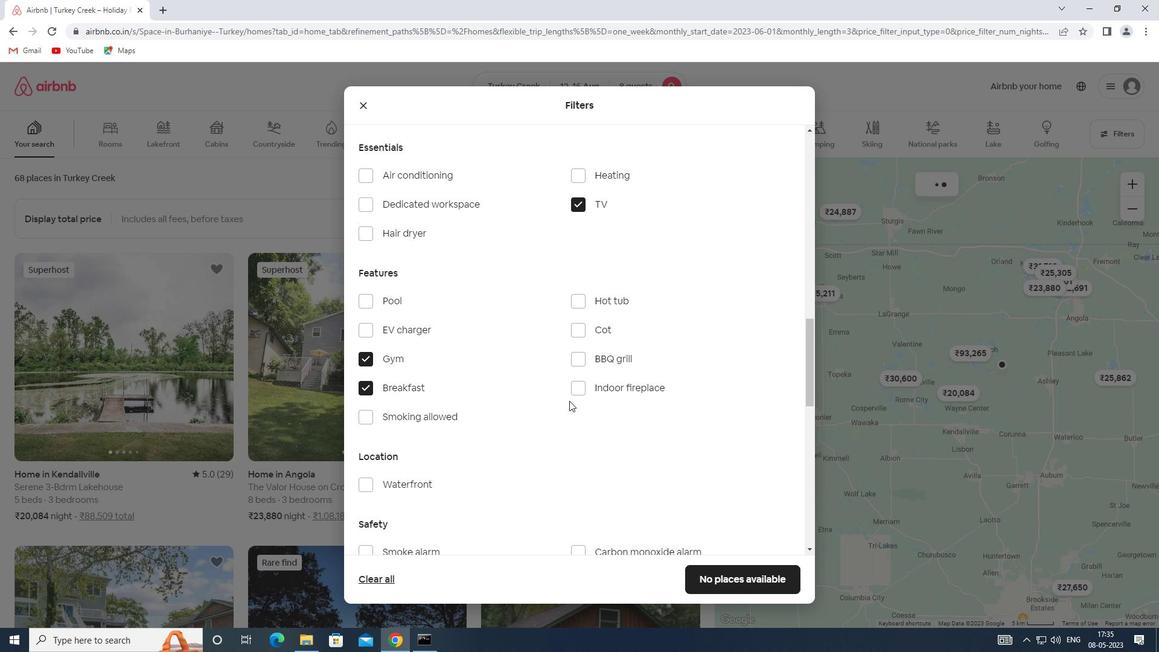 
Action: Mouse scrolled (570, 400) with delta (0, 0)
Screenshot: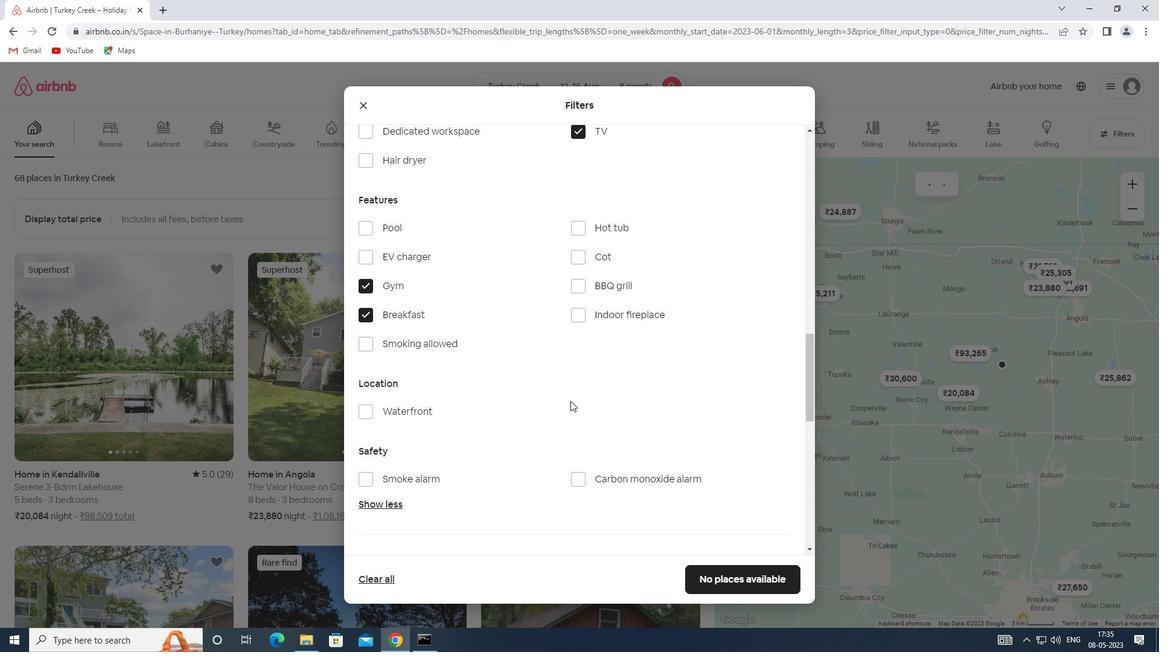 
Action: Mouse scrolled (570, 400) with delta (0, 0)
Screenshot: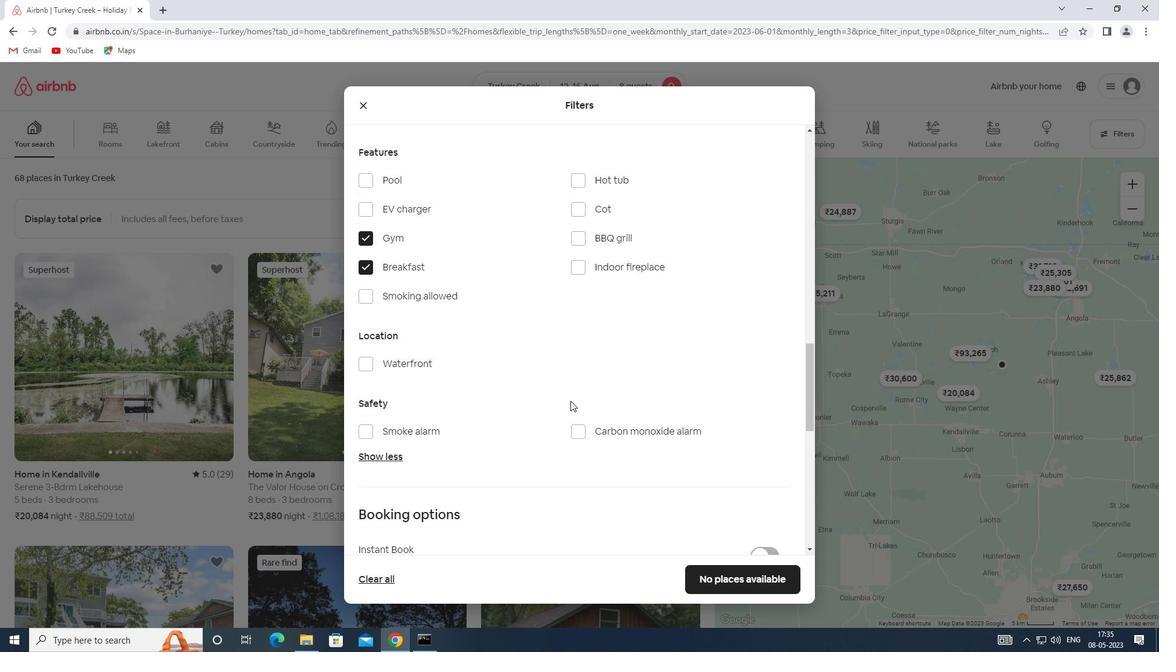 
Action: Mouse scrolled (570, 400) with delta (0, 0)
Screenshot: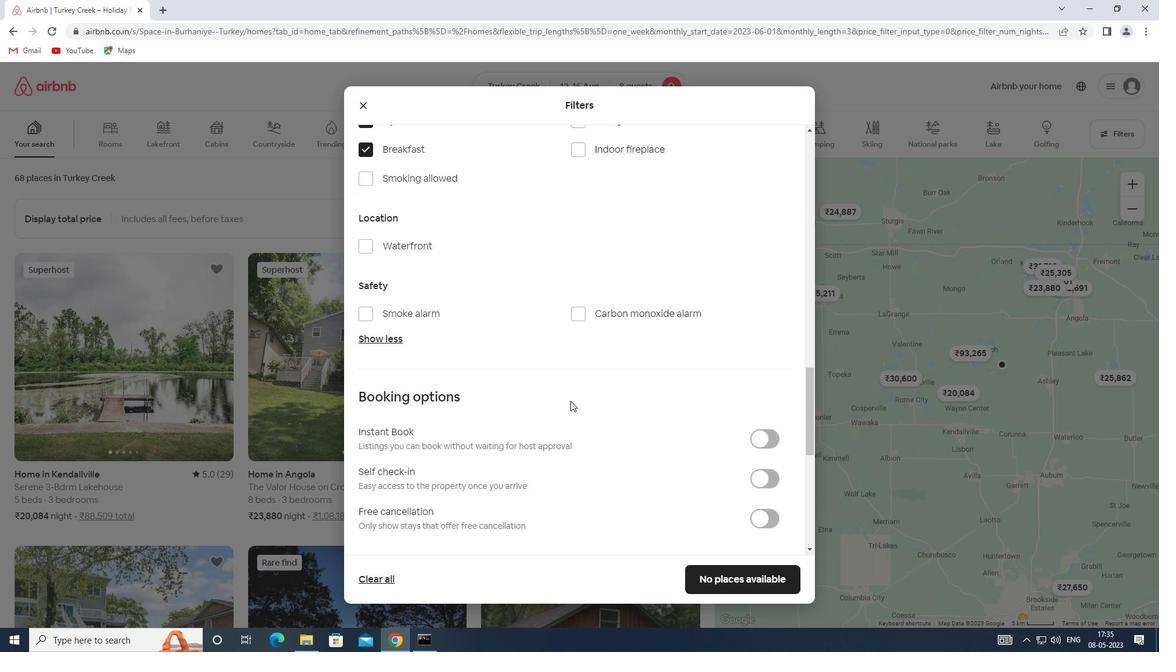 
Action: Mouse scrolled (570, 400) with delta (0, 0)
Screenshot: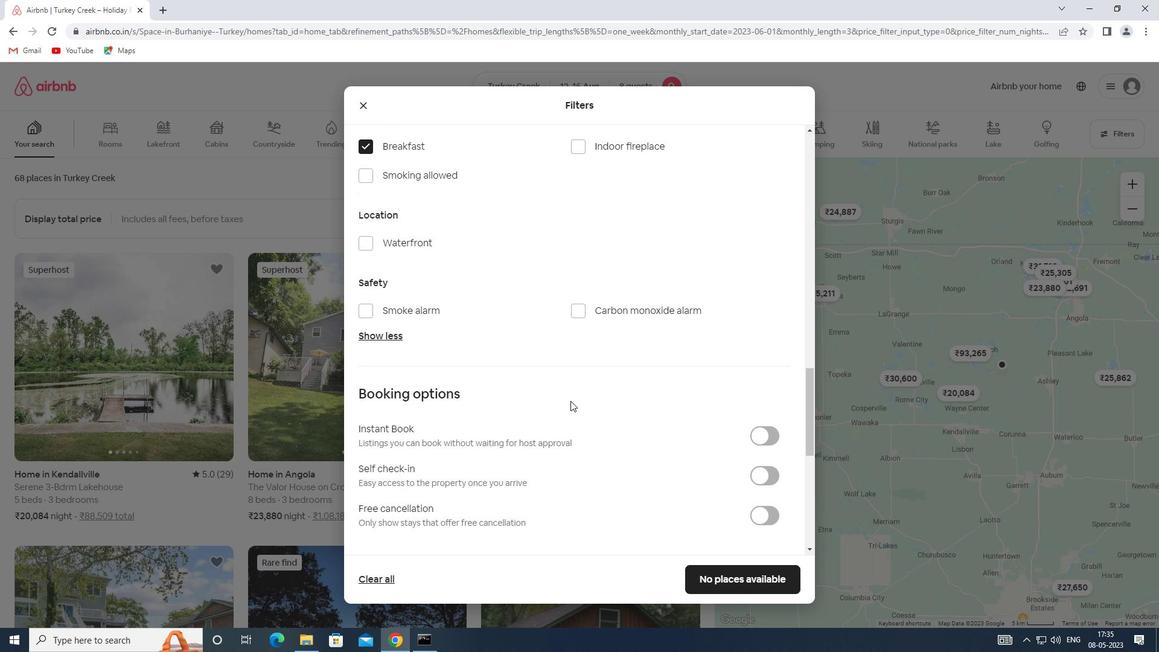 
Action: Mouse moved to (758, 359)
Screenshot: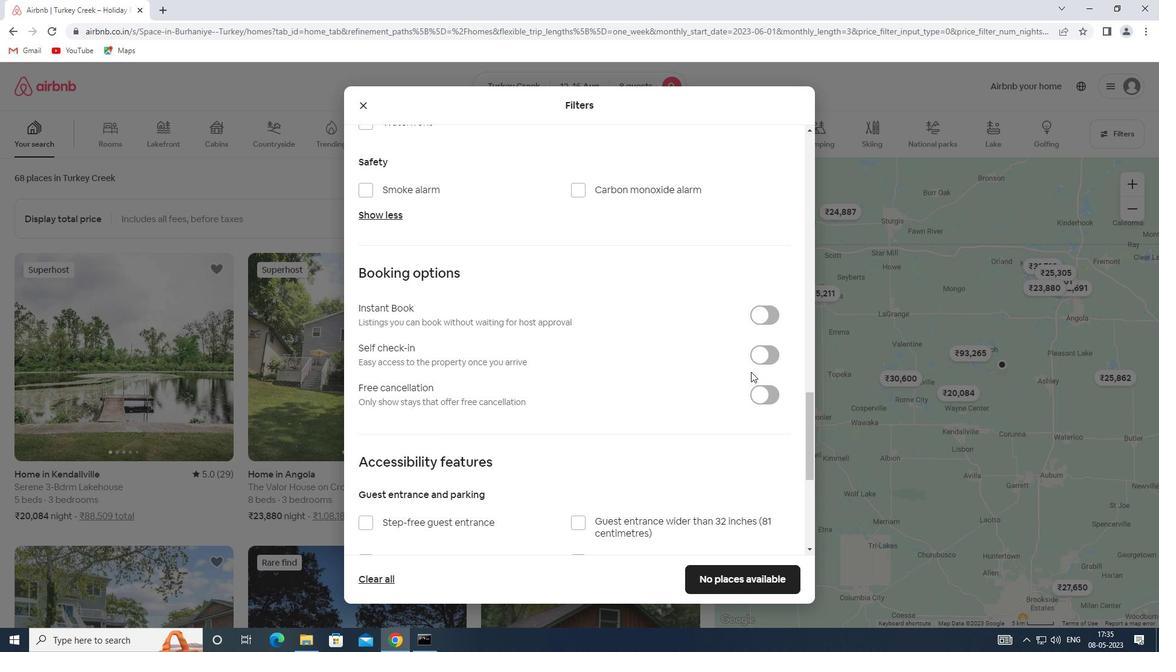 
Action: Mouse pressed left at (758, 359)
Screenshot: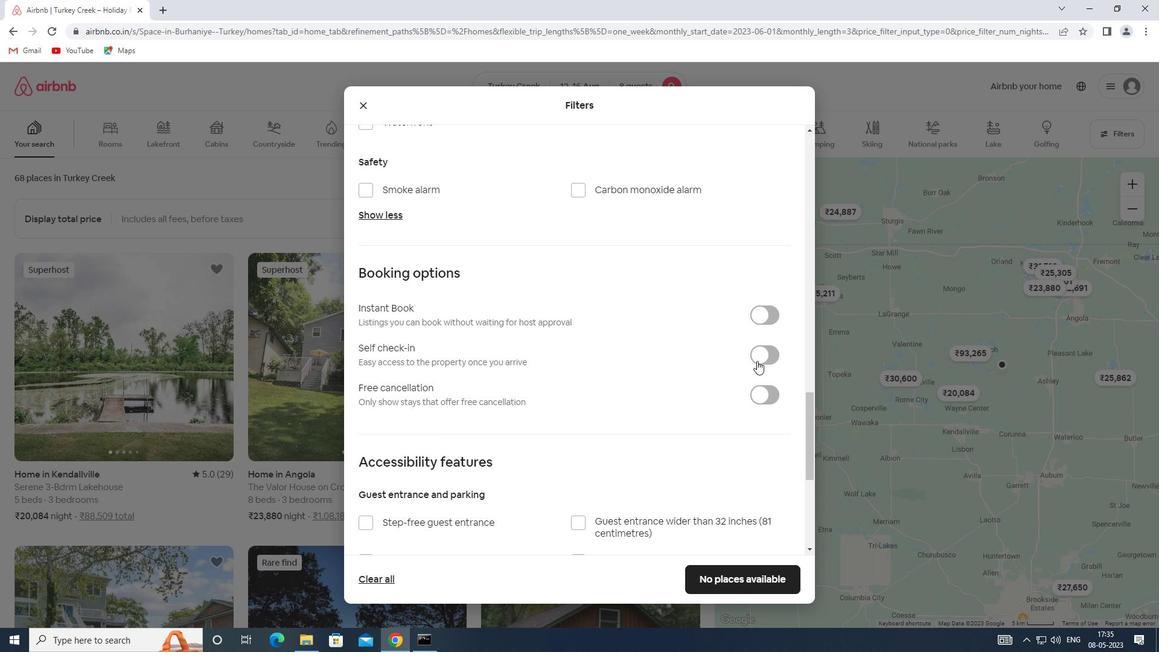 
Action: Mouse moved to (468, 475)
Screenshot: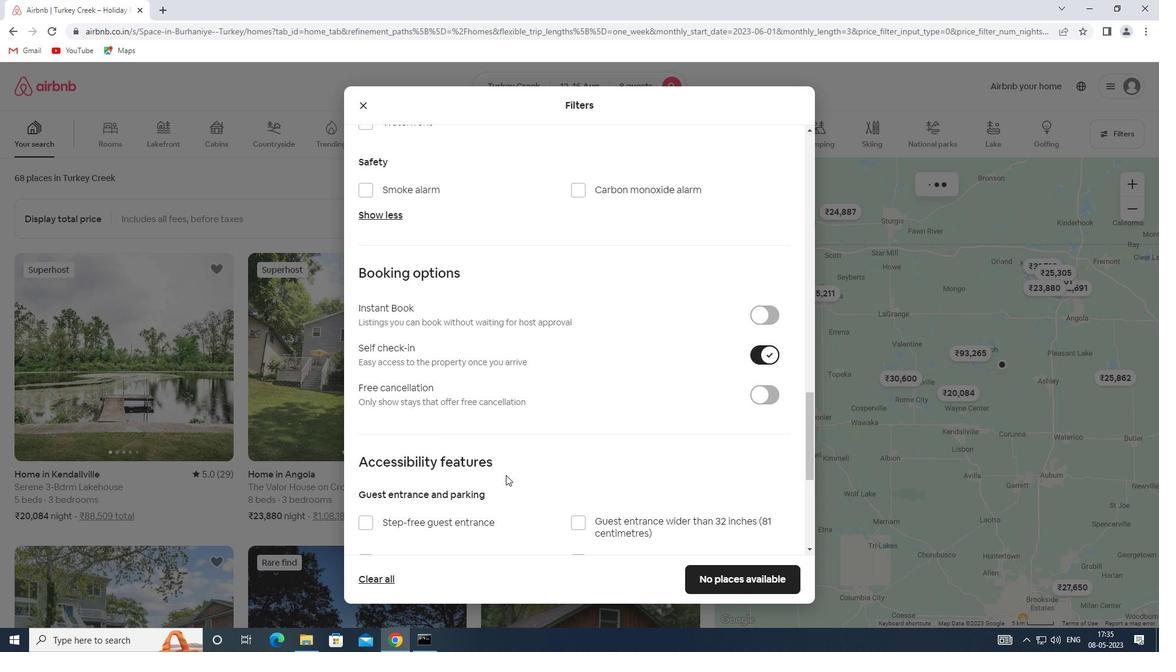 
Action: Mouse scrolled (468, 474) with delta (0, 0)
Screenshot: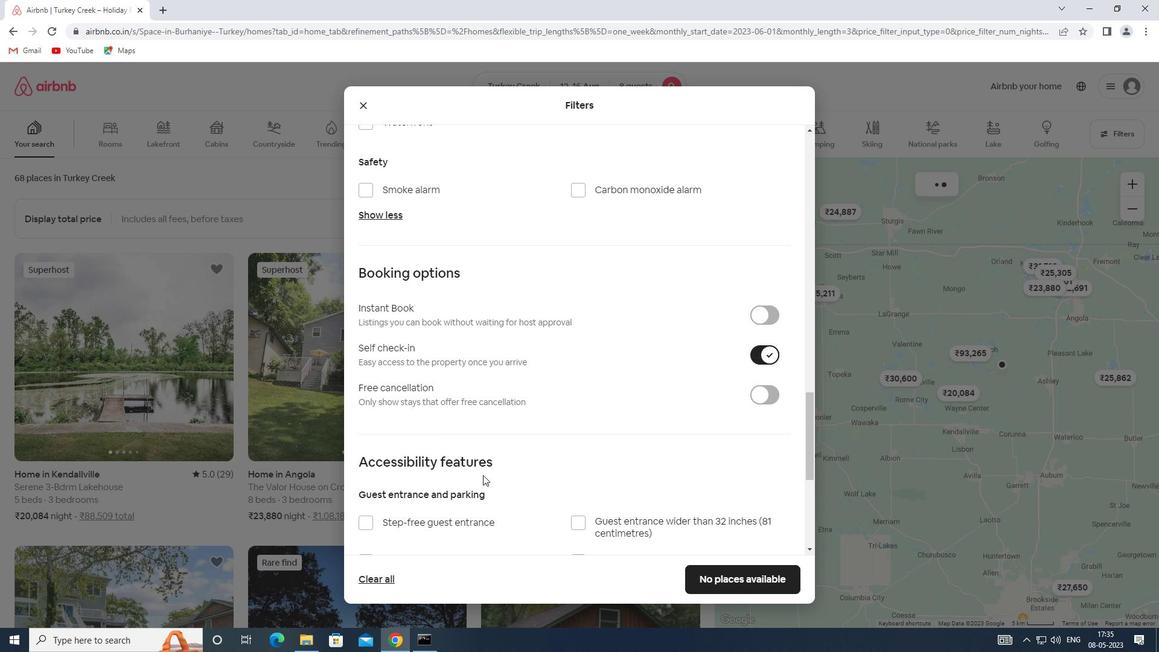 
Action: Mouse scrolled (468, 474) with delta (0, 0)
Screenshot: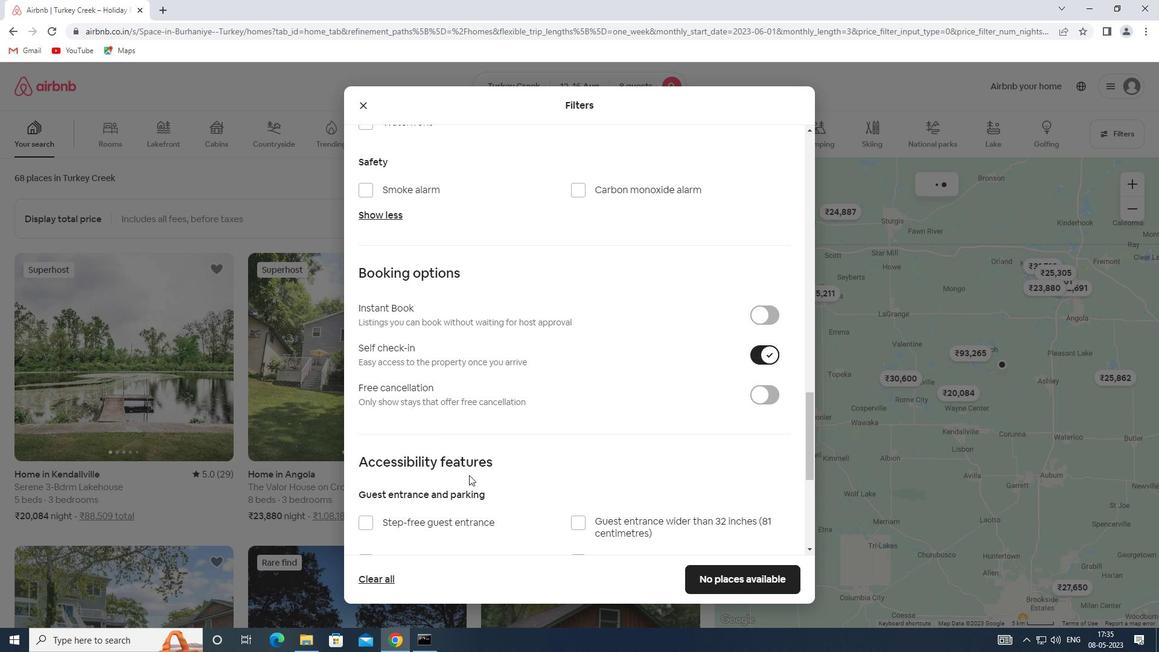 
Action: Mouse scrolled (468, 474) with delta (0, 0)
Screenshot: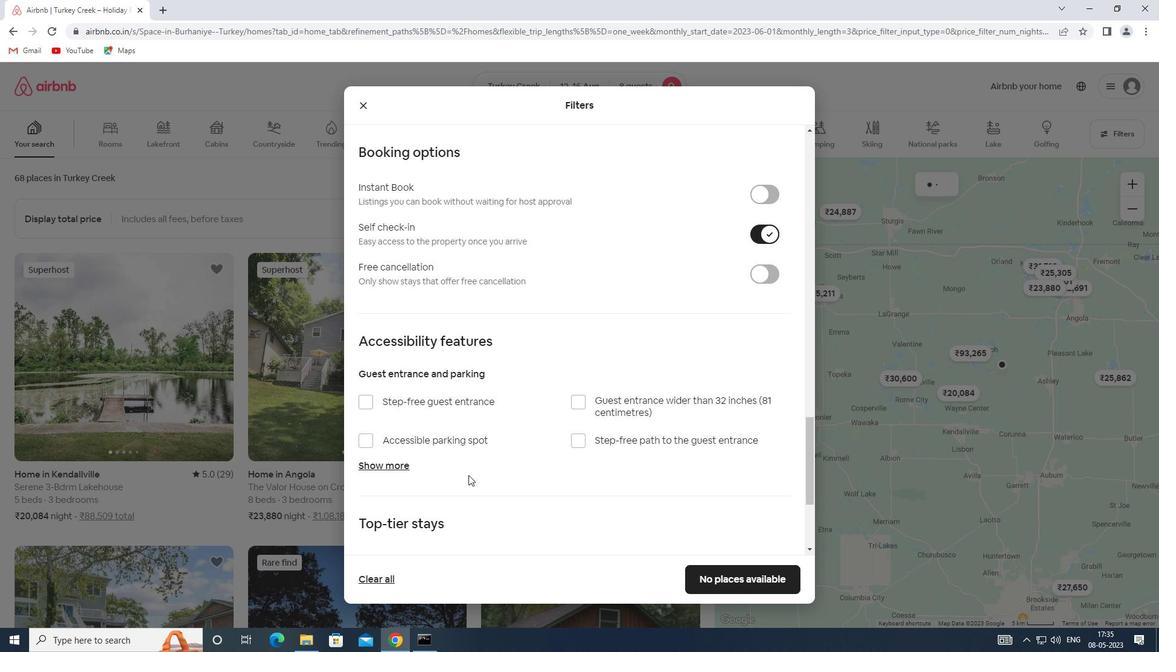 
Action: Mouse scrolled (468, 474) with delta (0, 0)
Screenshot: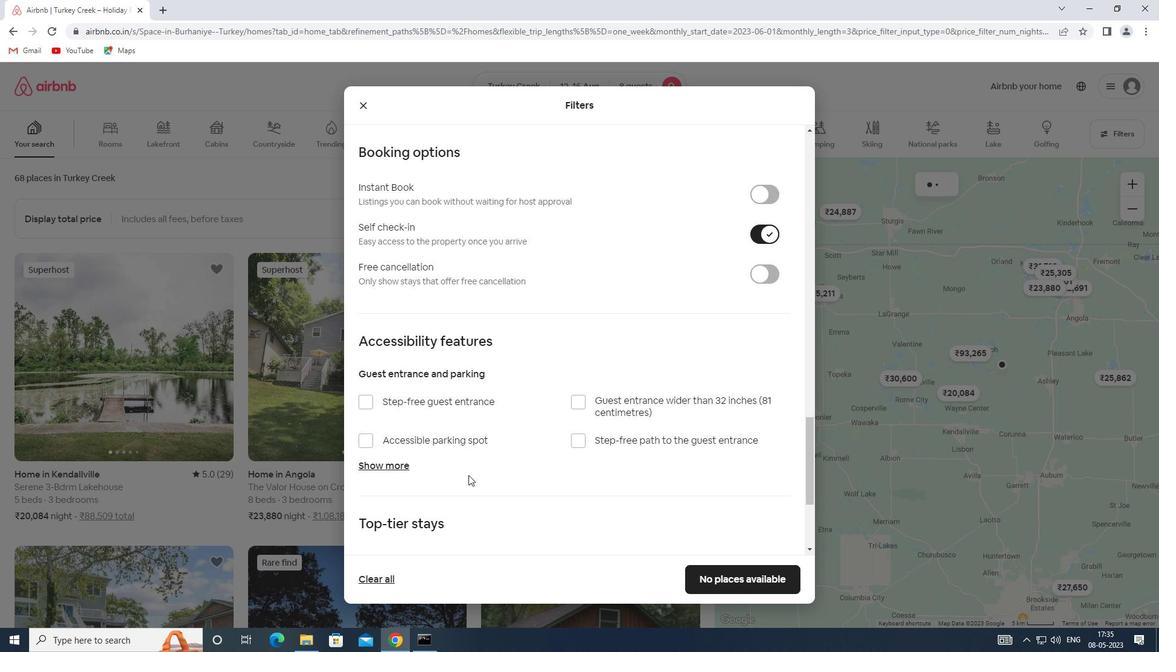 
Action: Mouse scrolled (468, 474) with delta (0, 0)
Screenshot: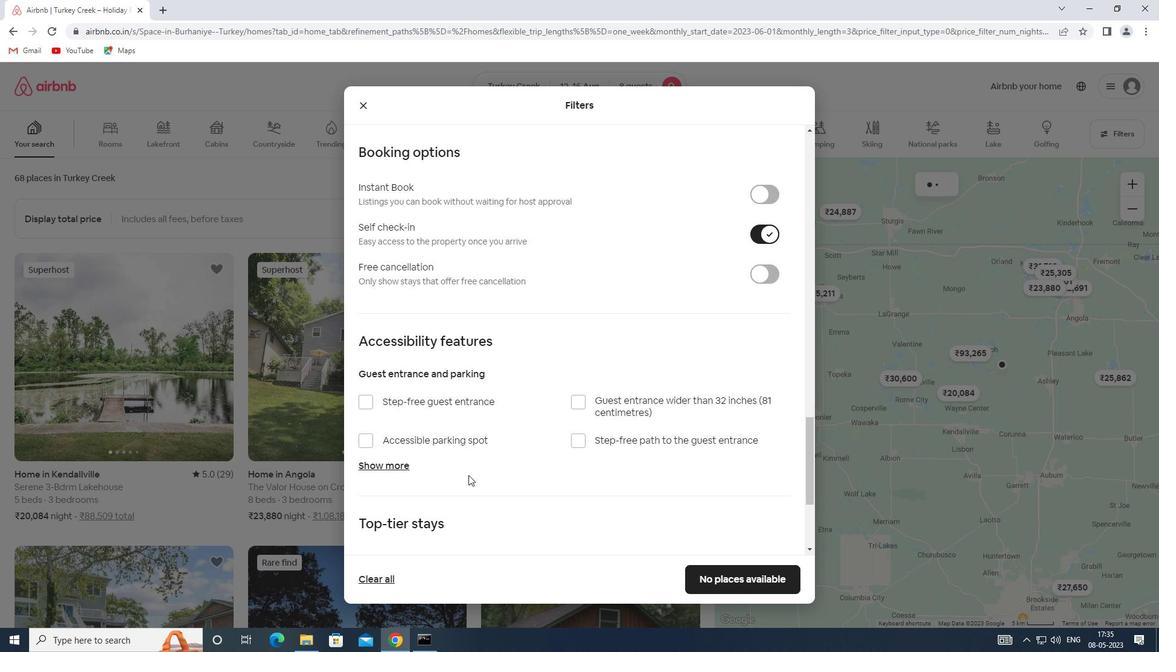
Action: Mouse scrolled (468, 474) with delta (0, 0)
Screenshot: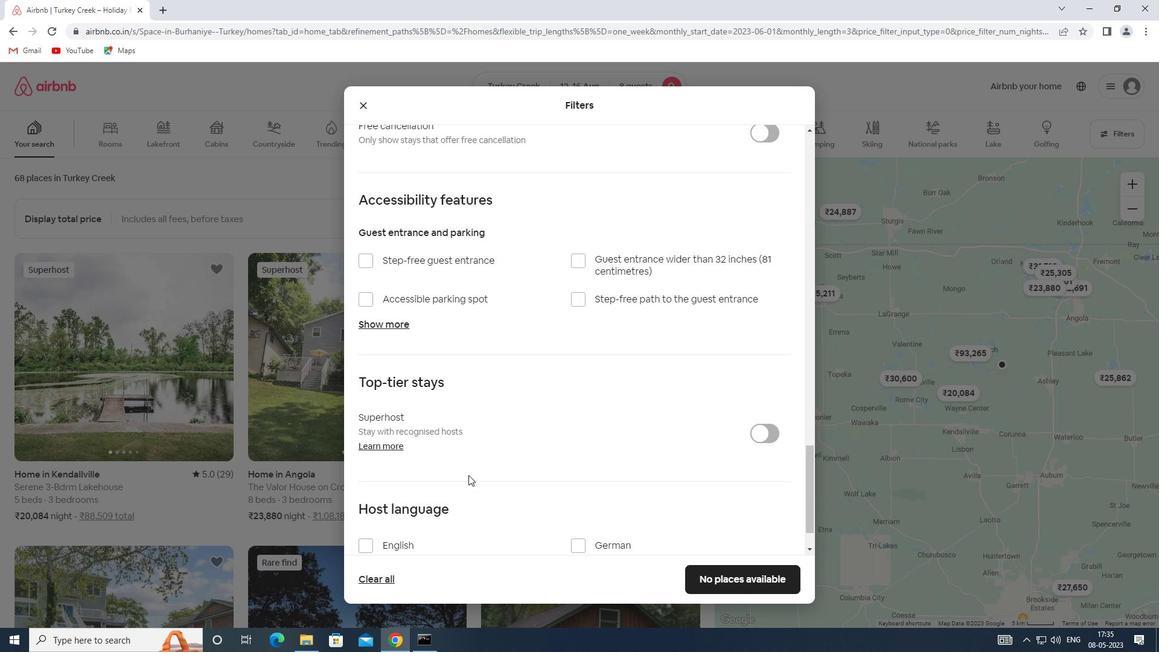 
Action: Mouse scrolled (468, 474) with delta (0, 0)
Screenshot: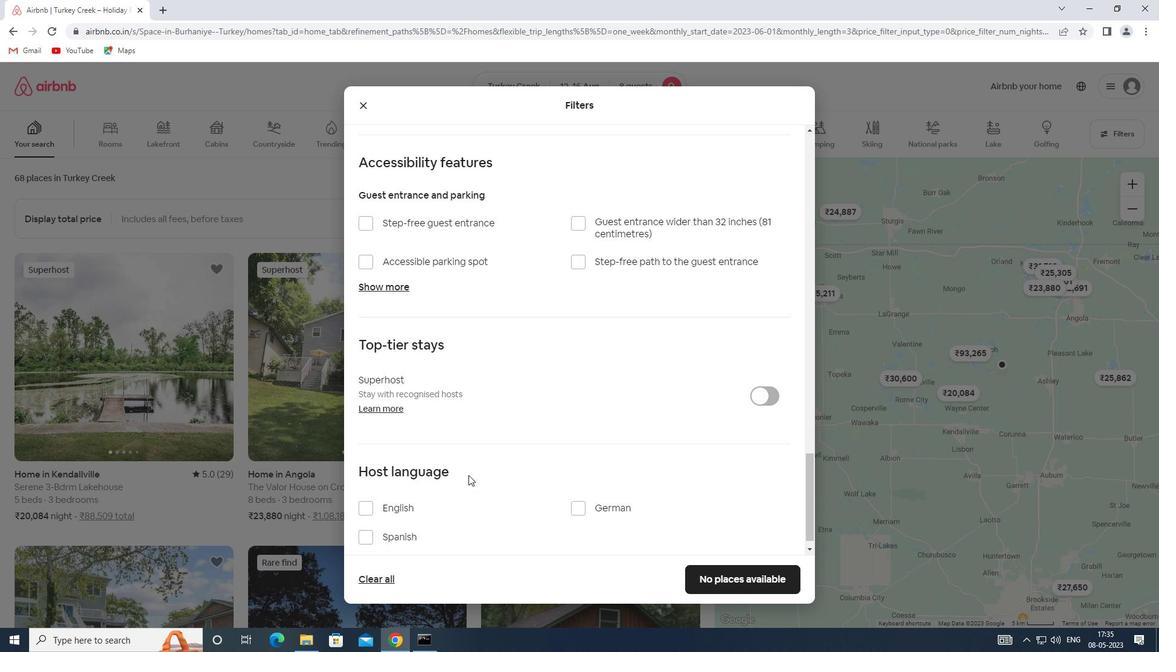 
Action: Mouse moved to (385, 493)
Screenshot: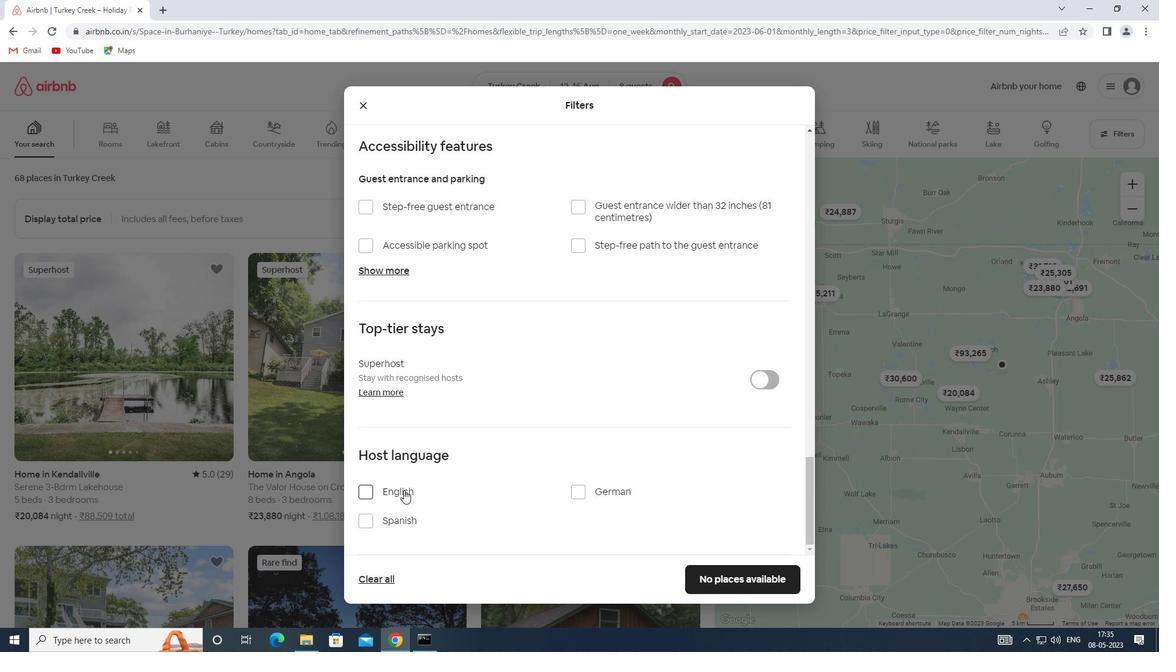 
Action: Mouse pressed left at (385, 493)
Screenshot: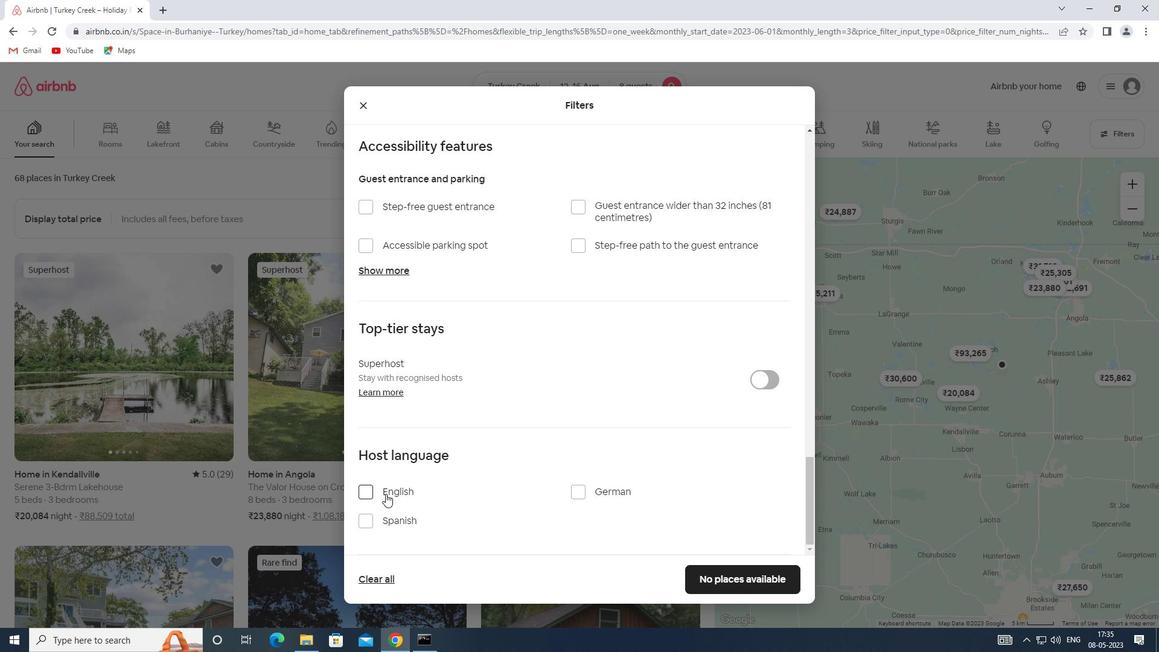
Action: Mouse moved to (703, 579)
Screenshot: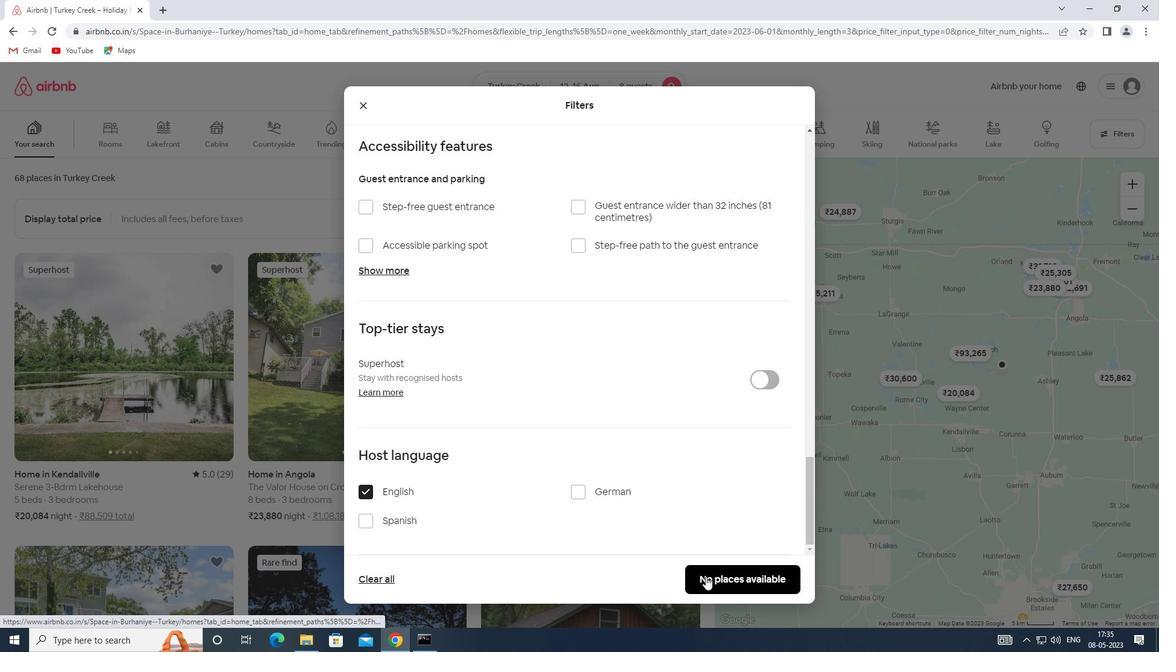 
Action: Mouse pressed left at (703, 579)
Screenshot: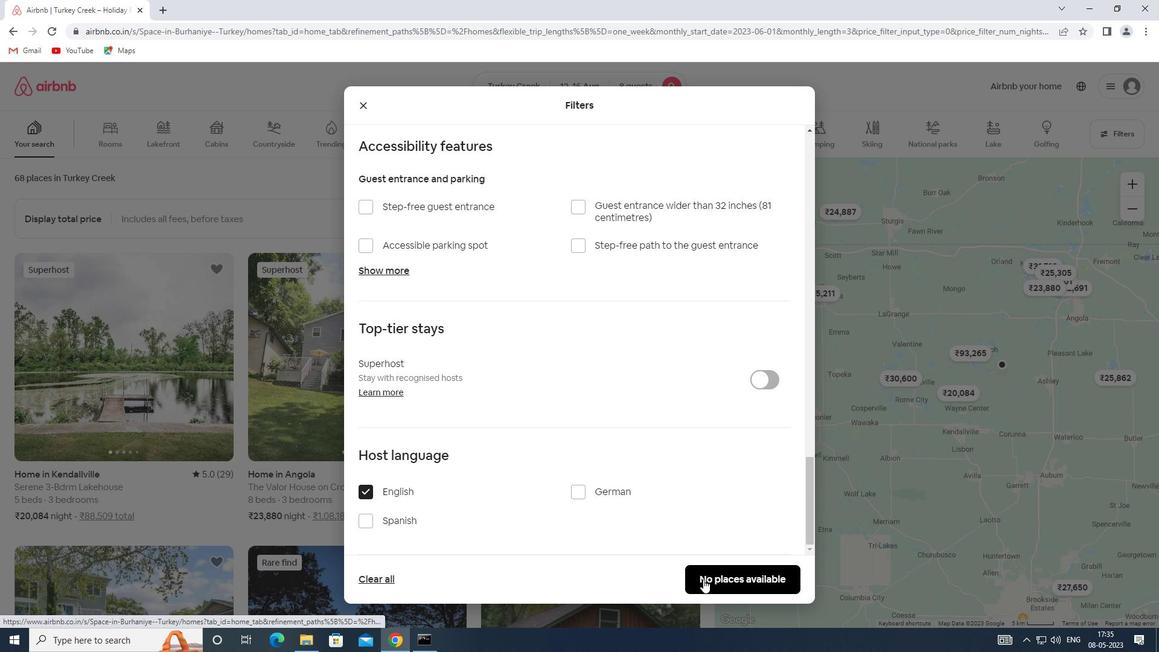 
